 Task: Look for space in Rye, United States from 8th August, 2023 to 15th August, 2023 for 9 adults in price range Rs.10000 to Rs.14000. Place can be shared room with 5 bedrooms having 9 beds and 5 bathrooms. Property type can be house, flat, guest house. Amenities needed are: wifi, TV, free parkinig on premises, gym, breakfast. Booking option can be shelf check-in. Required host language is English.
Action: Mouse moved to (511, 102)
Screenshot: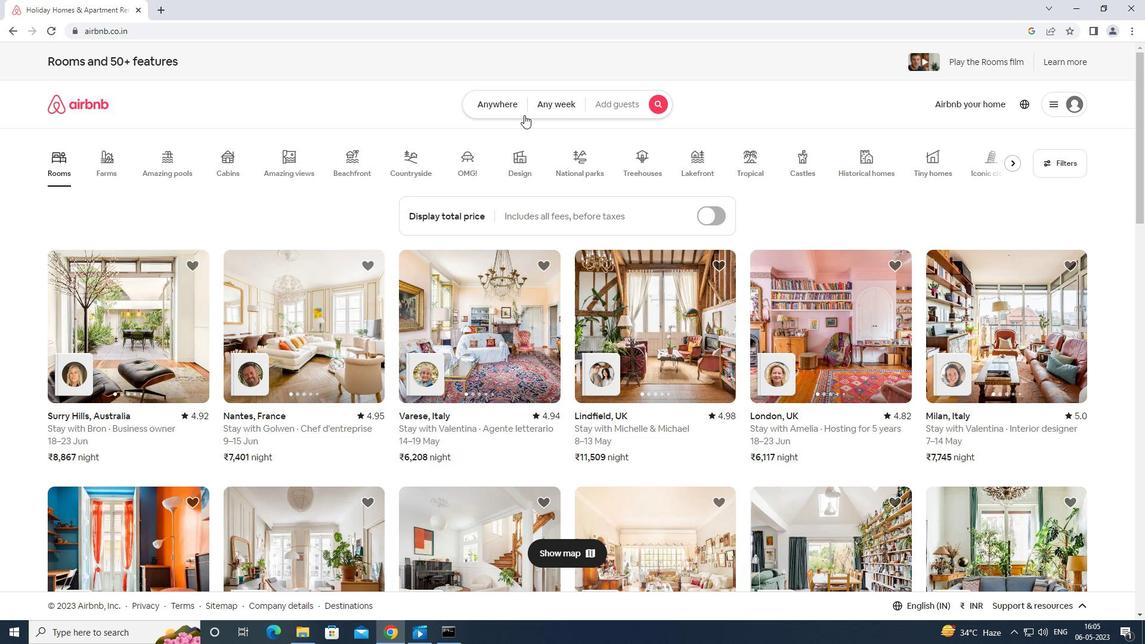 
Action: Mouse pressed left at (511, 102)
Screenshot: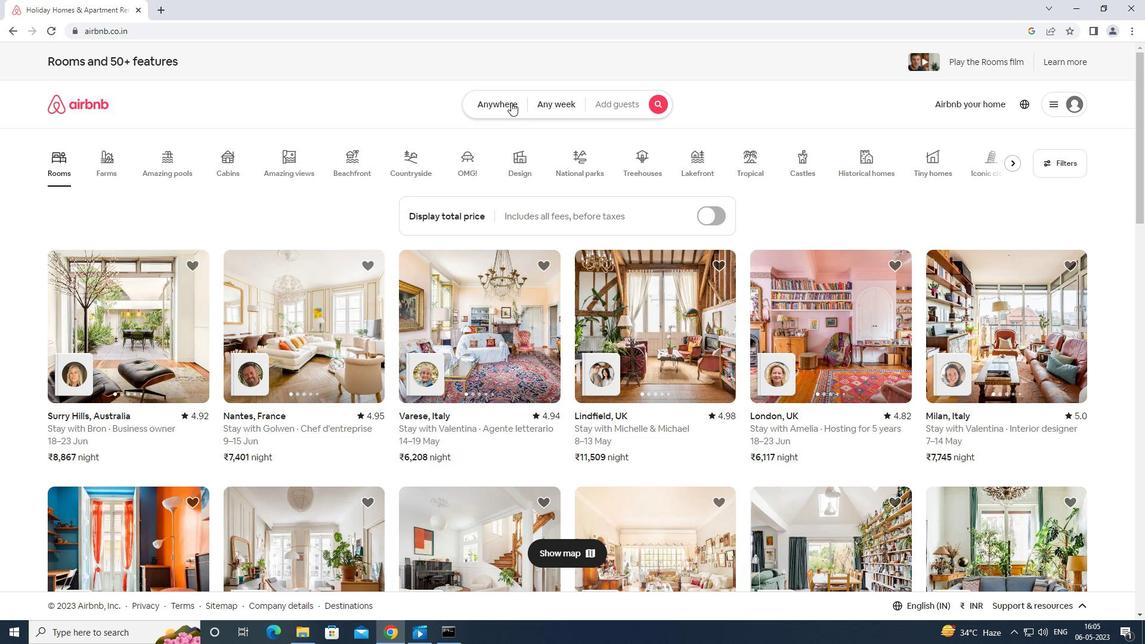 
Action: Mouse moved to (496, 101)
Screenshot: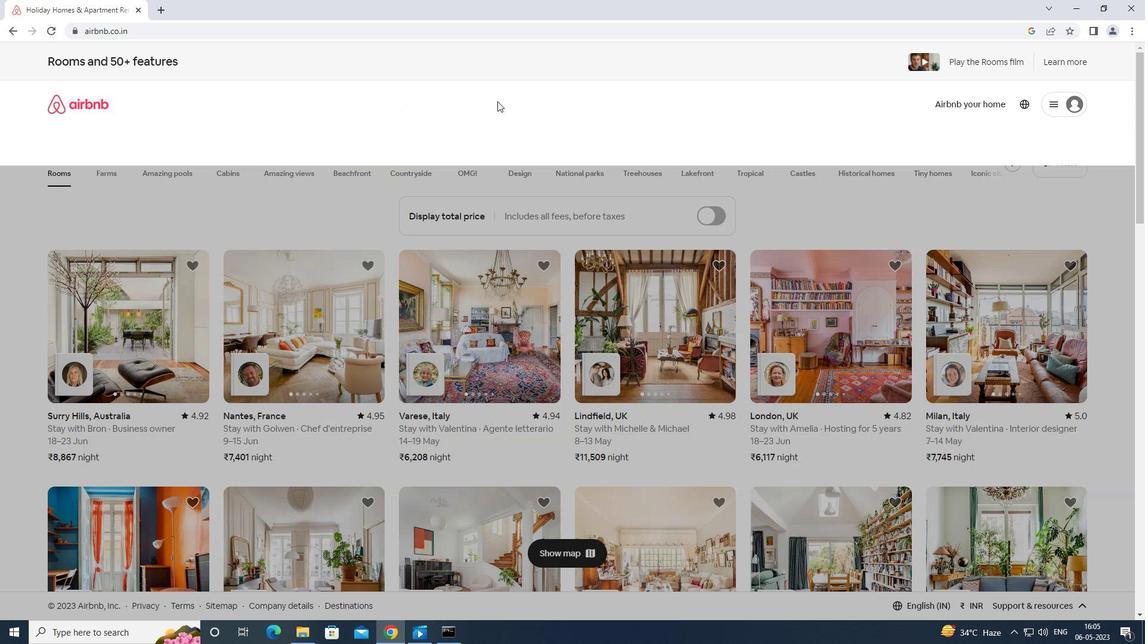 
Action: Key pressed <Key.caps_lock>
Screenshot: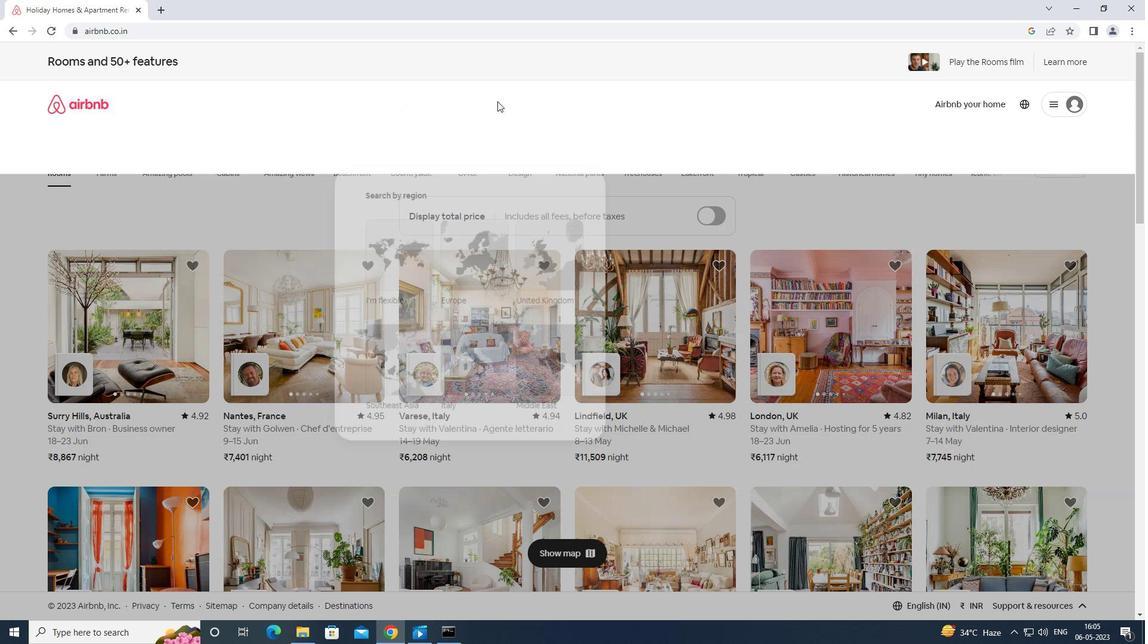 
Action: Mouse moved to (483, 128)
Screenshot: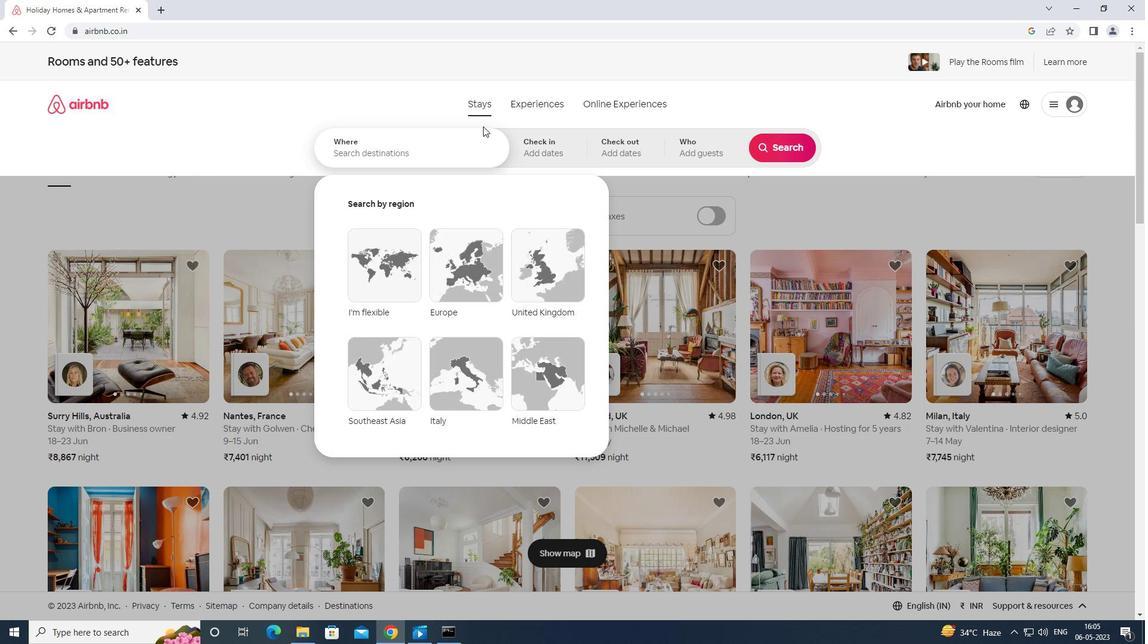 
Action: Key pressed <Key.shift>R
Screenshot: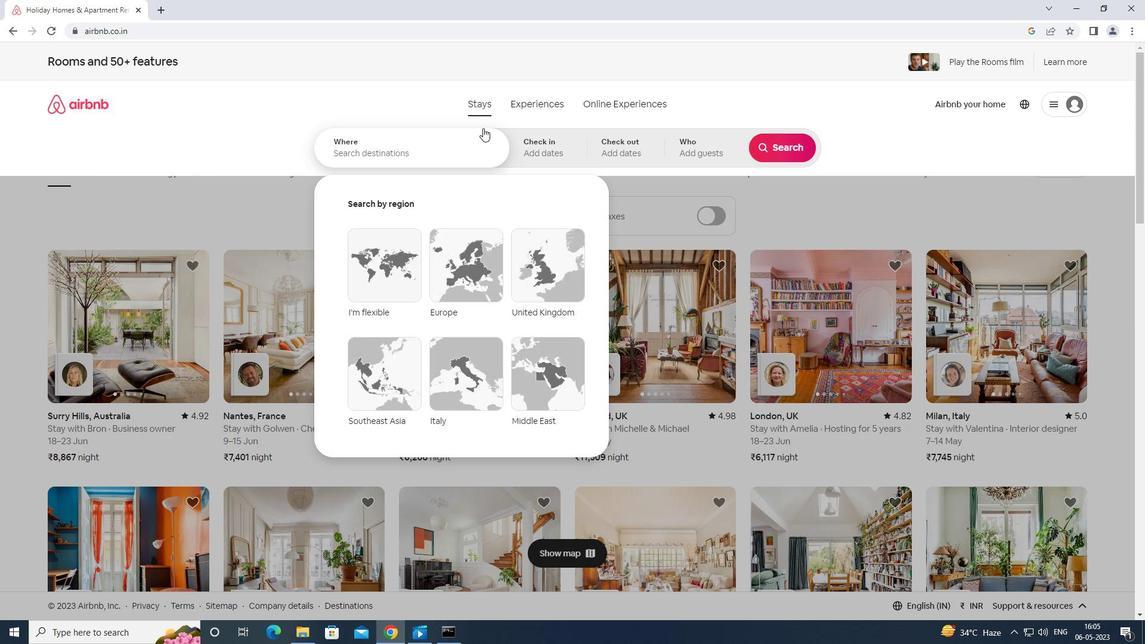 
Action: Mouse moved to (483, 128)
Screenshot: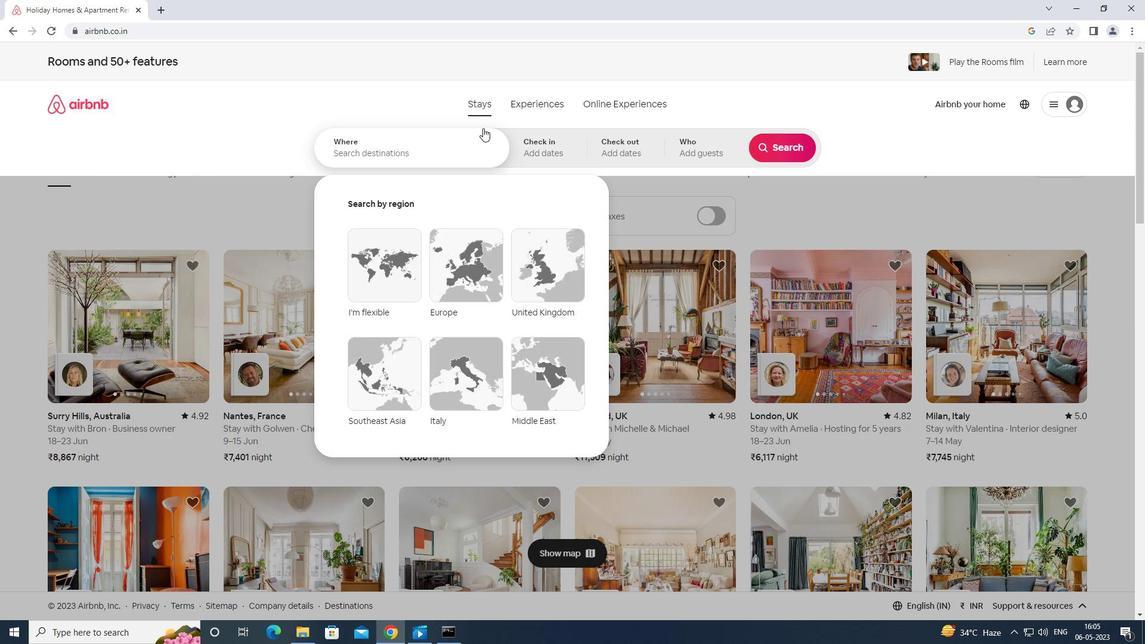 
Action: Key pressed Y
Screenshot: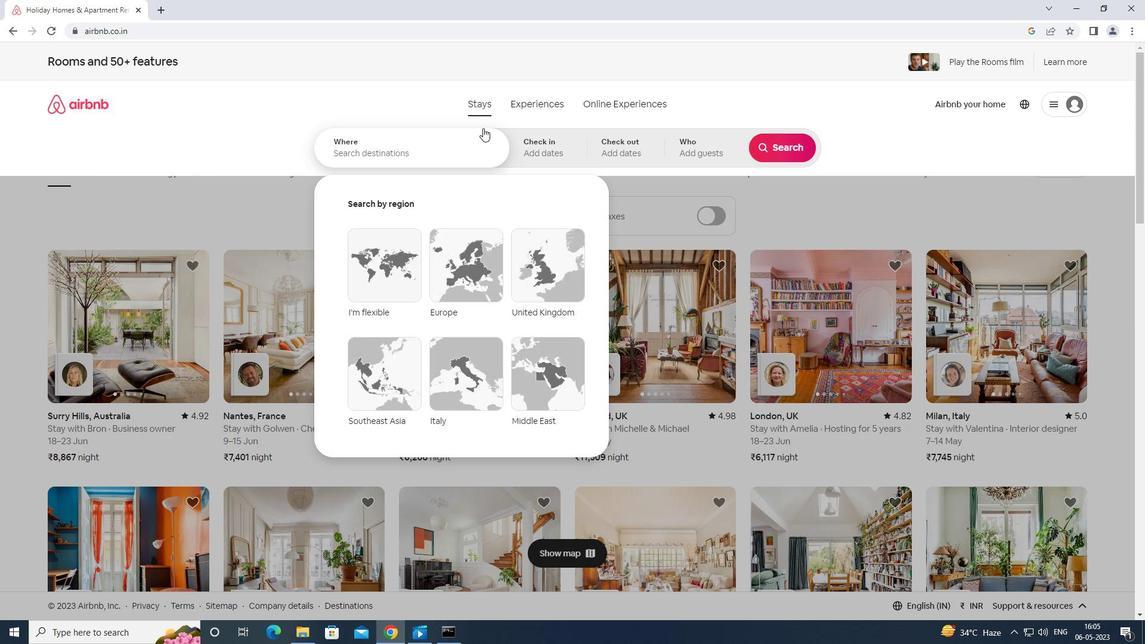 
Action: Mouse moved to (461, 130)
Screenshot: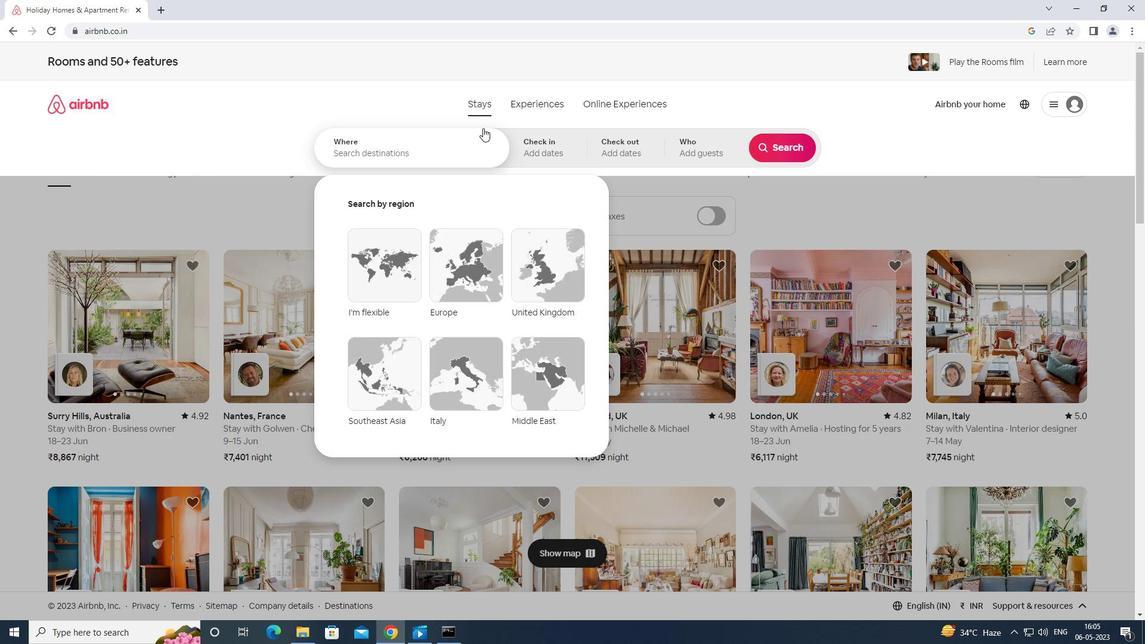 
Action: Mouse pressed left at (461, 130)
Screenshot: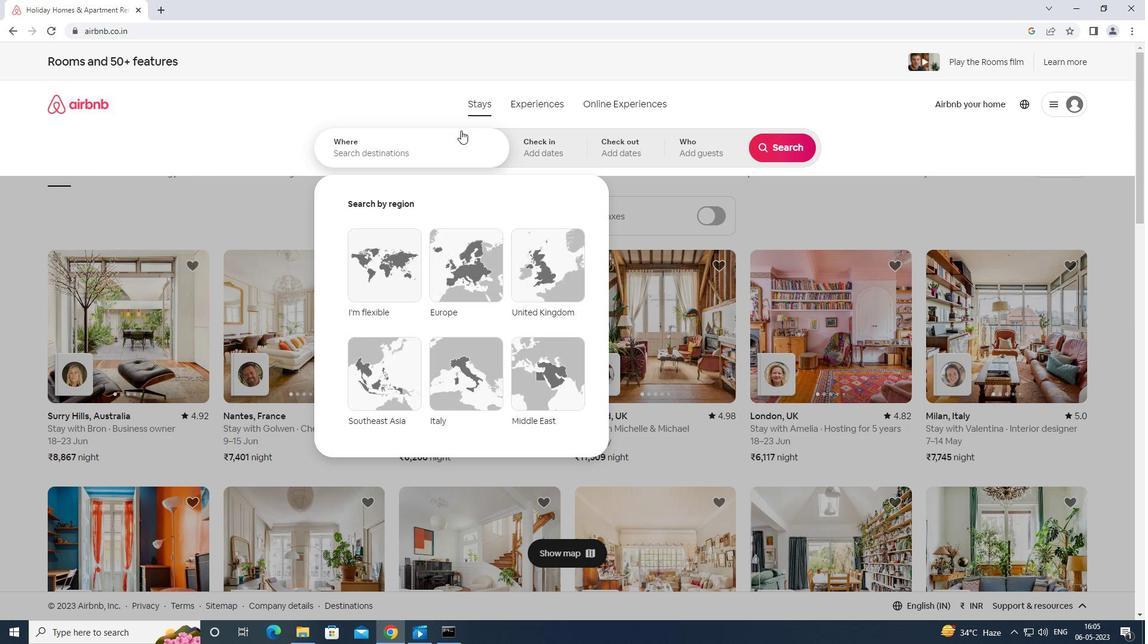 
Action: Mouse moved to (461, 131)
Screenshot: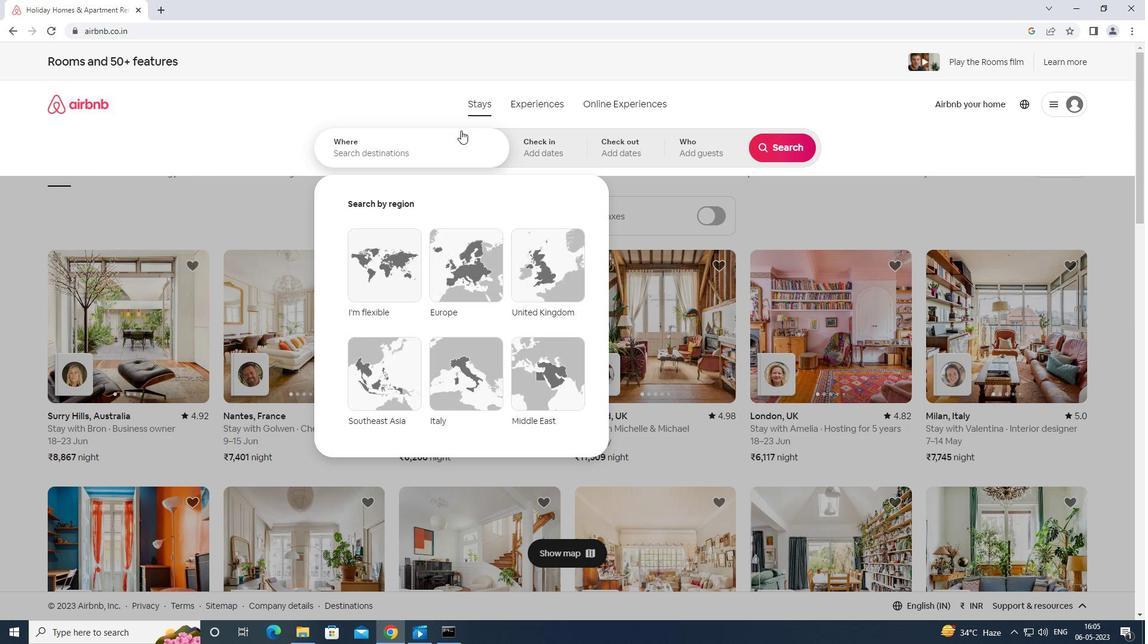
Action: Key pressed RYE<Key.space>UNITED<Key.space>STATES<Key.enter>
Screenshot: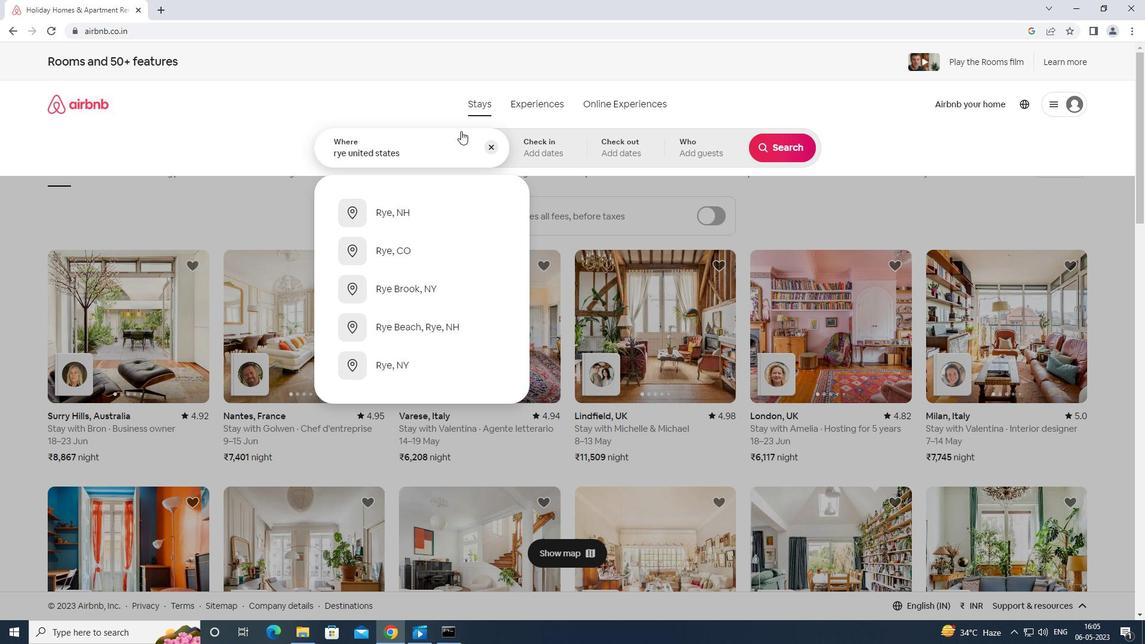 
Action: Mouse moved to (782, 240)
Screenshot: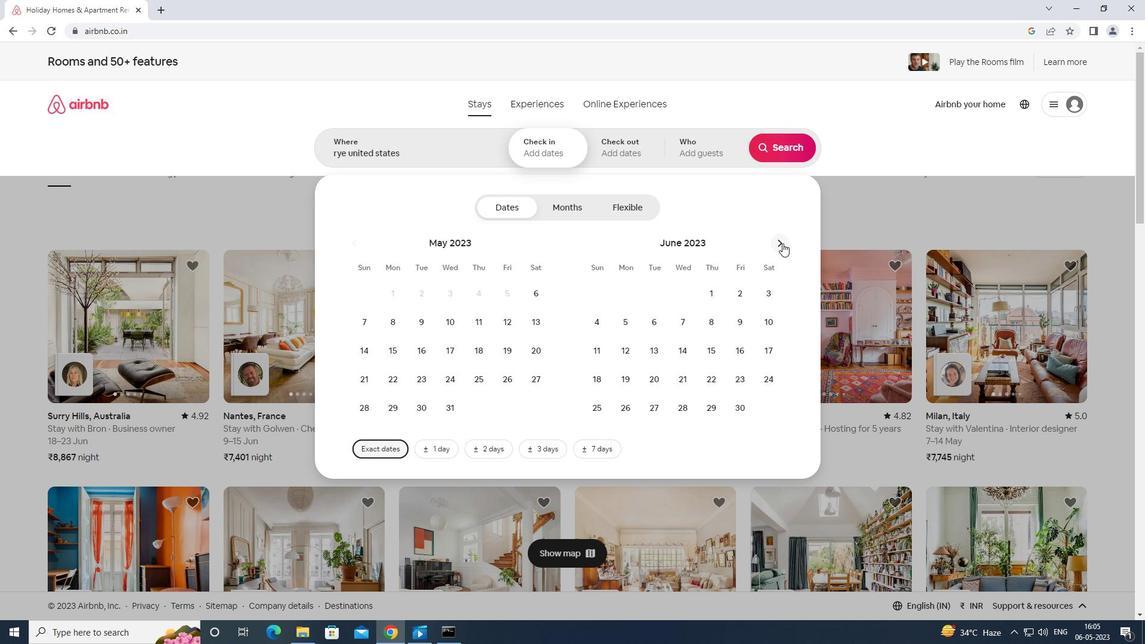
Action: Mouse pressed left at (782, 240)
Screenshot: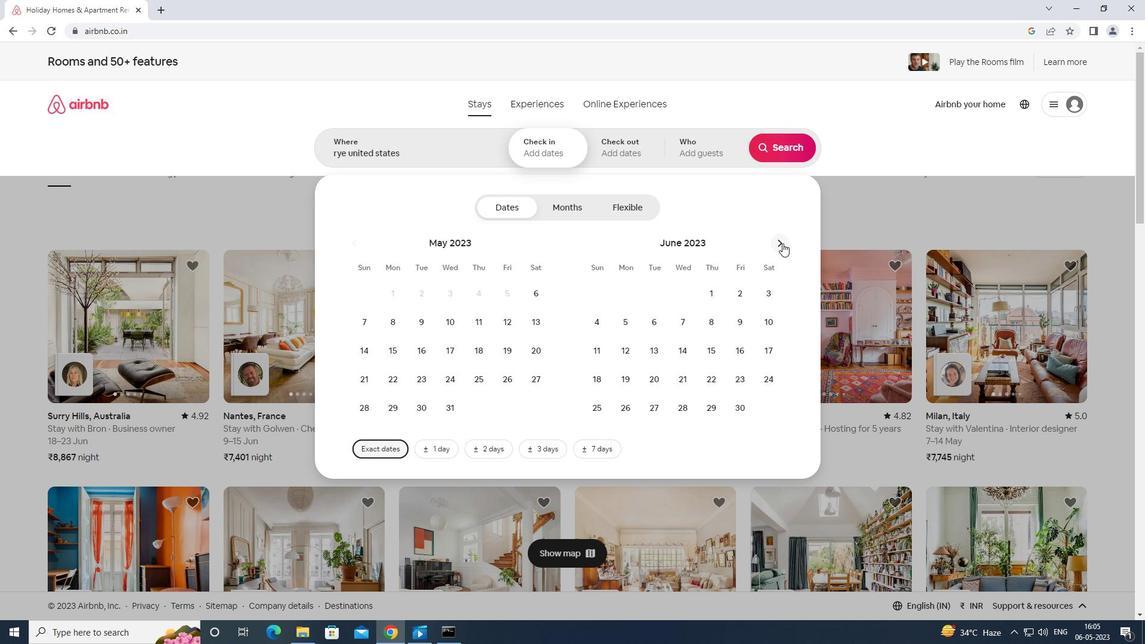 
Action: Mouse moved to (783, 238)
Screenshot: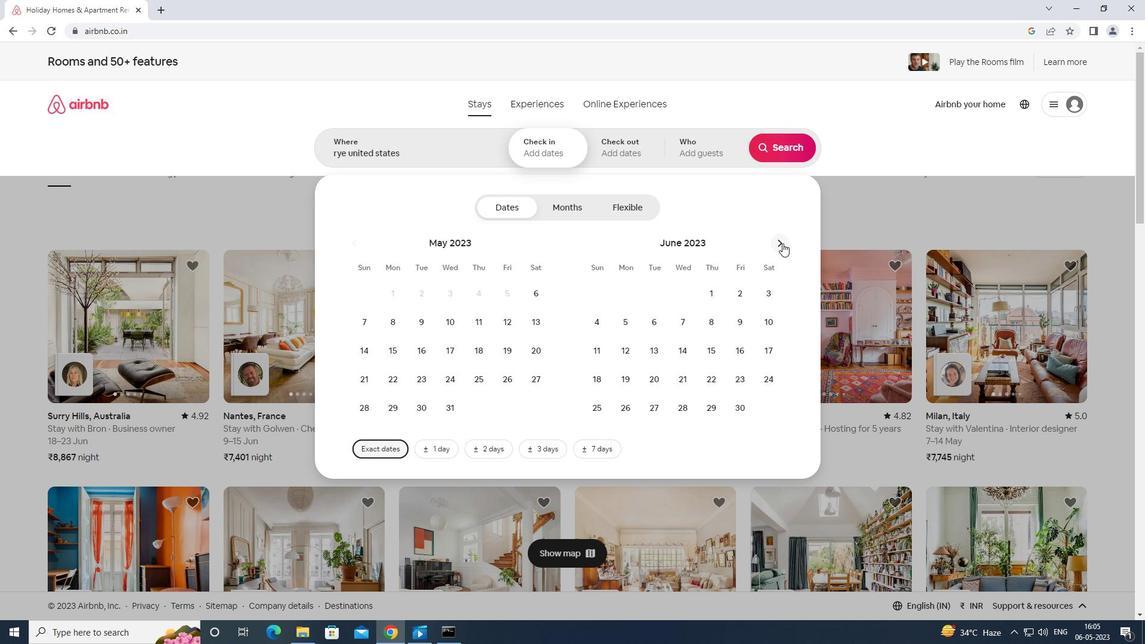 
Action: Mouse pressed left at (783, 238)
Screenshot: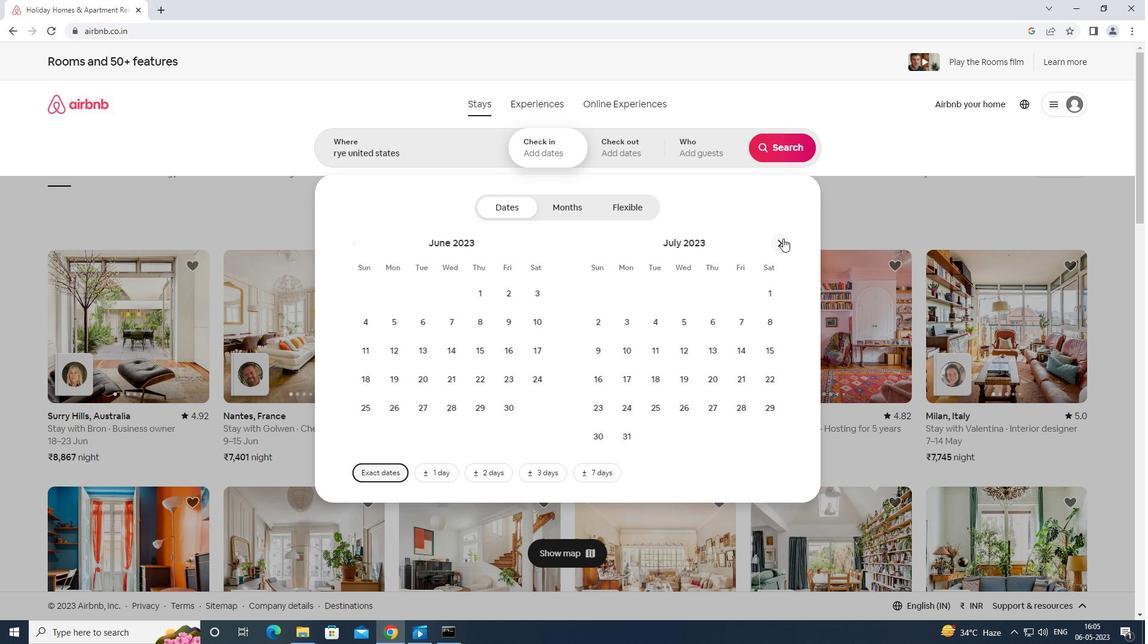 
Action: Mouse moved to (660, 319)
Screenshot: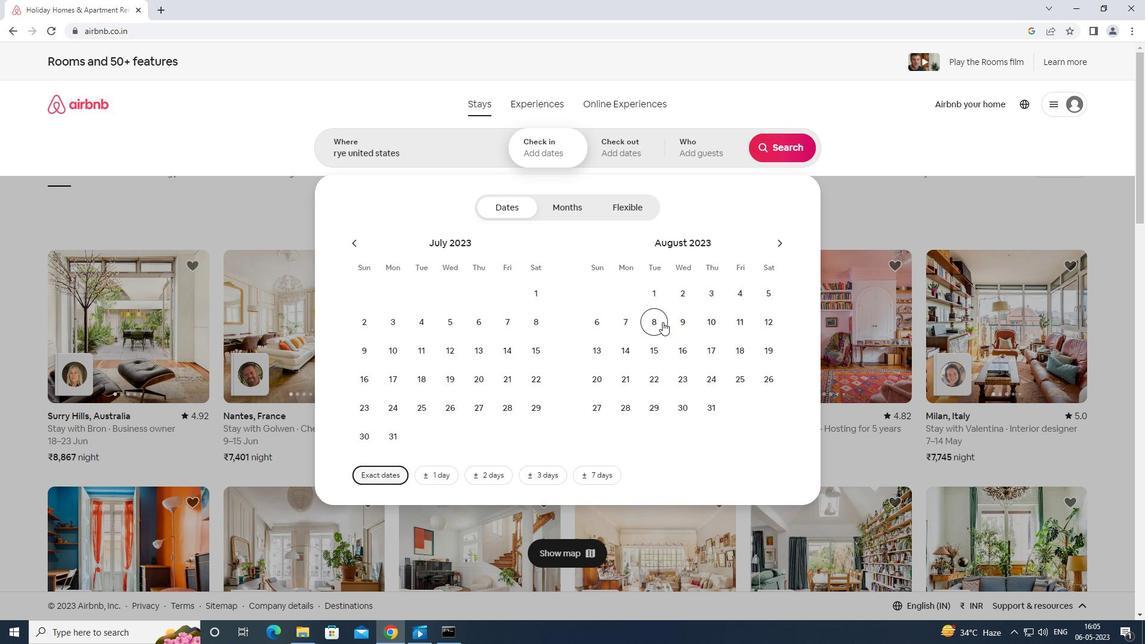 
Action: Mouse pressed left at (660, 319)
Screenshot: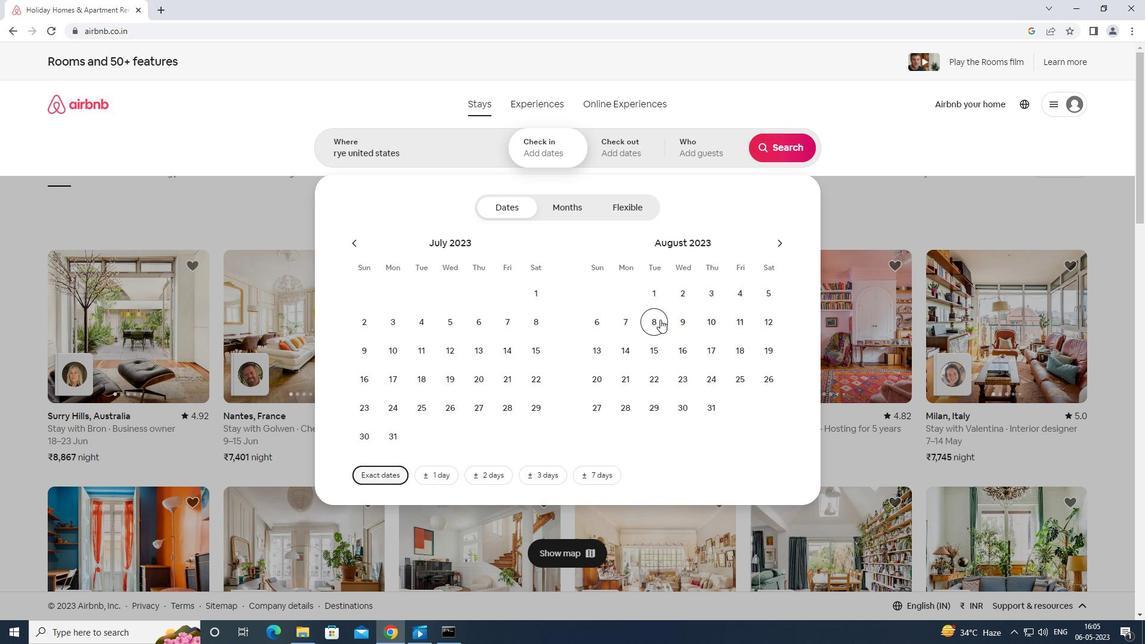 
Action: Mouse moved to (661, 347)
Screenshot: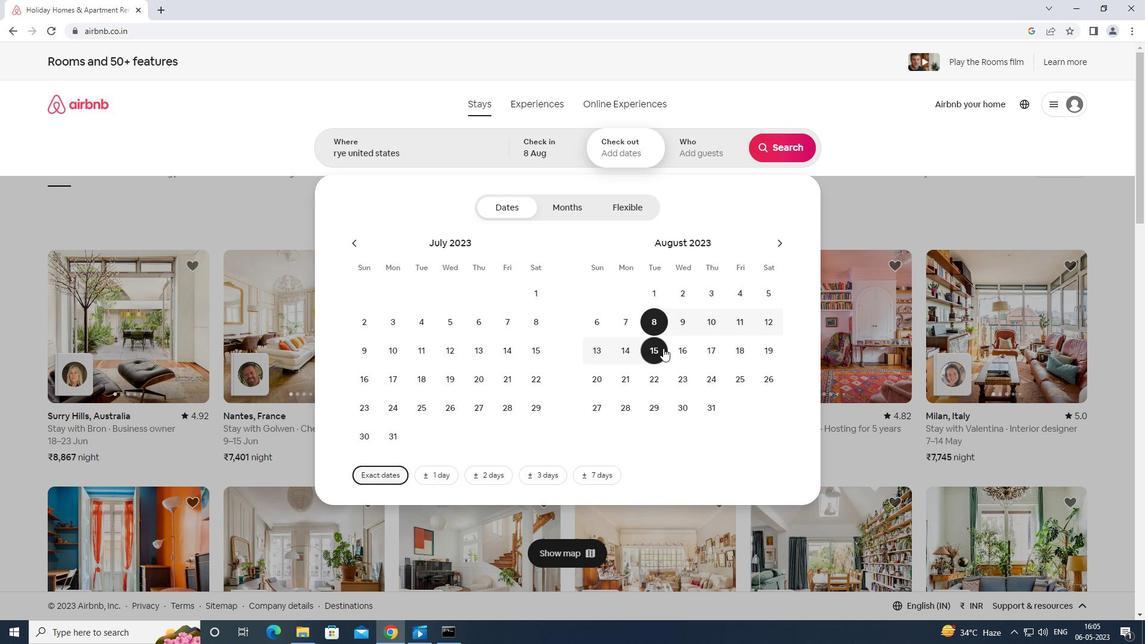 
Action: Mouse pressed left at (661, 347)
Screenshot: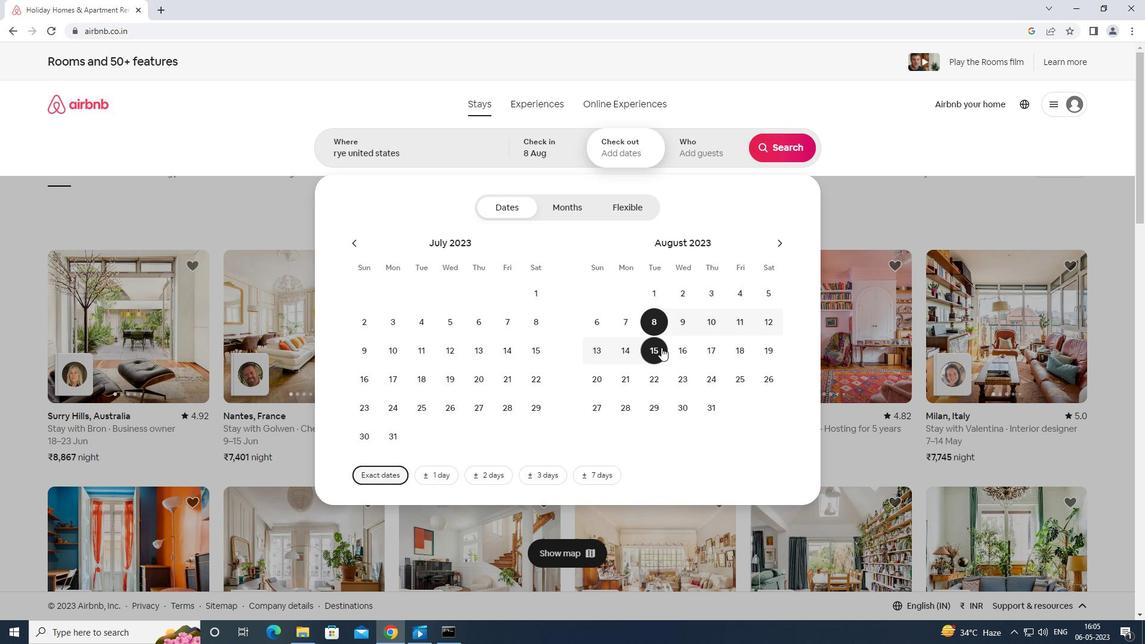 
Action: Mouse moved to (693, 134)
Screenshot: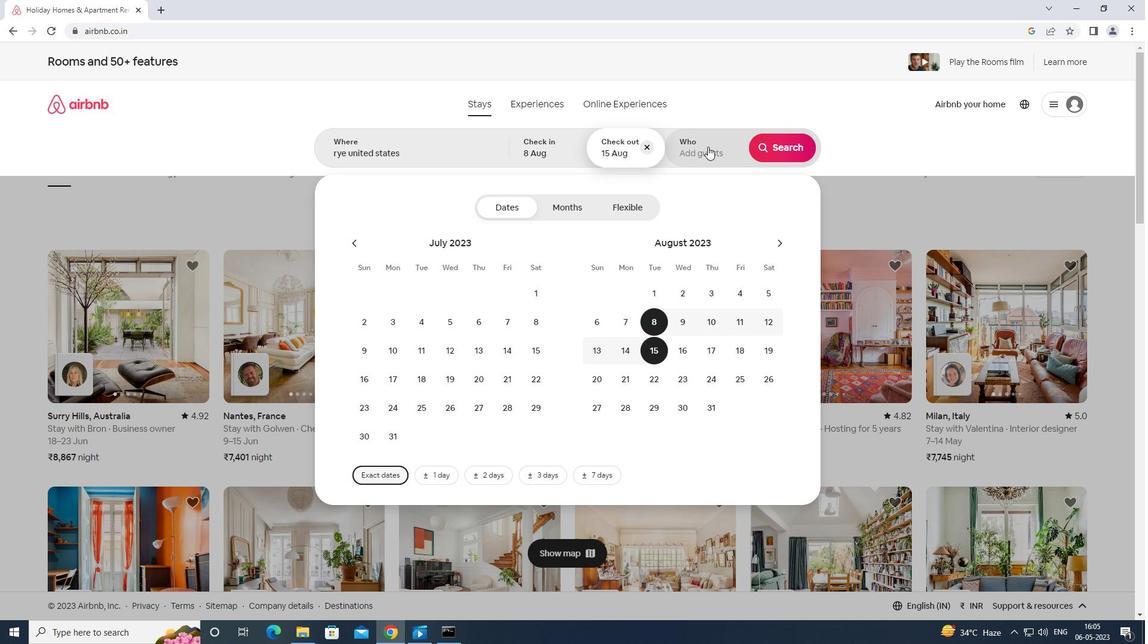 
Action: Mouse pressed left at (693, 134)
Screenshot: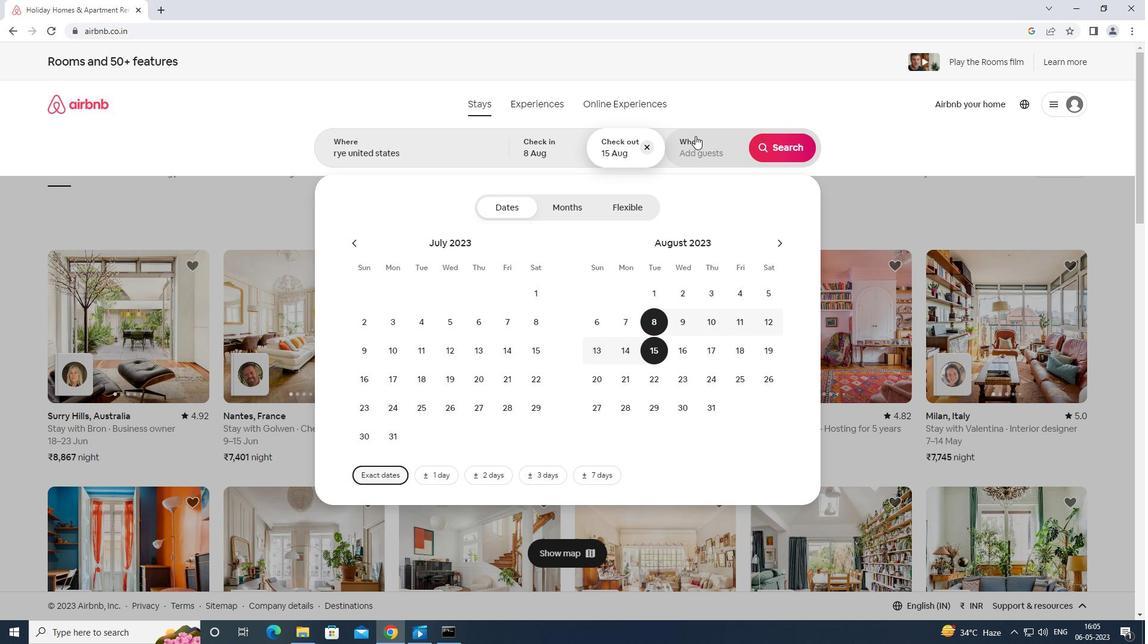 
Action: Mouse moved to (688, 140)
Screenshot: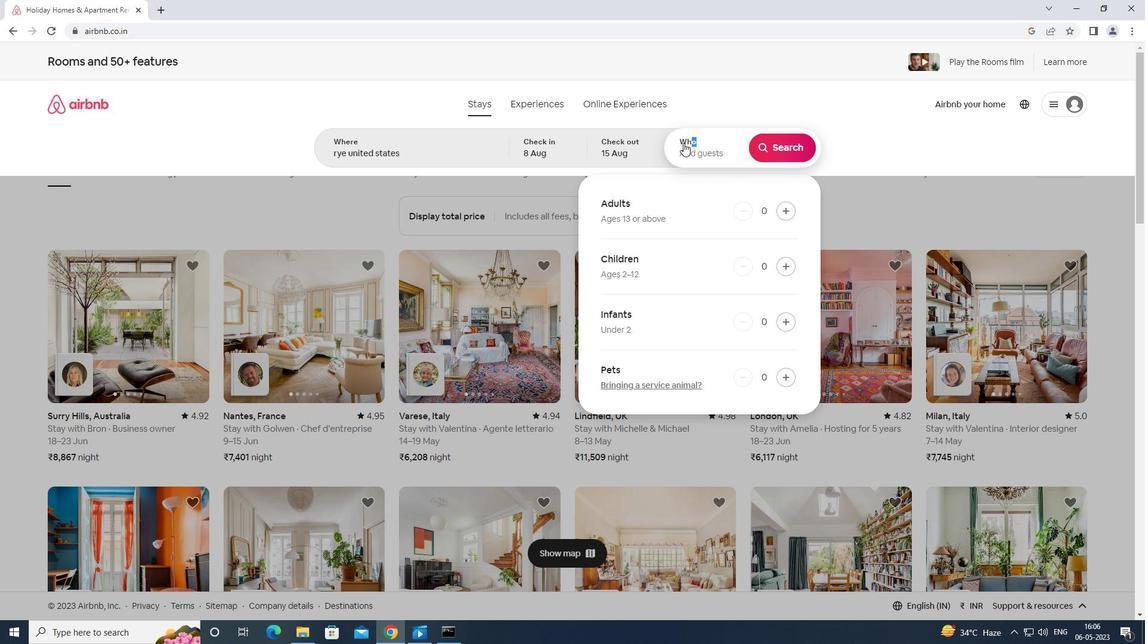 
Action: Mouse pressed left at (688, 140)
Screenshot: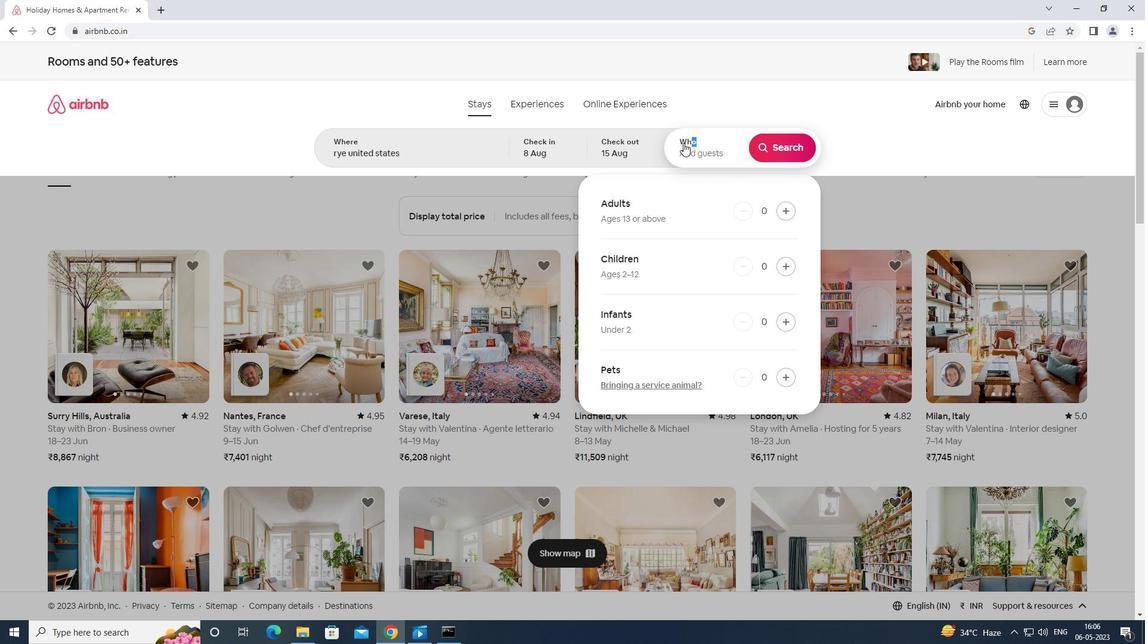 
Action: Mouse moved to (691, 140)
Screenshot: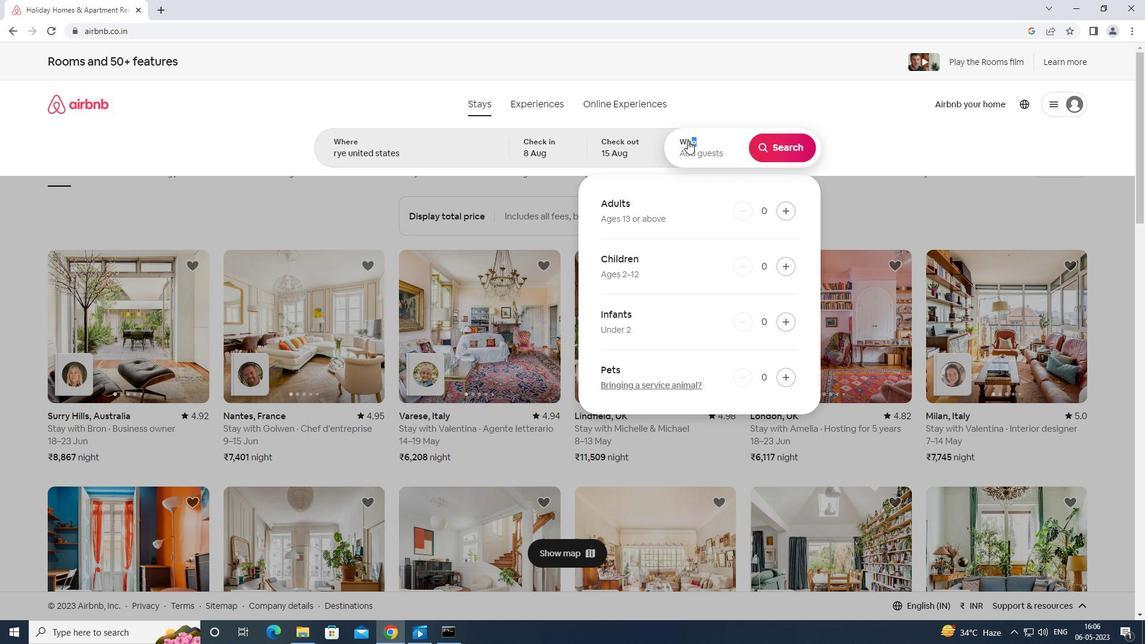 
Action: Mouse pressed left at (691, 140)
Screenshot: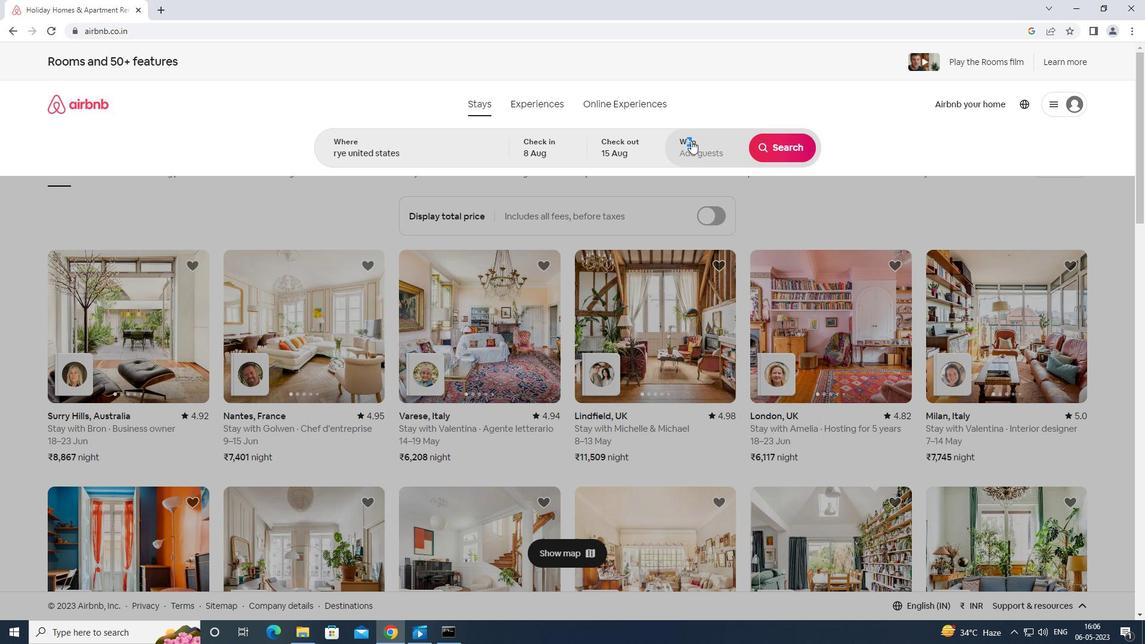 
Action: Mouse moved to (786, 203)
Screenshot: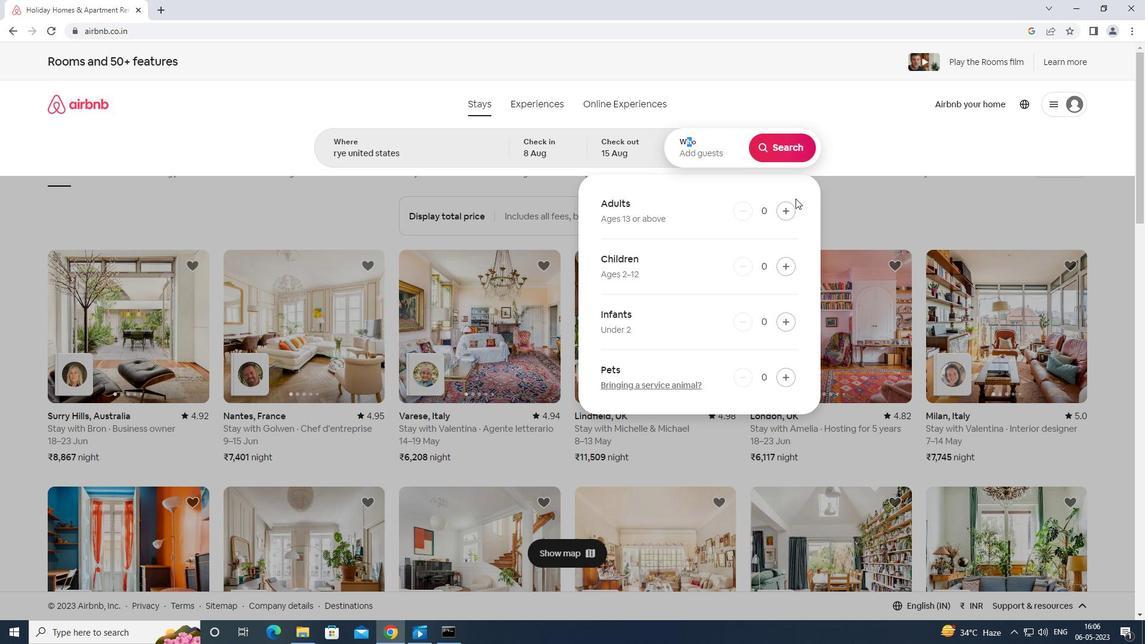 
Action: Mouse pressed left at (786, 203)
Screenshot: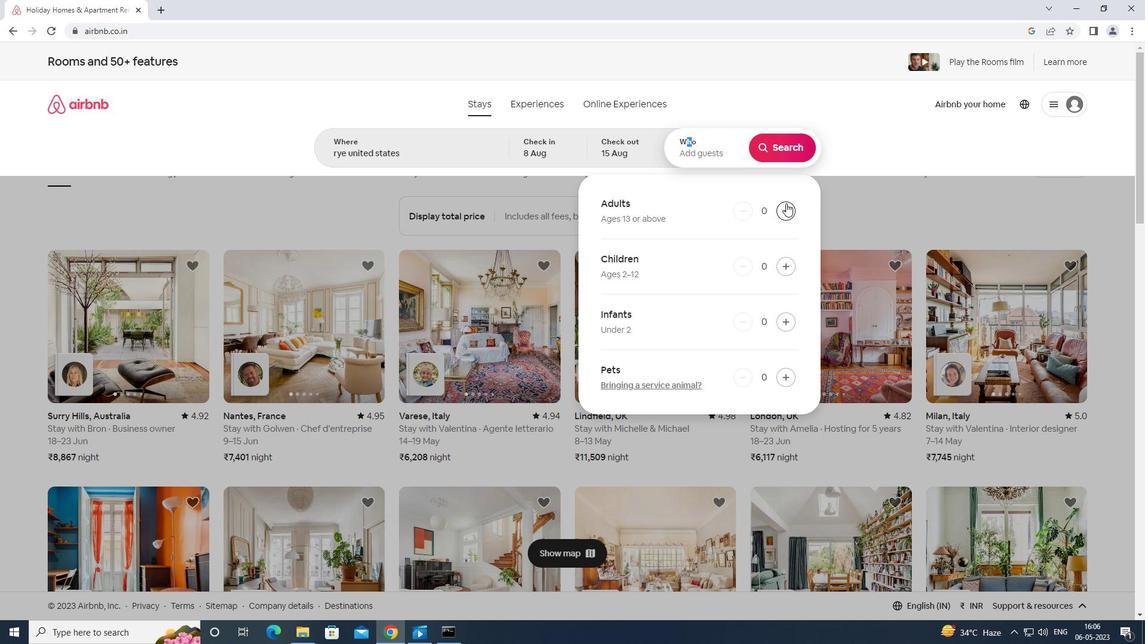 
Action: Mouse moved to (785, 205)
Screenshot: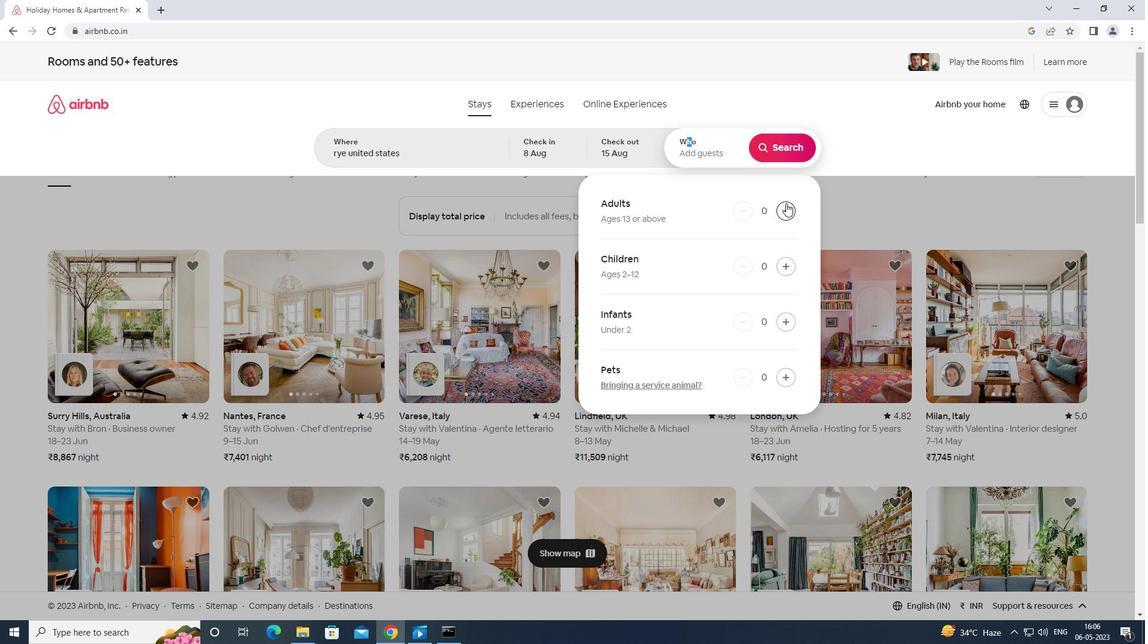 
Action: Mouse pressed left at (785, 205)
Screenshot: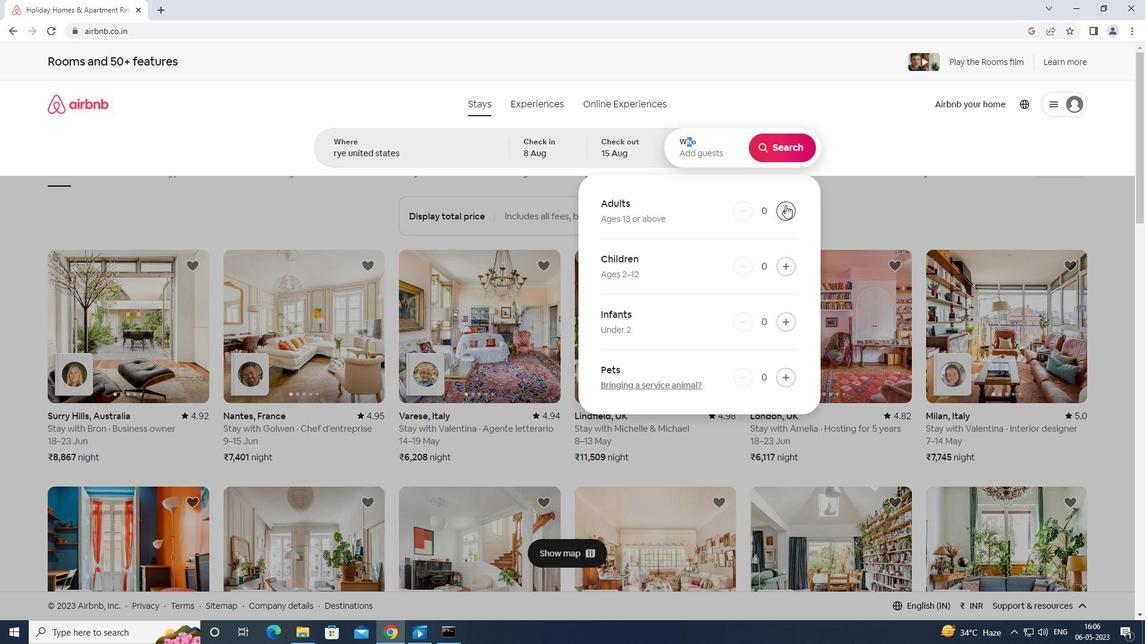 
Action: Mouse pressed left at (785, 205)
Screenshot: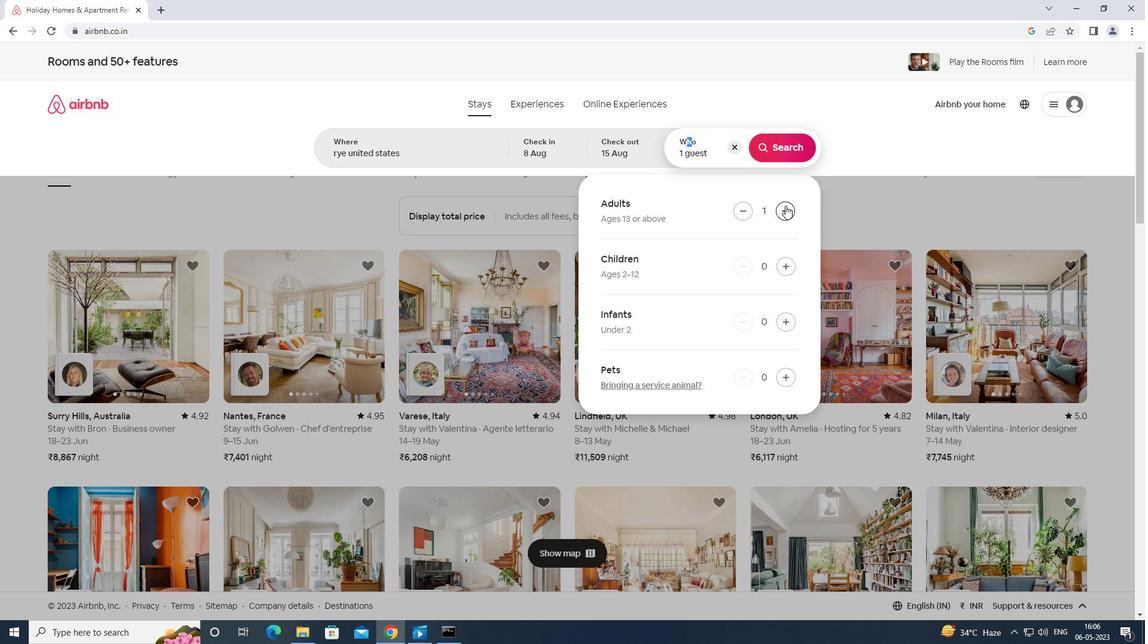
Action: Mouse pressed left at (785, 205)
Screenshot: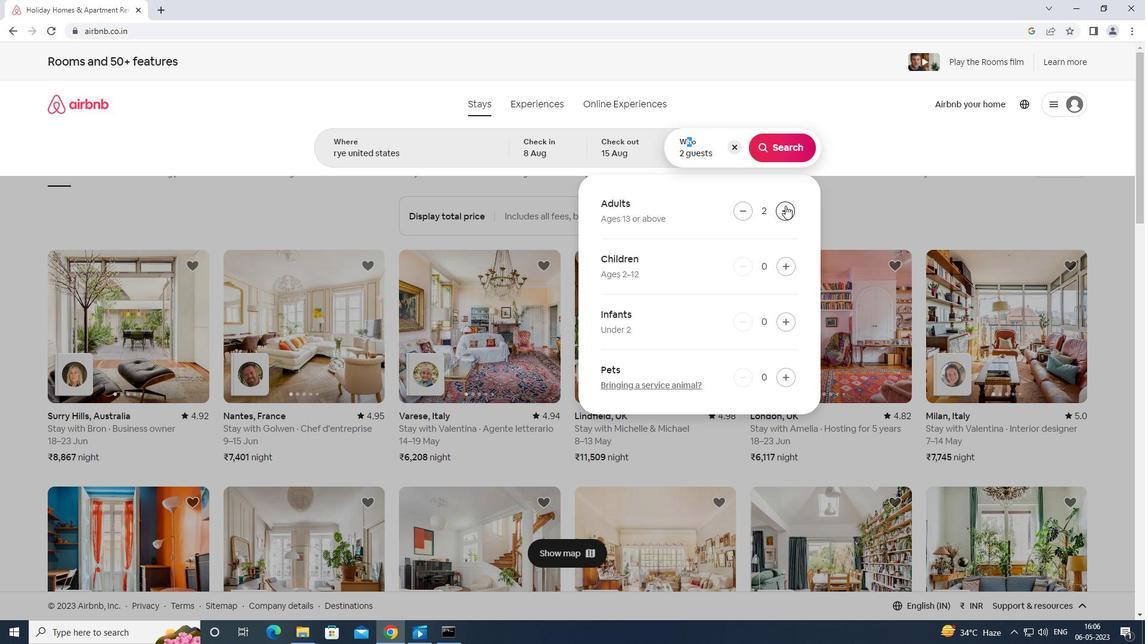 
Action: Mouse pressed left at (785, 205)
Screenshot: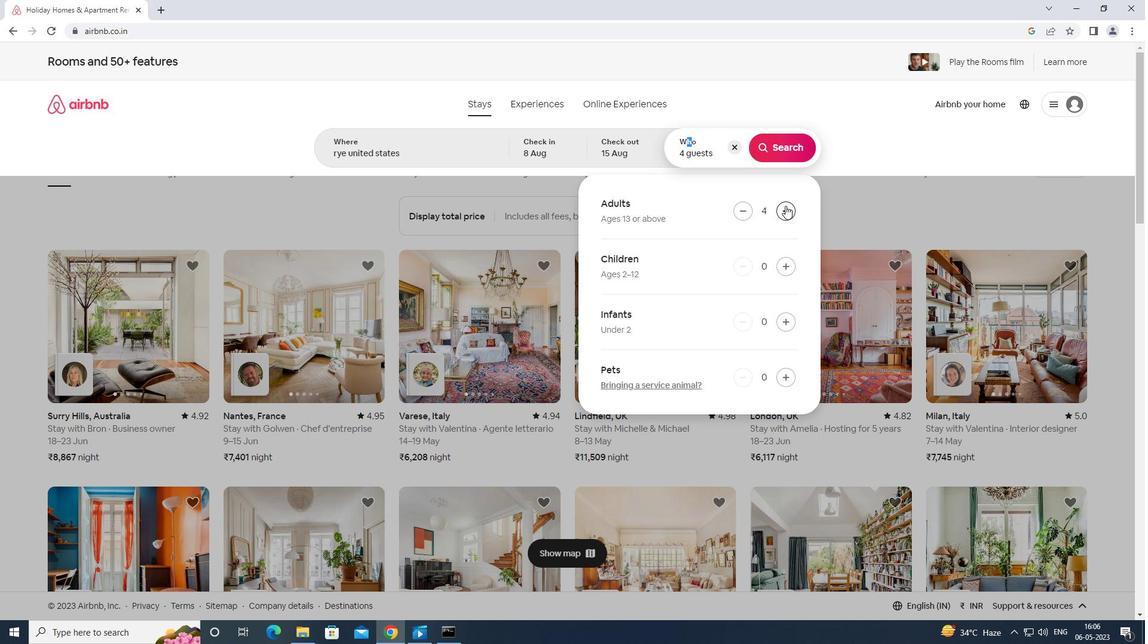 
Action: Mouse pressed left at (785, 205)
Screenshot: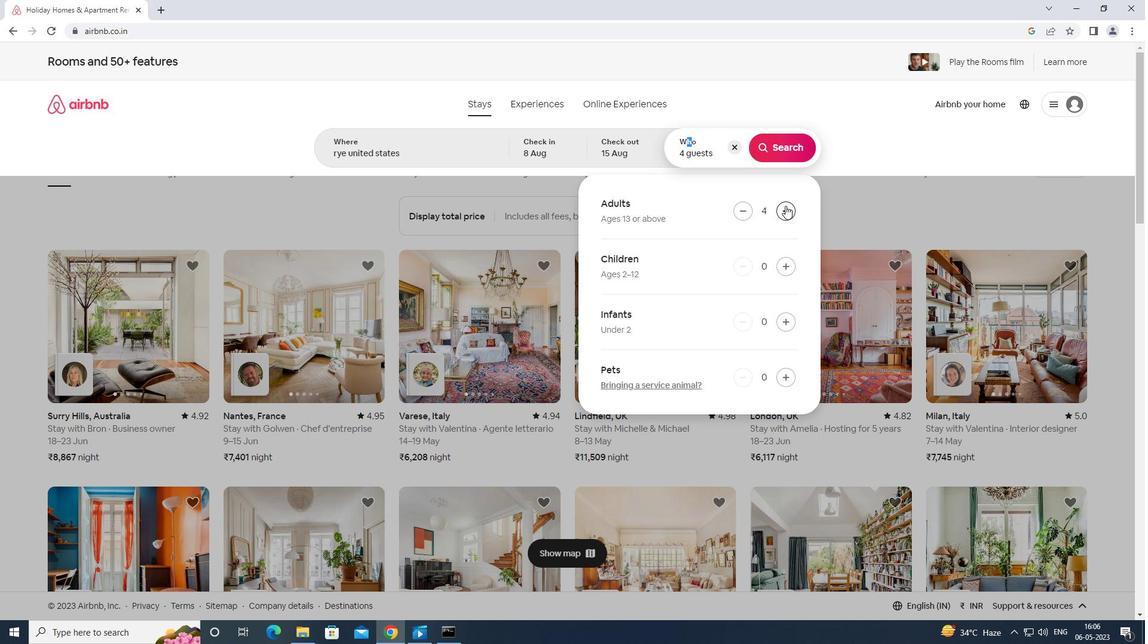 
Action: Mouse pressed left at (785, 205)
Screenshot: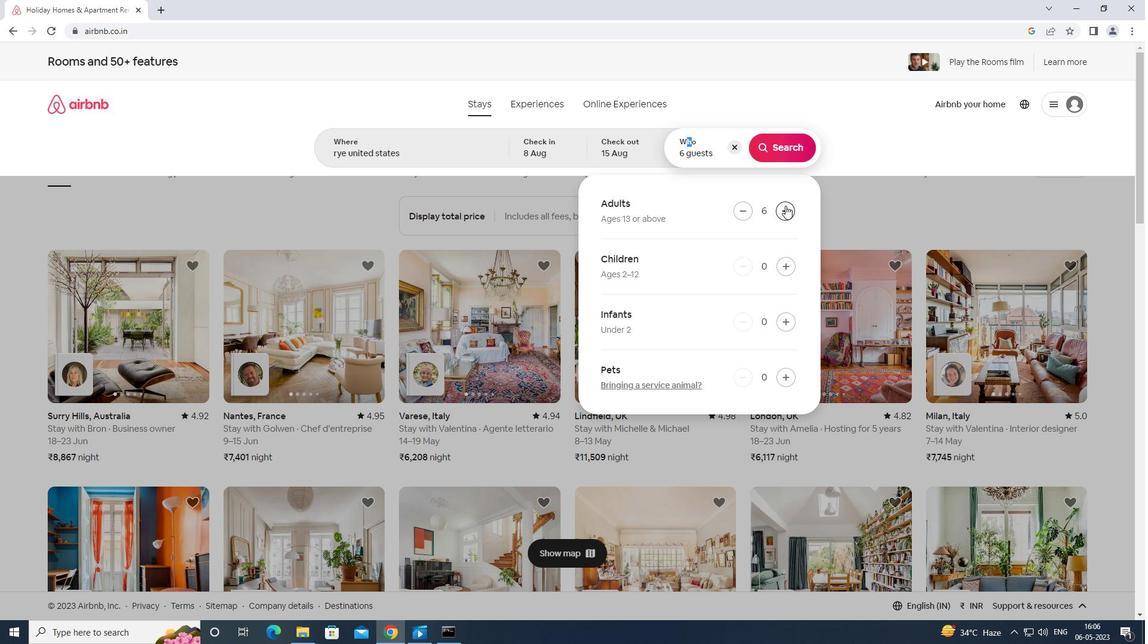 
Action: Mouse pressed left at (785, 205)
Screenshot: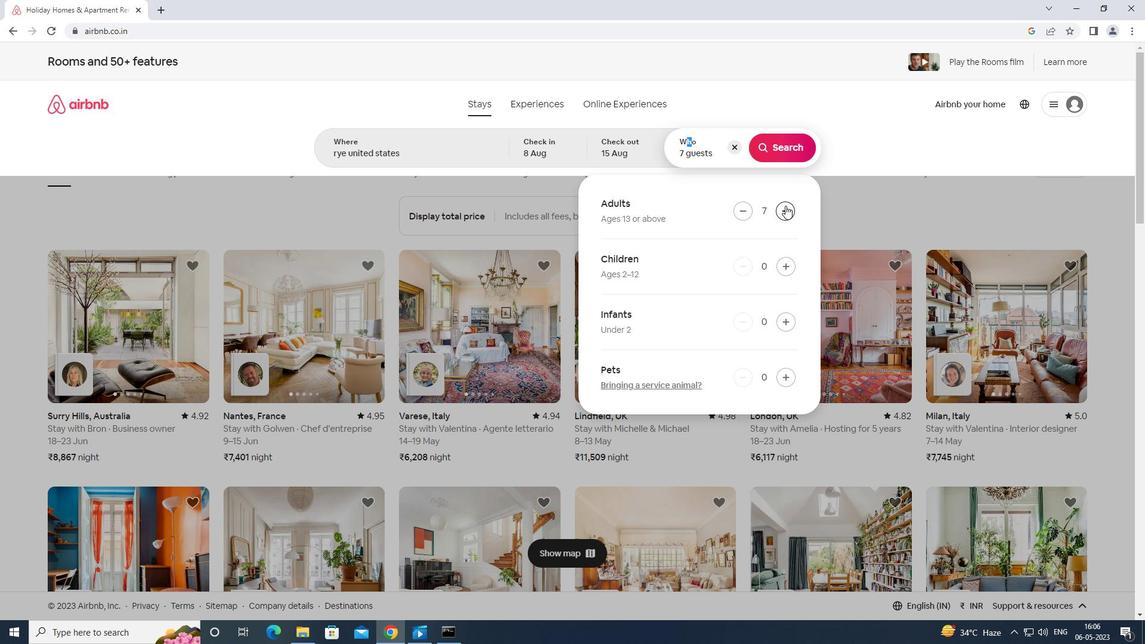 
Action: Mouse pressed left at (785, 205)
Screenshot: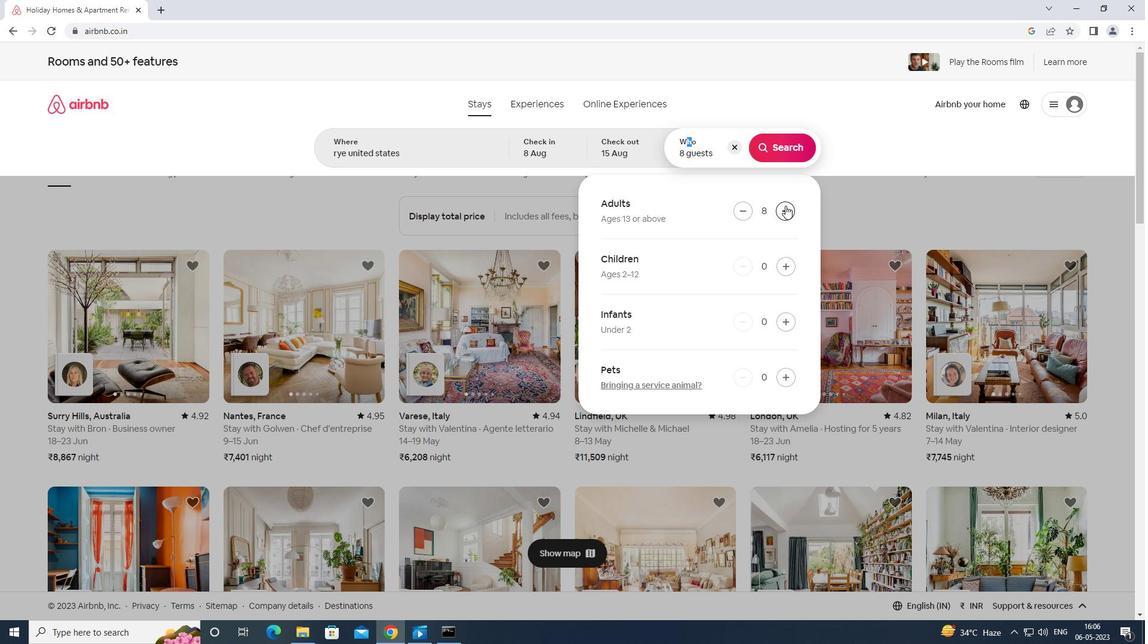 
Action: Mouse moved to (787, 143)
Screenshot: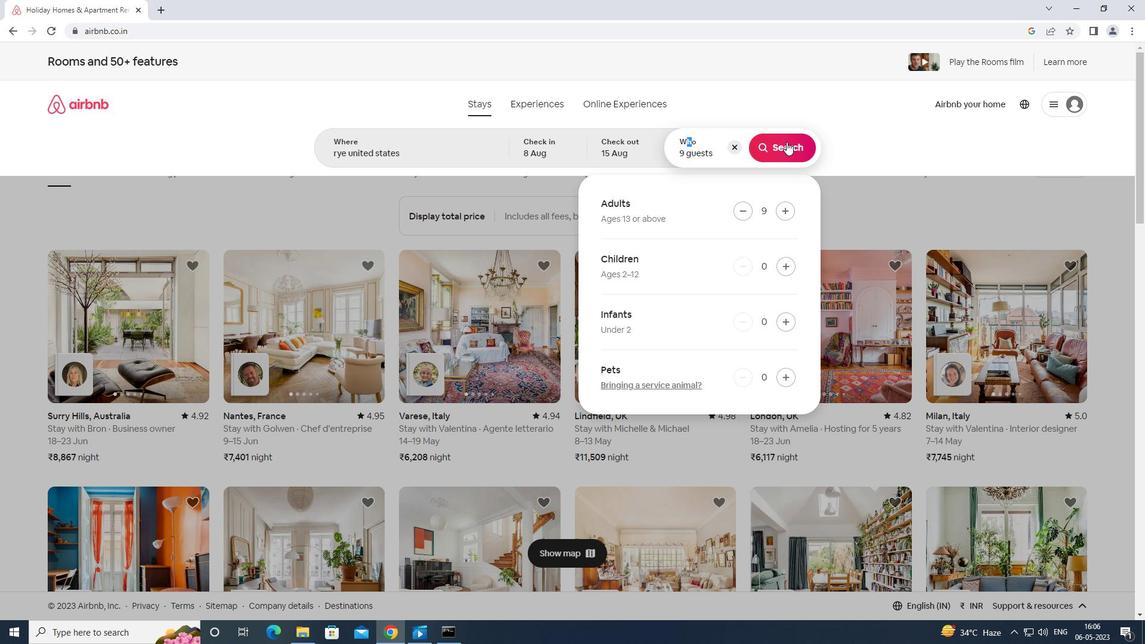 
Action: Mouse pressed left at (787, 143)
Screenshot: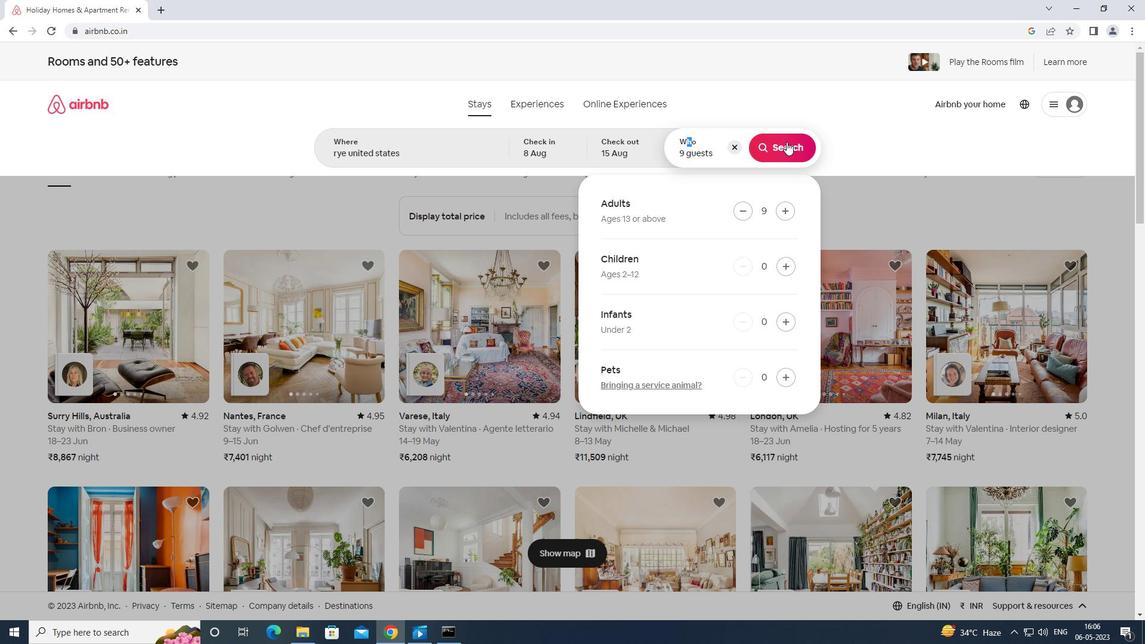 
Action: Mouse moved to (1098, 106)
Screenshot: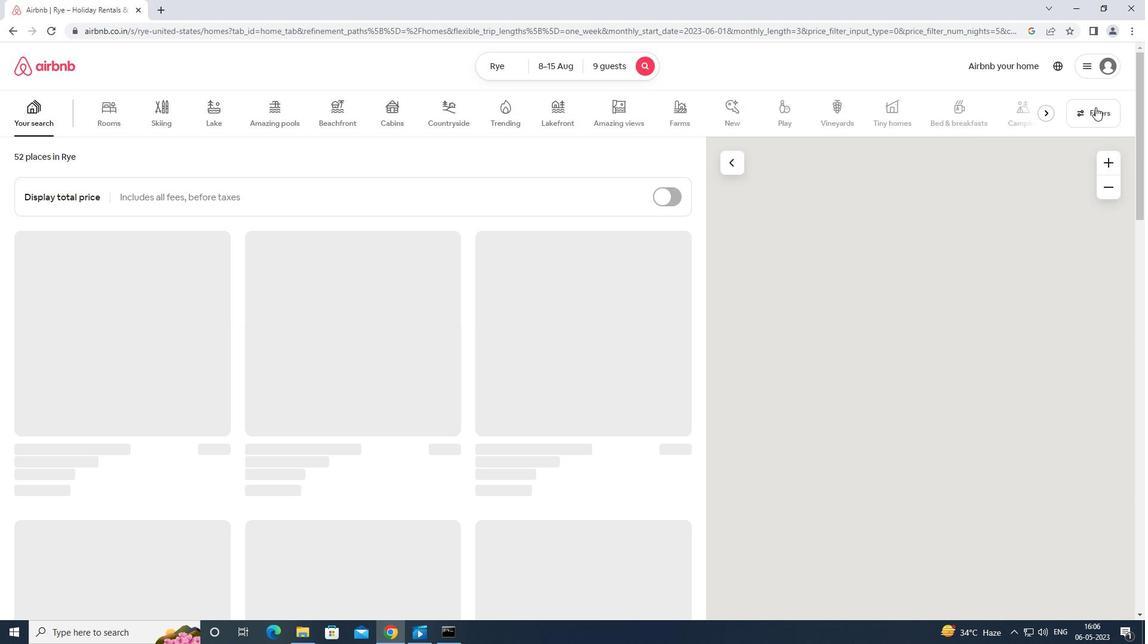 
Action: Mouse pressed left at (1098, 106)
Screenshot: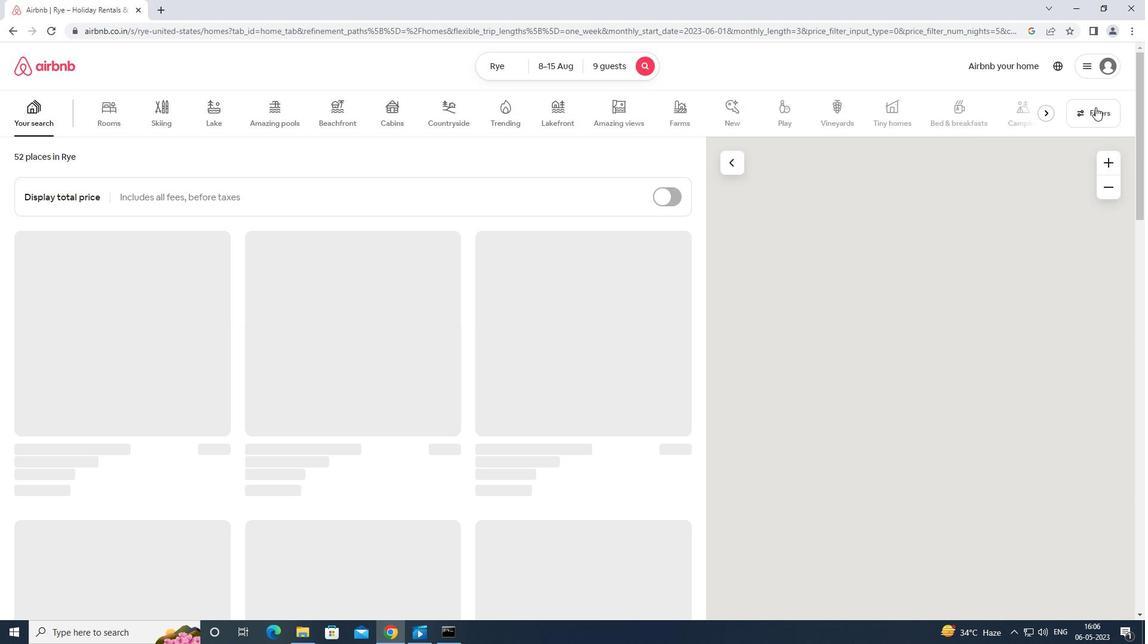 
Action: Mouse moved to (440, 395)
Screenshot: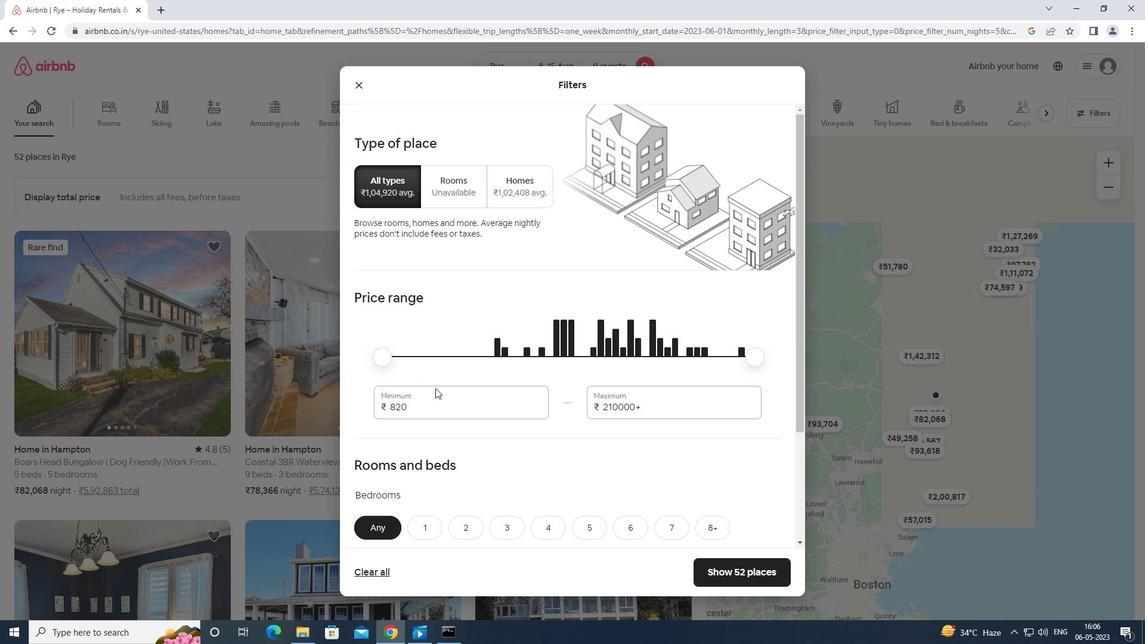 
Action: Mouse pressed left at (440, 395)
Screenshot: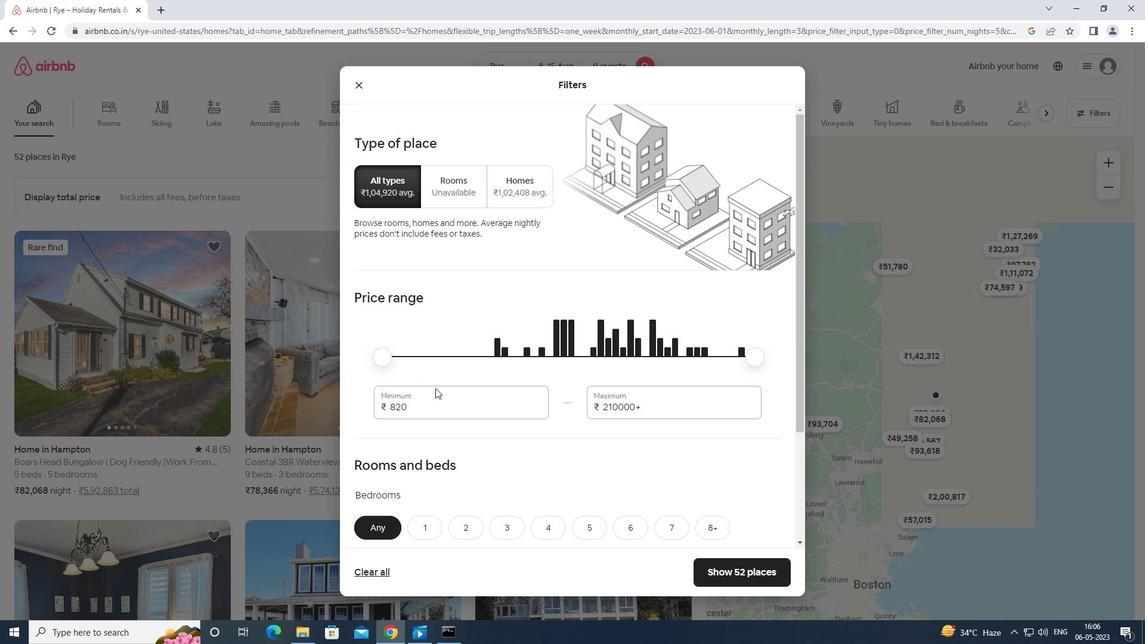 
Action: Mouse moved to (498, 489)
Screenshot: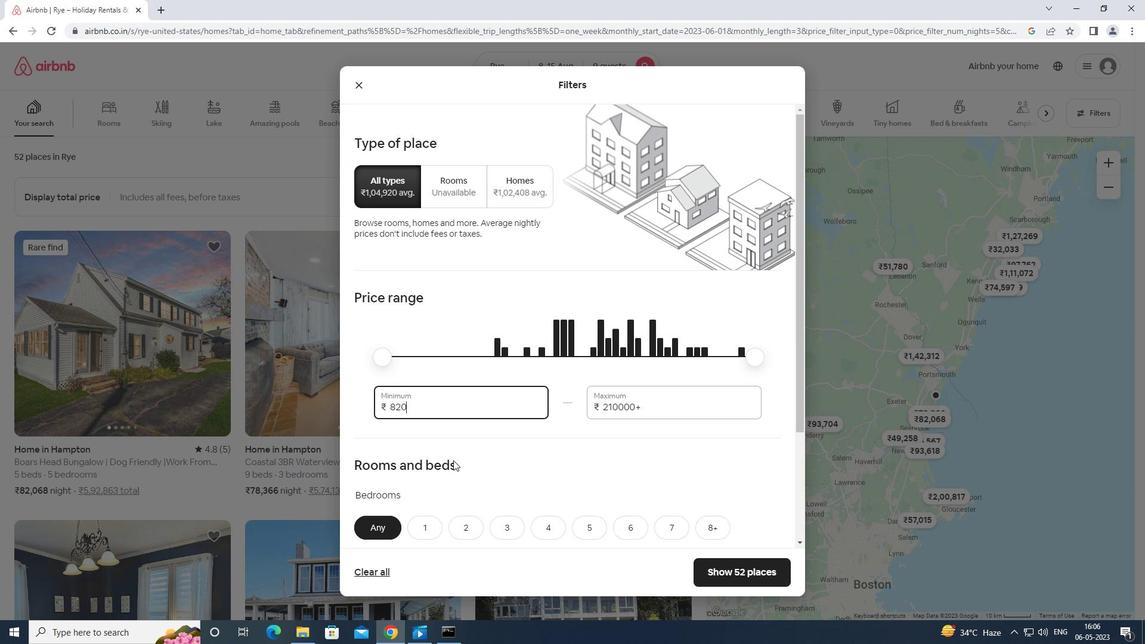 
Action: Key pressed <Key.backspace>
Screenshot: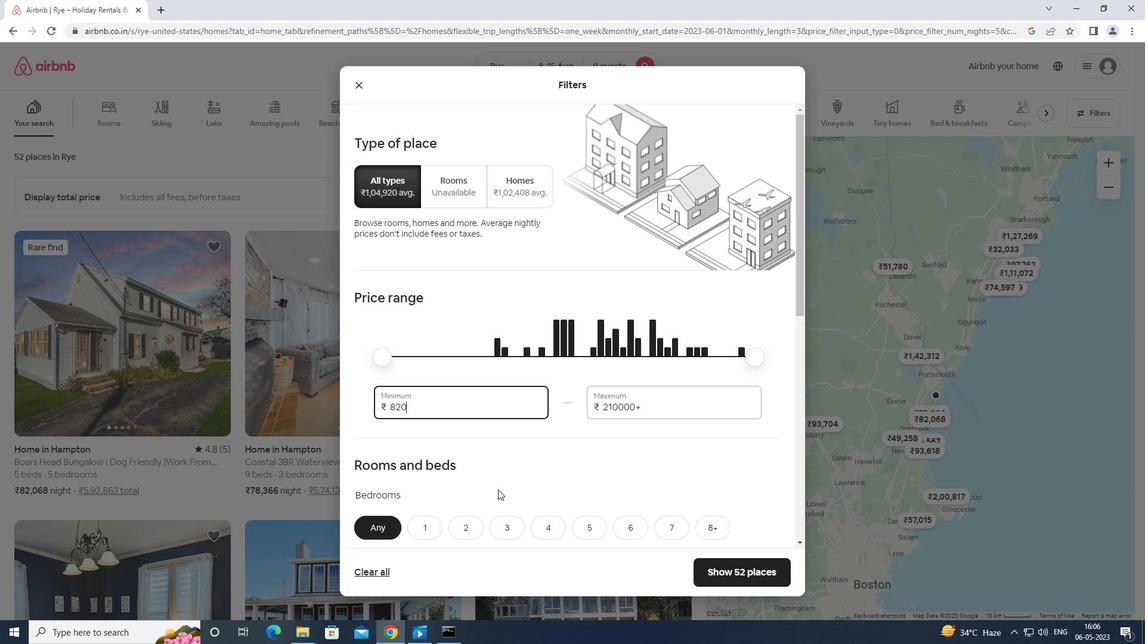 
Action: Mouse moved to (499, 489)
Screenshot: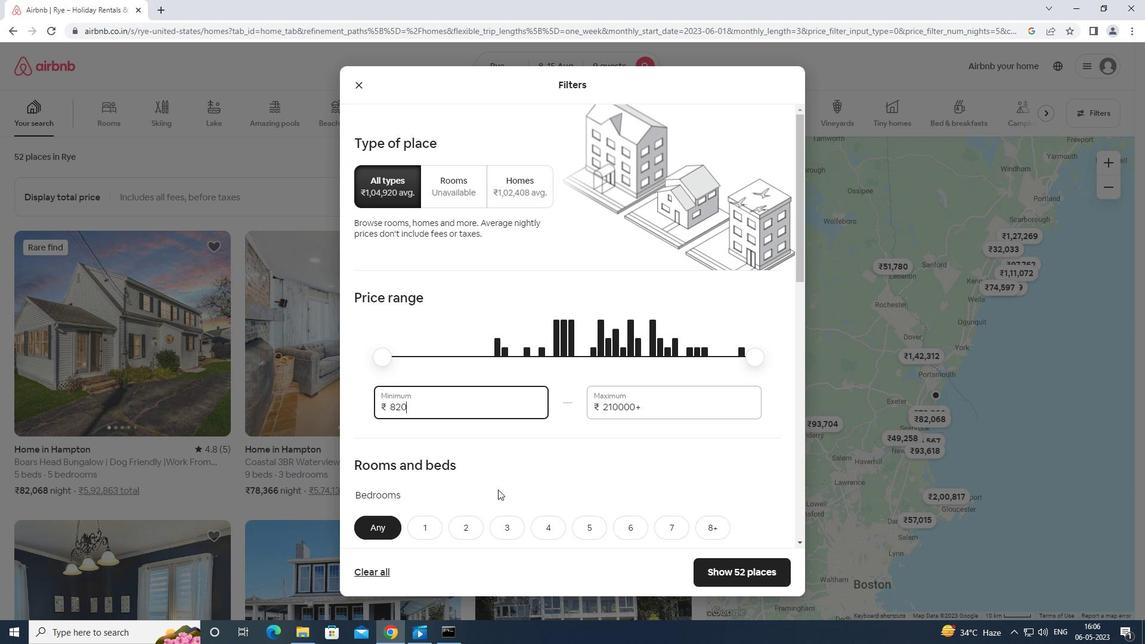 
Action: Key pressed <Key.backspace><Key.backspace><Key.backspace><Key.backspace><Key.backspace>1
Screenshot: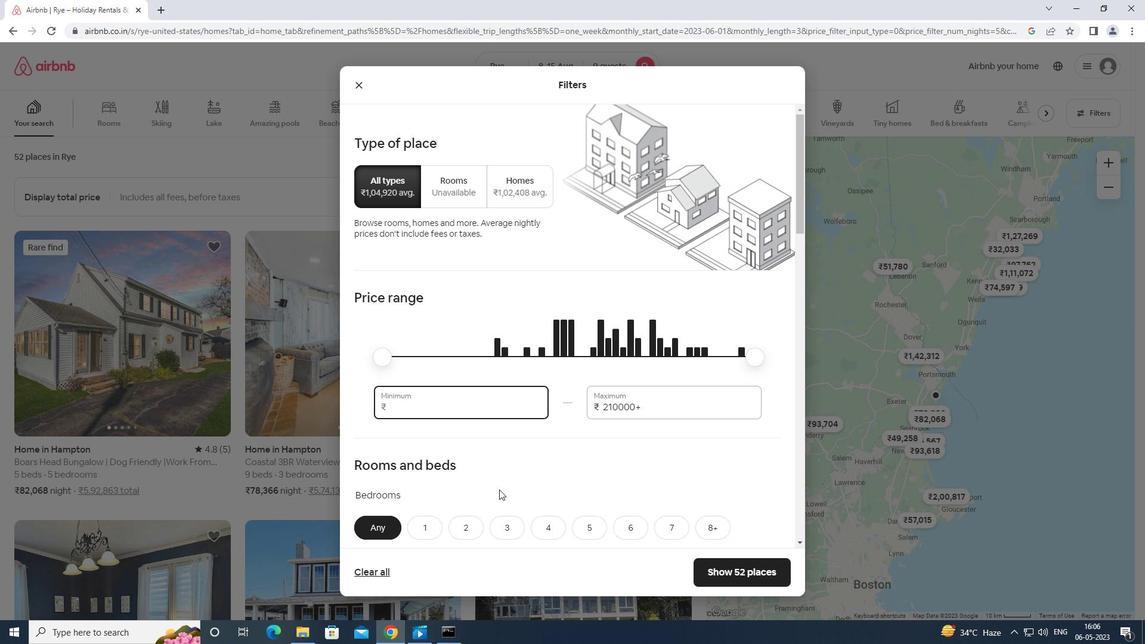 
Action: Mouse moved to (499, 489)
Screenshot: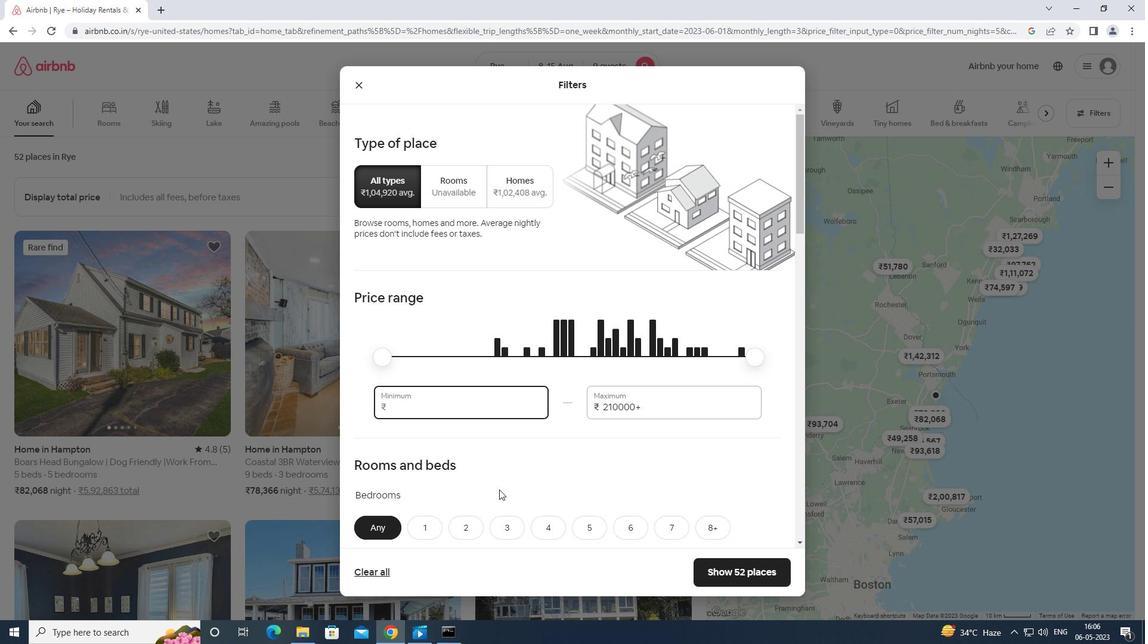 
Action: Key pressed 0
Screenshot: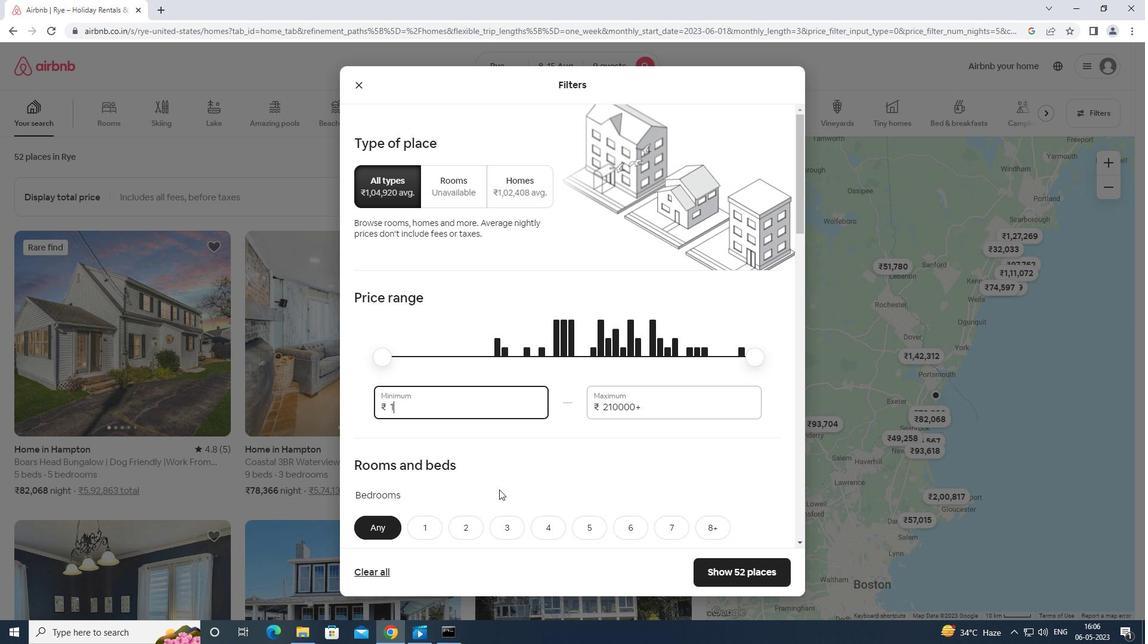 
Action: Mouse moved to (500, 490)
Screenshot: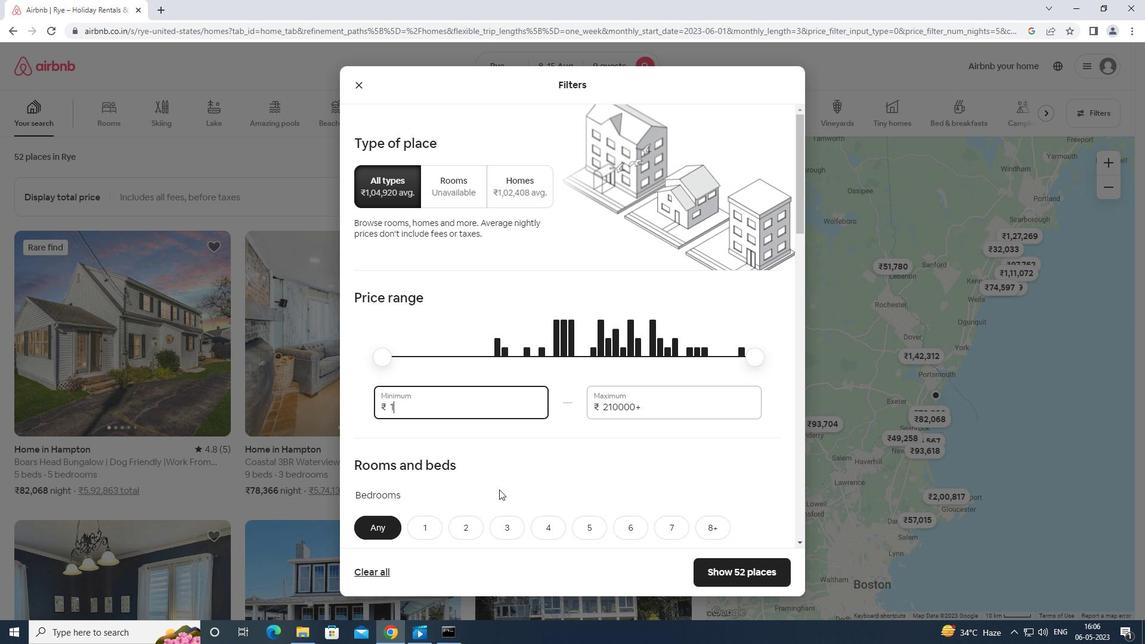 
Action: Key pressed 0
Screenshot: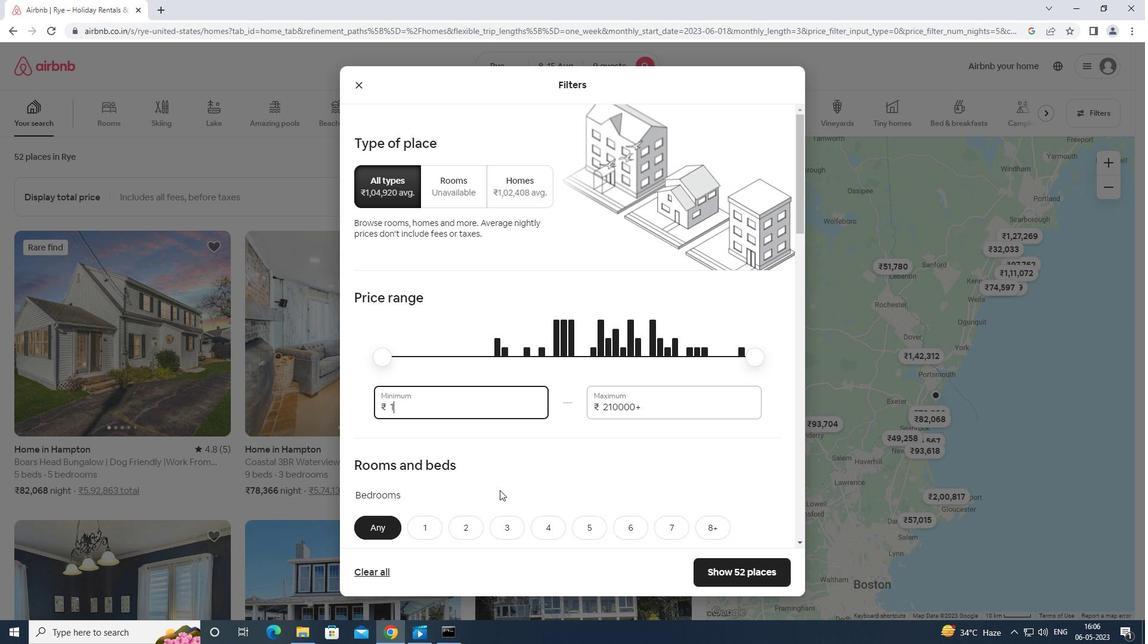 
Action: Mouse moved to (500, 490)
Screenshot: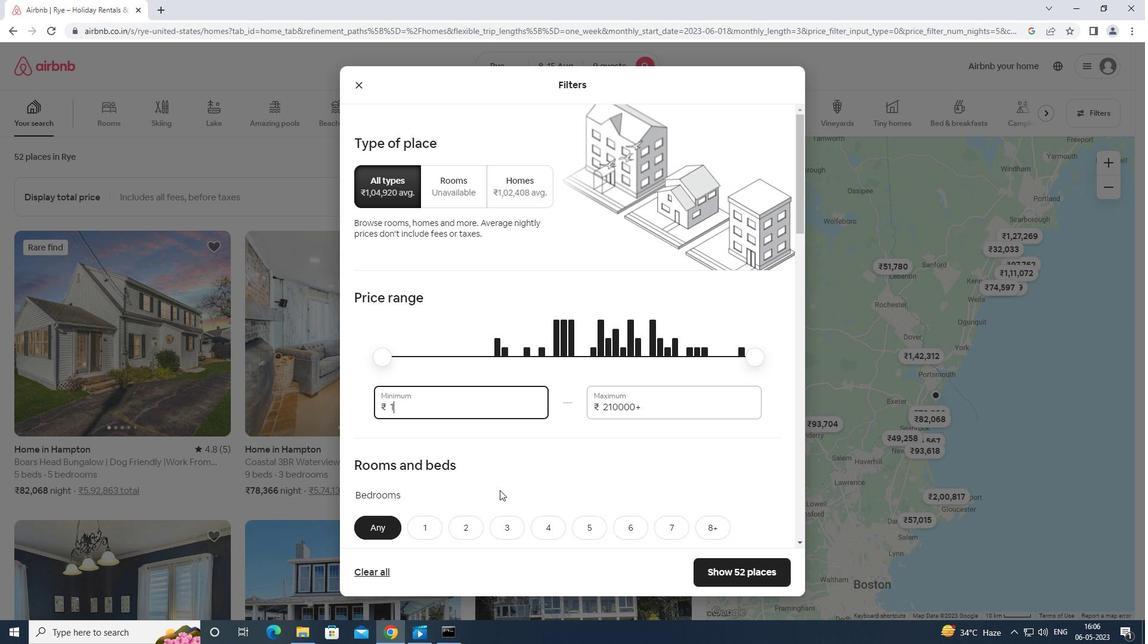 
Action: Key pressed 0
Screenshot: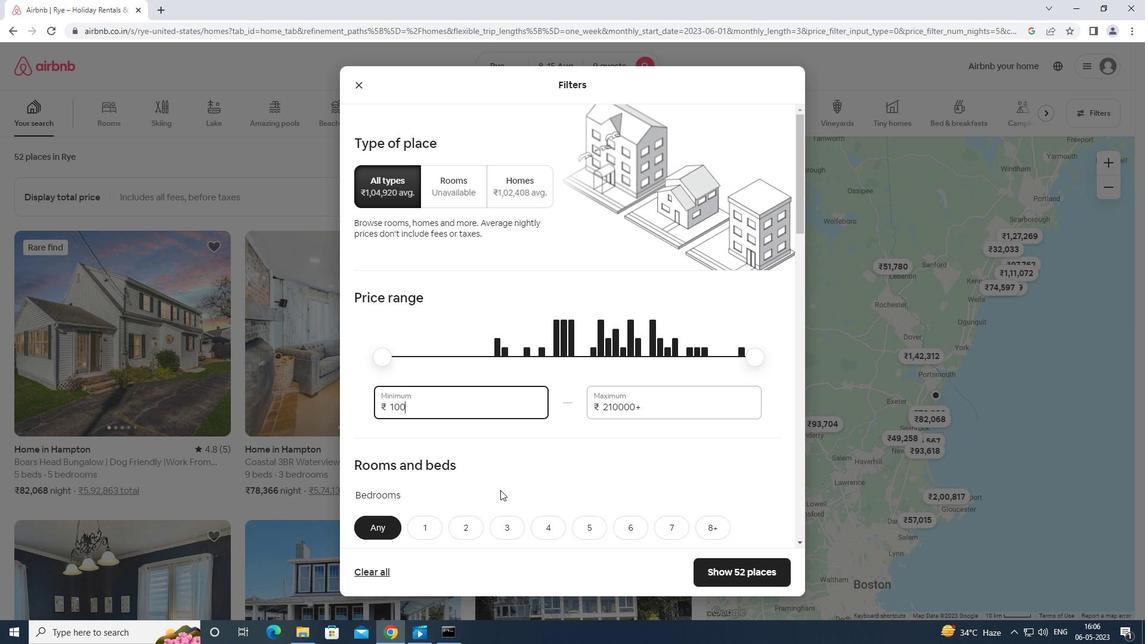 
Action: Mouse moved to (501, 490)
Screenshot: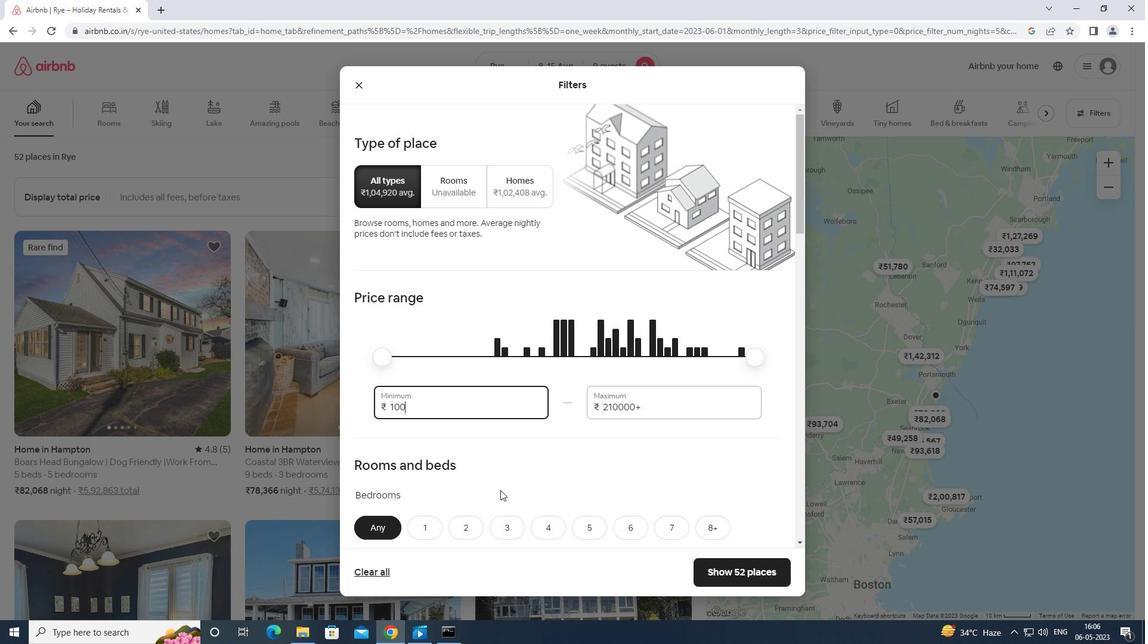 
Action: Key pressed 0
Screenshot: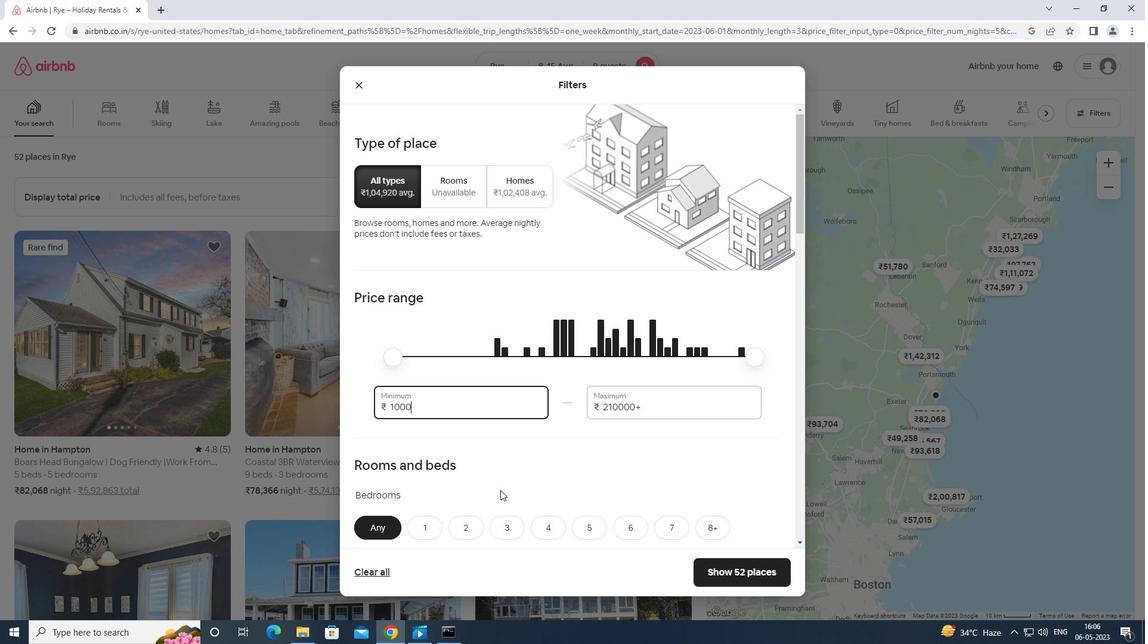 
Action: Mouse moved to (708, 393)
Screenshot: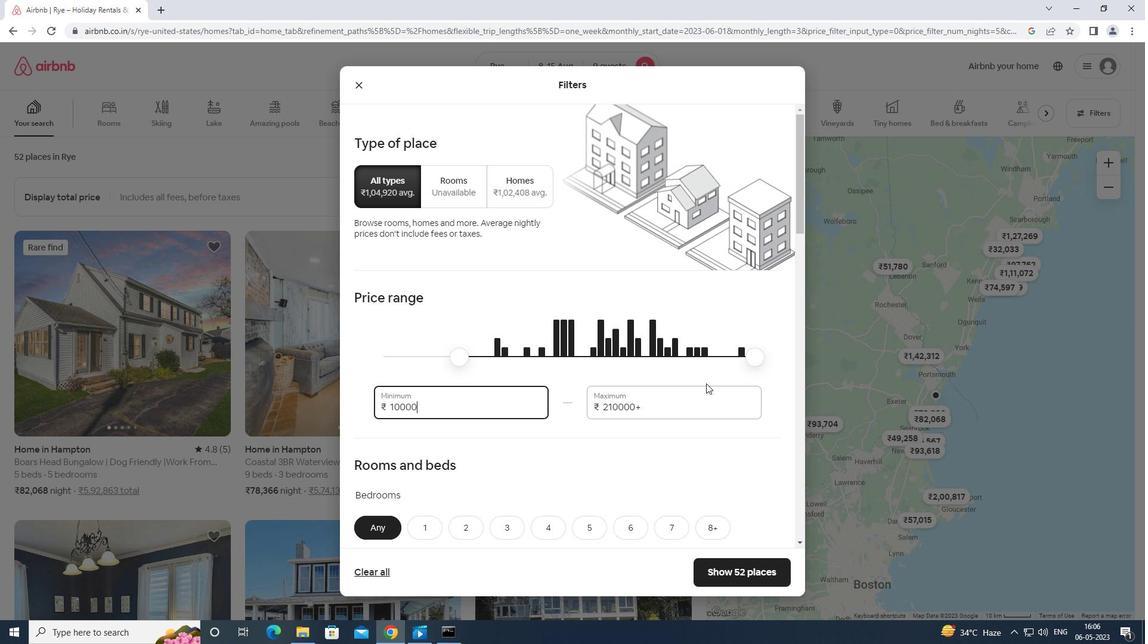 
Action: Mouse pressed left at (708, 393)
Screenshot: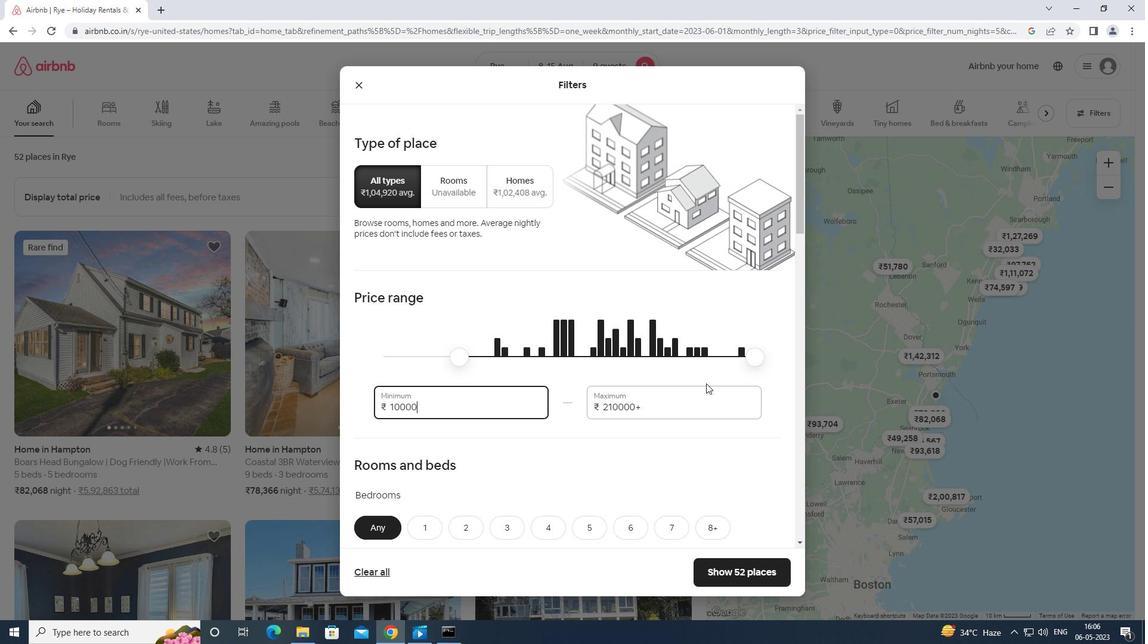
Action: Mouse moved to (708, 396)
Screenshot: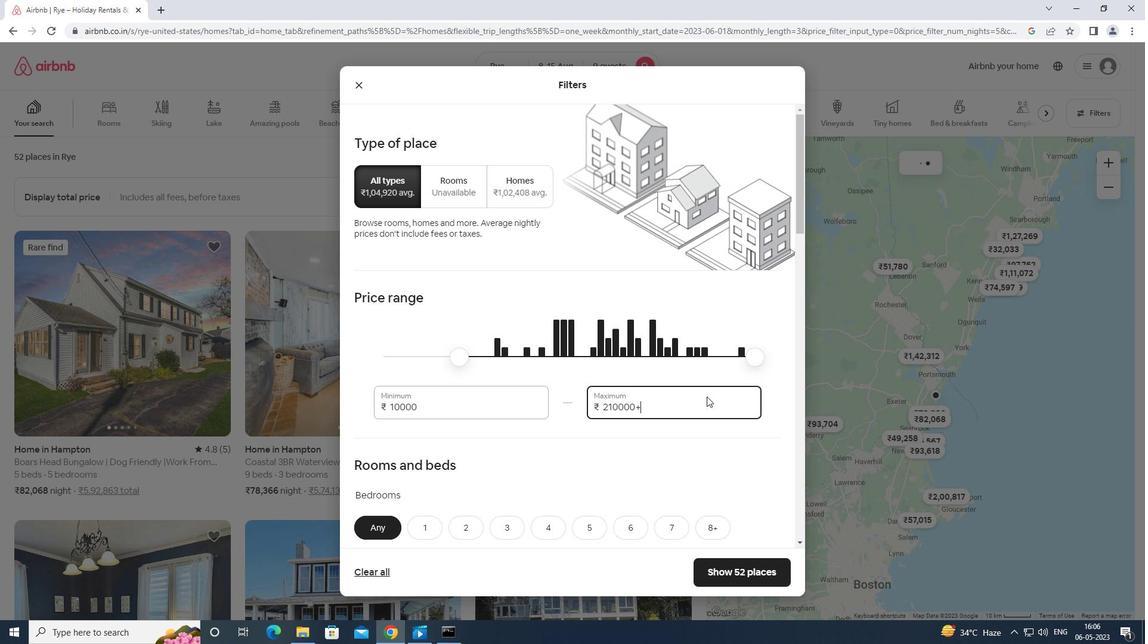 
Action: Key pressed <Key.backspace>
Screenshot: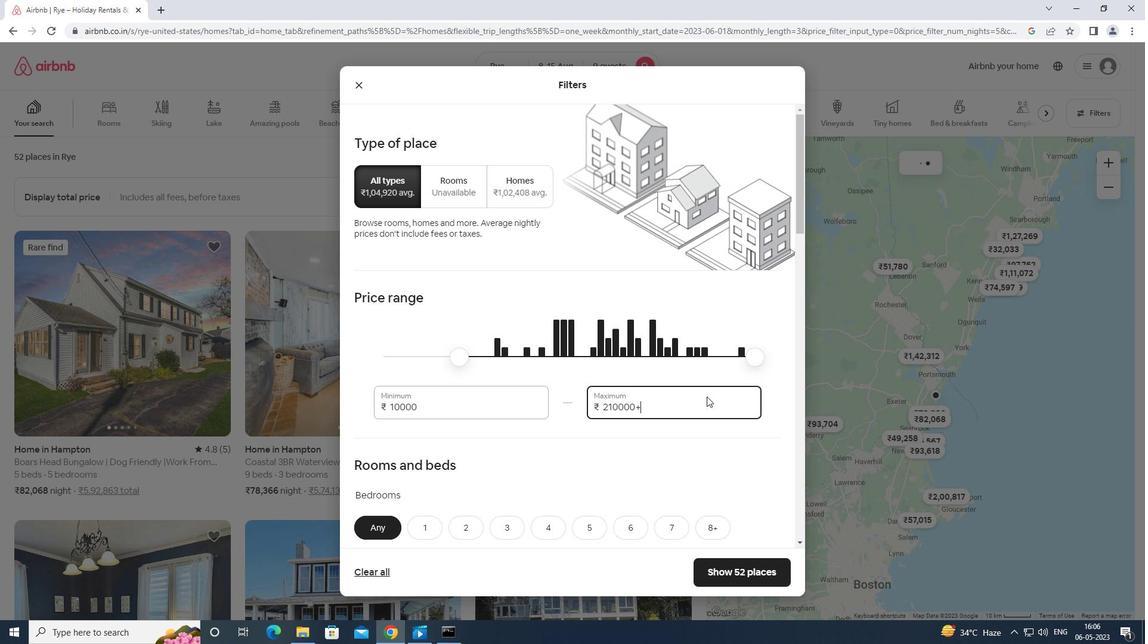 
Action: Mouse moved to (708, 396)
Screenshot: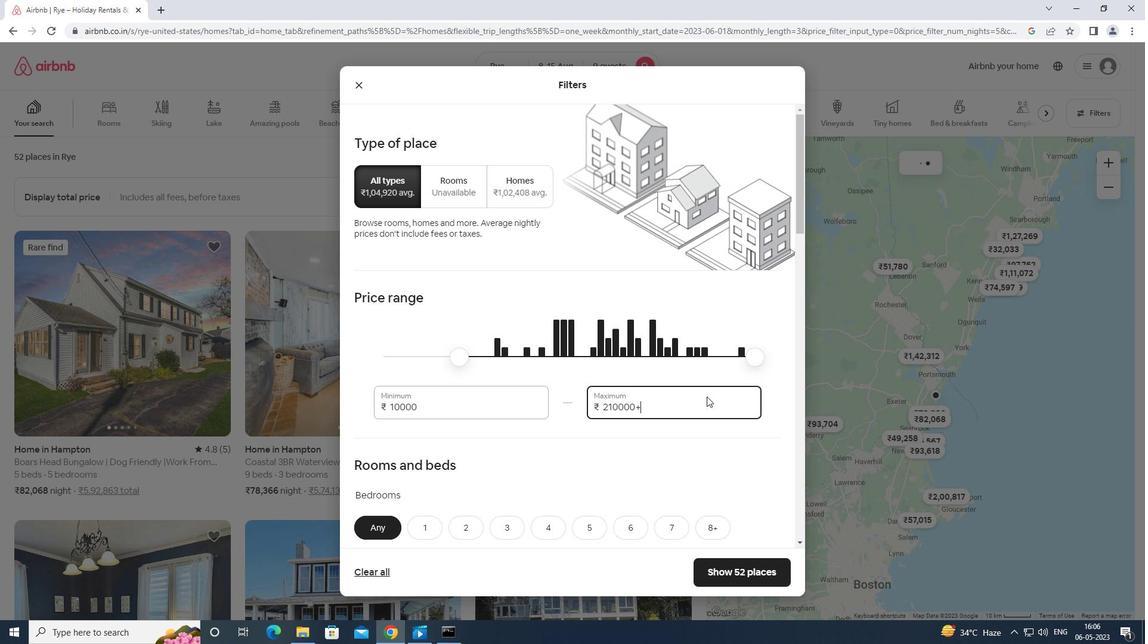 
Action: Key pressed <Key.backspace><Key.backspace><Key.backspace><Key.backspace><Key.backspace><Key.backspace><Key.backspace><Key.backspace><Key.backspace><Key.backspace><Key.backspace><Key.backspace><Key.backspace>14000
Screenshot: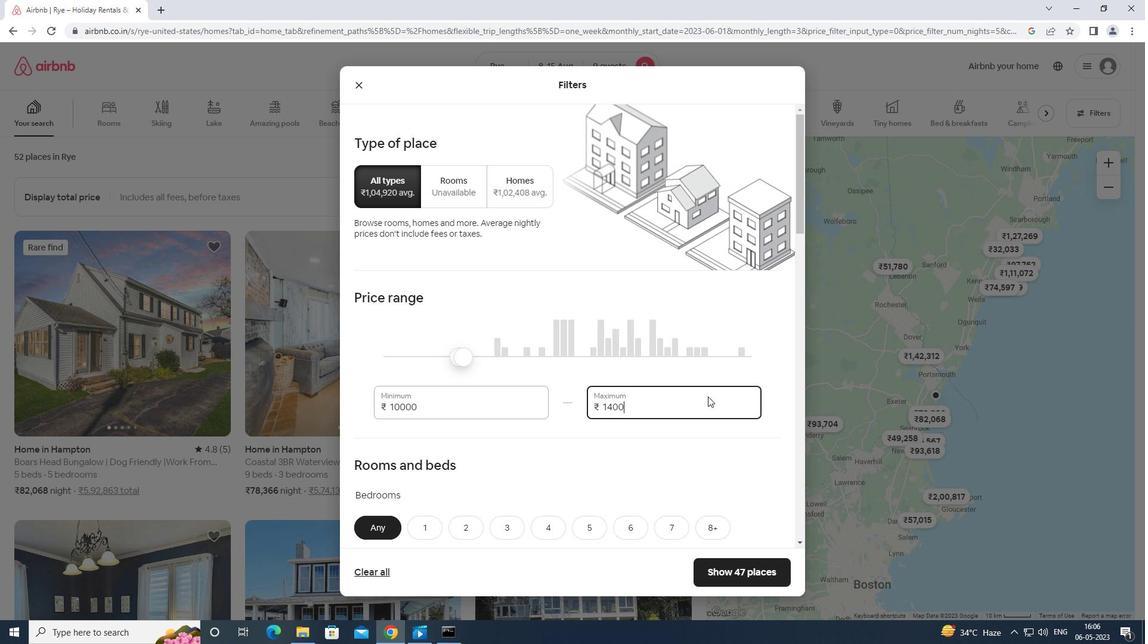 
Action: Mouse moved to (655, 386)
Screenshot: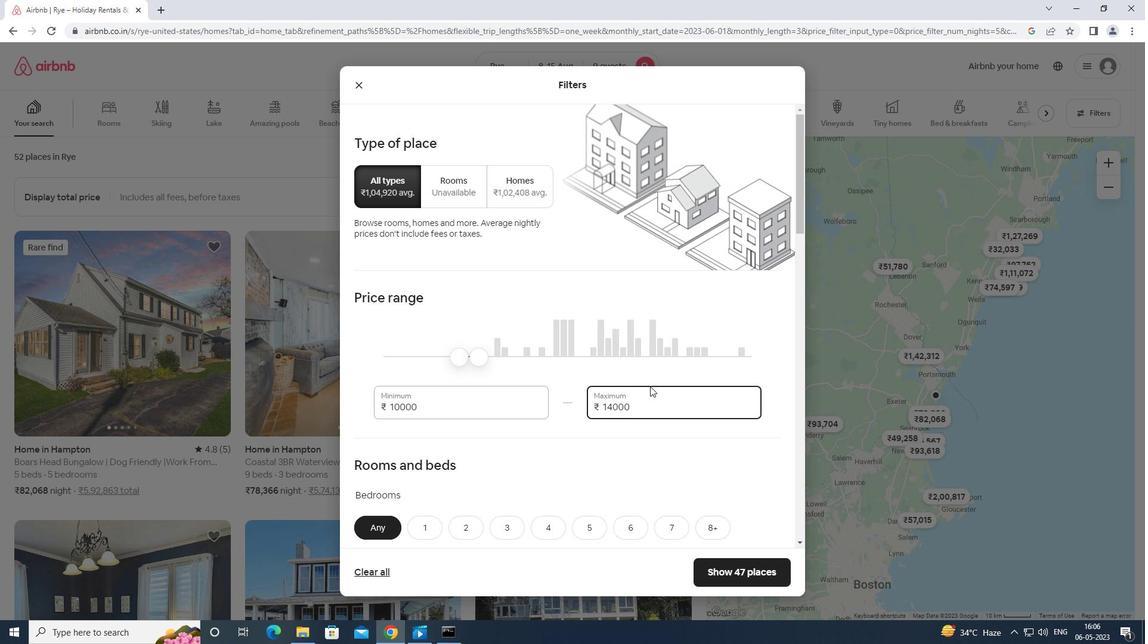 
Action: Mouse scrolled (655, 386) with delta (0, 0)
Screenshot: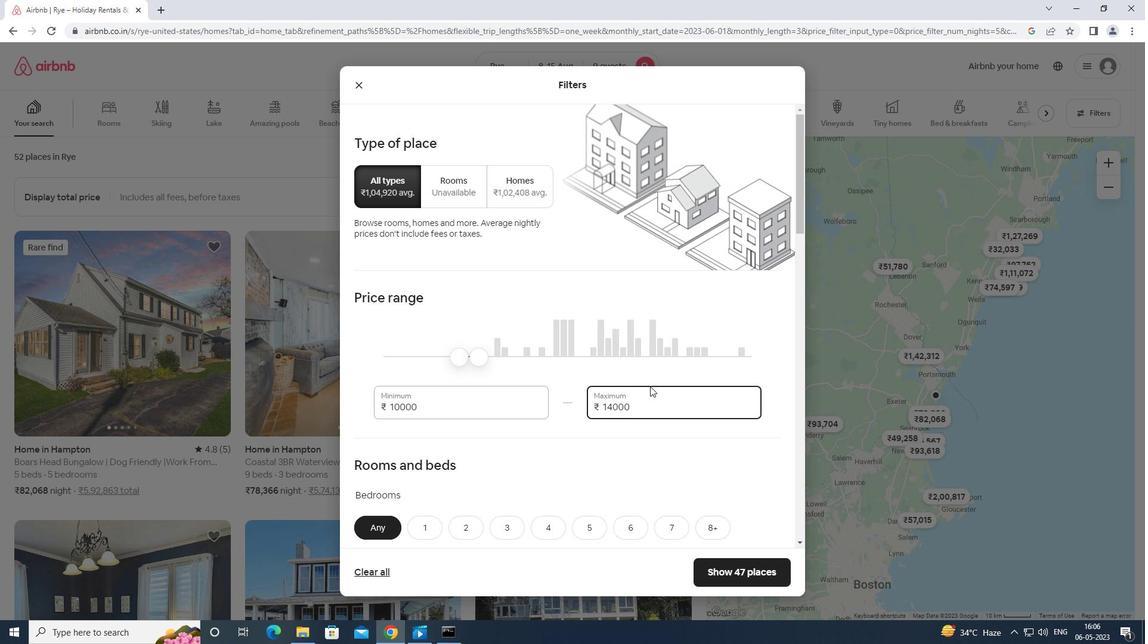 
Action: Mouse moved to (656, 386)
Screenshot: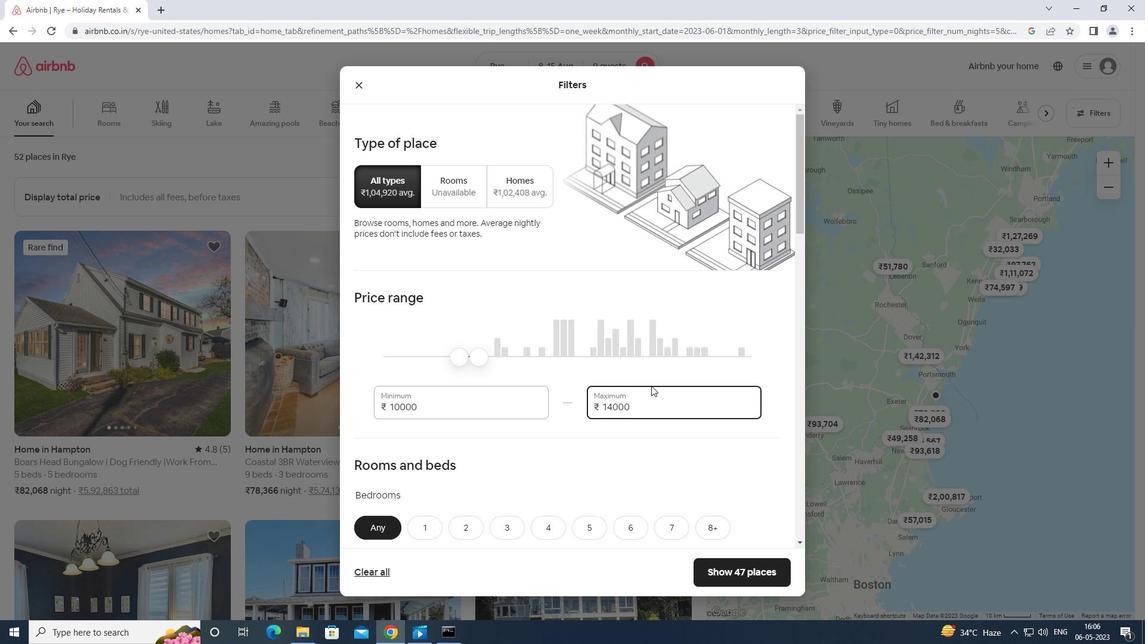 
Action: Mouse scrolled (656, 386) with delta (0, 0)
Screenshot: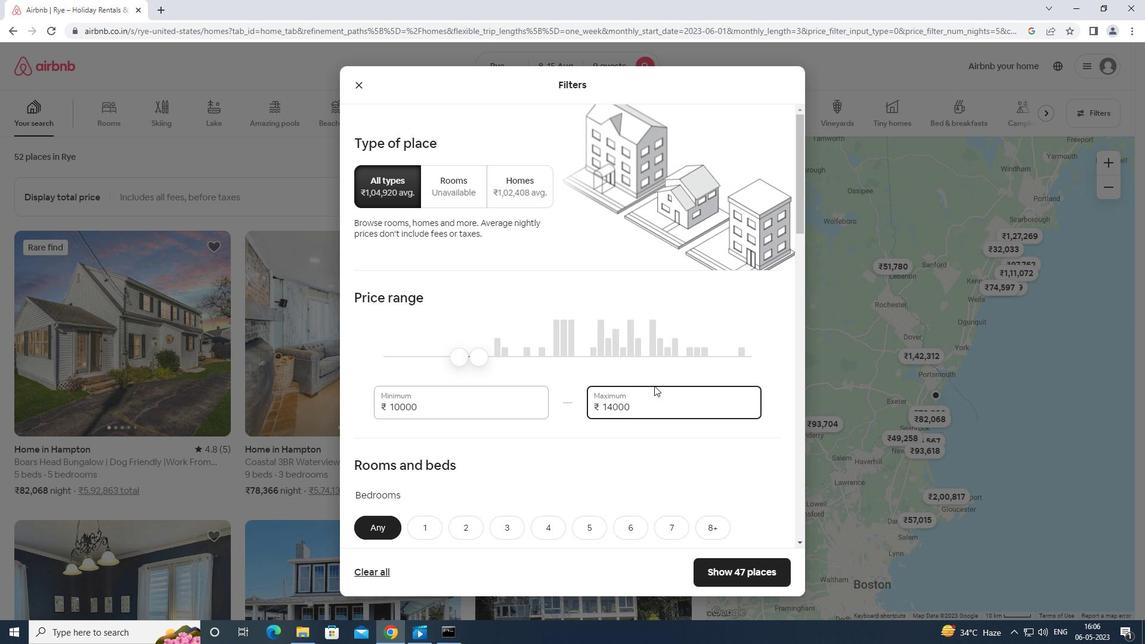 
Action: Mouse moved to (658, 389)
Screenshot: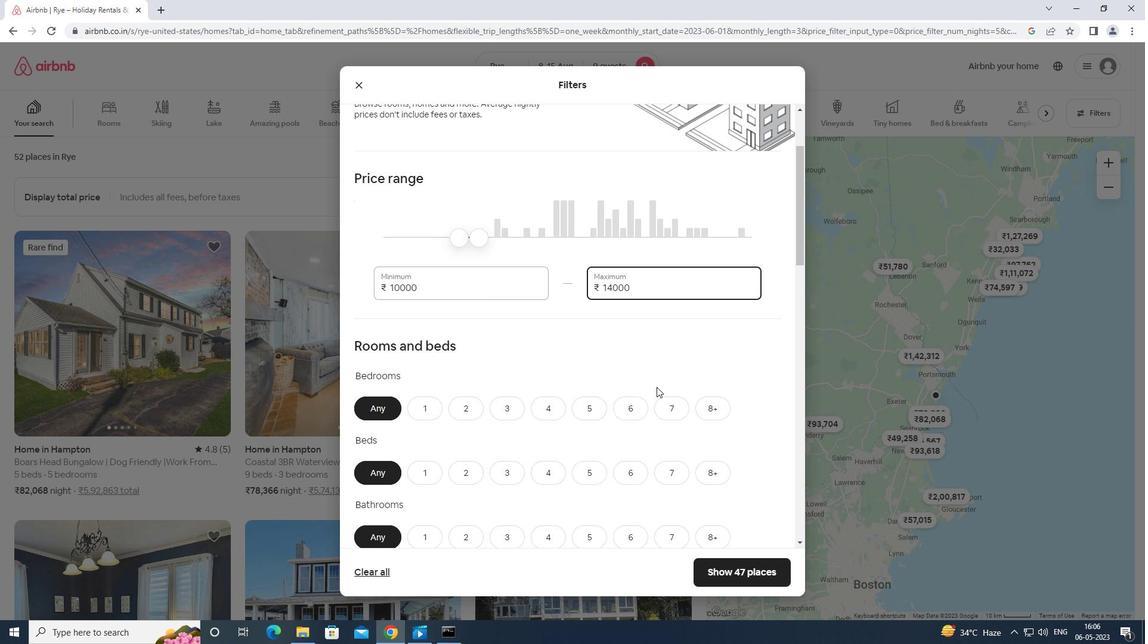 
Action: Mouse scrolled (658, 388) with delta (0, 0)
Screenshot: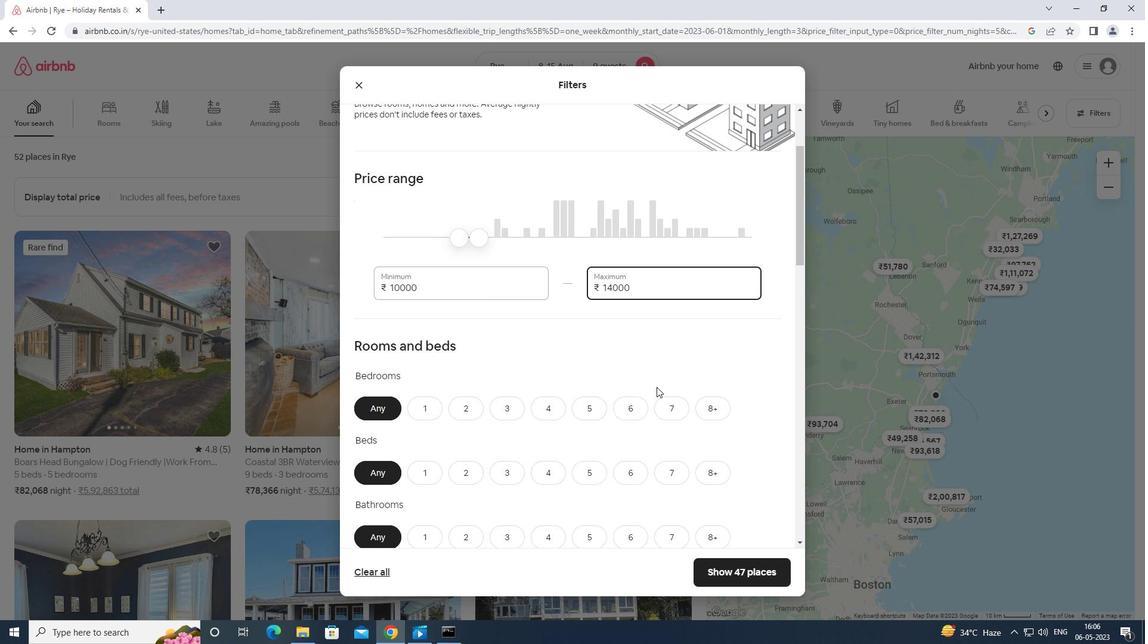 
Action: Mouse moved to (658, 390)
Screenshot: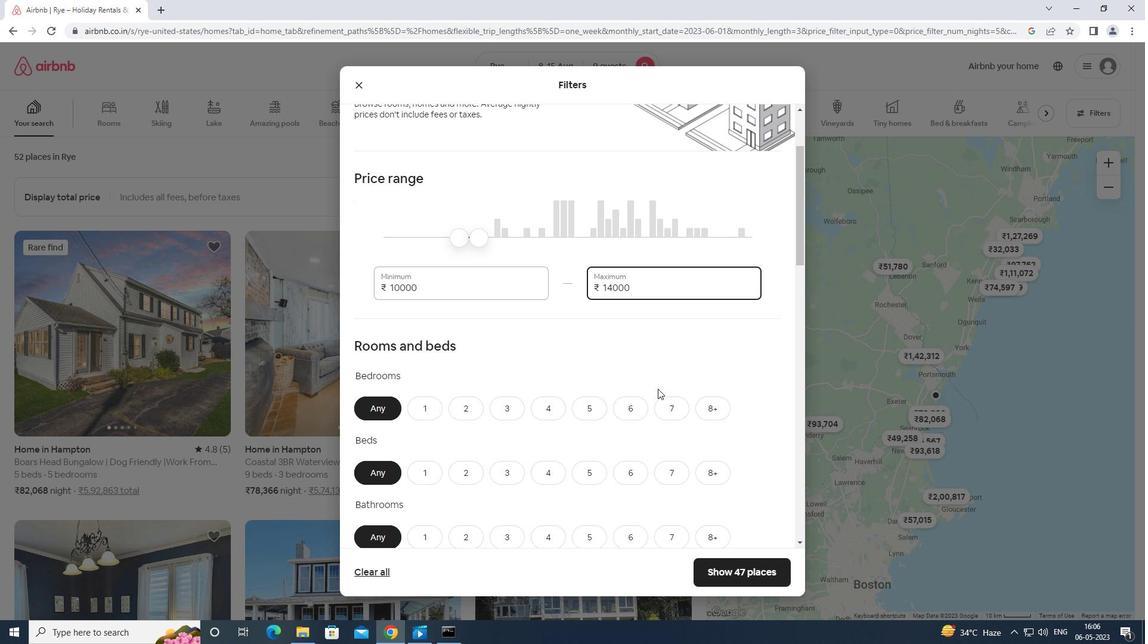 
Action: Mouse scrolled (658, 389) with delta (0, 0)
Screenshot: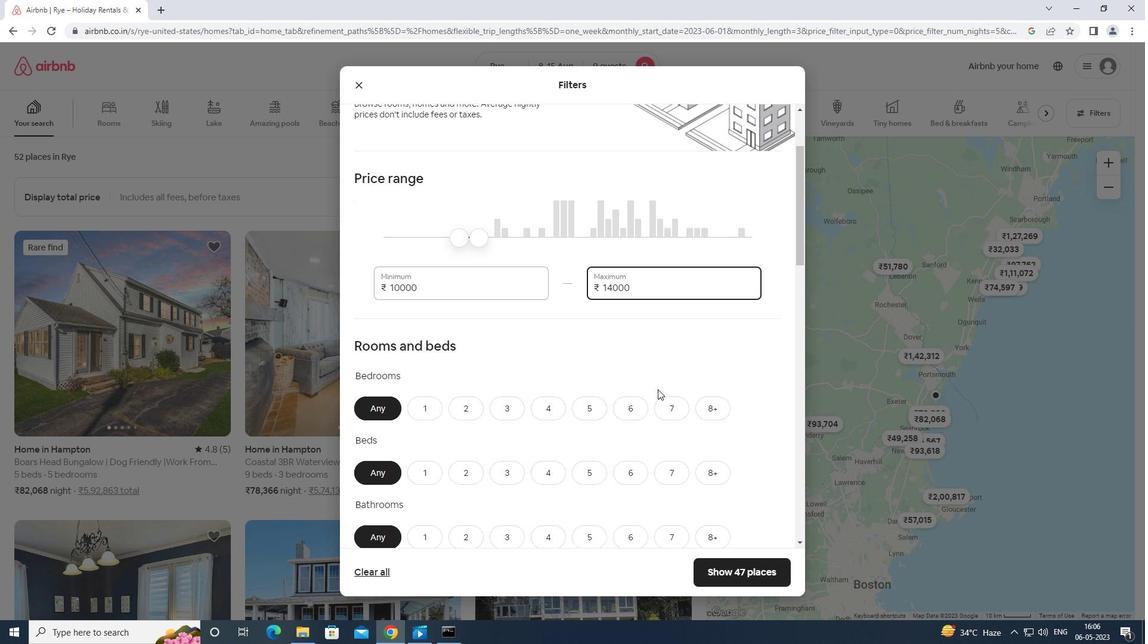 
Action: Mouse moved to (587, 288)
Screenshot: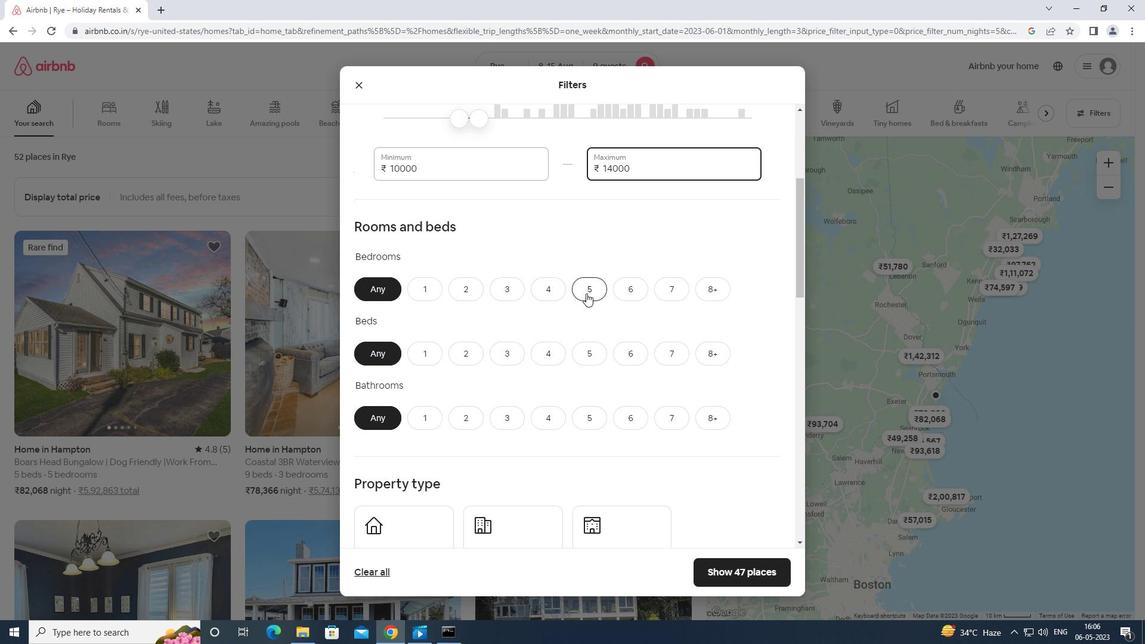 
Action: Mouse pressed left at (587, 288)
Screenshot: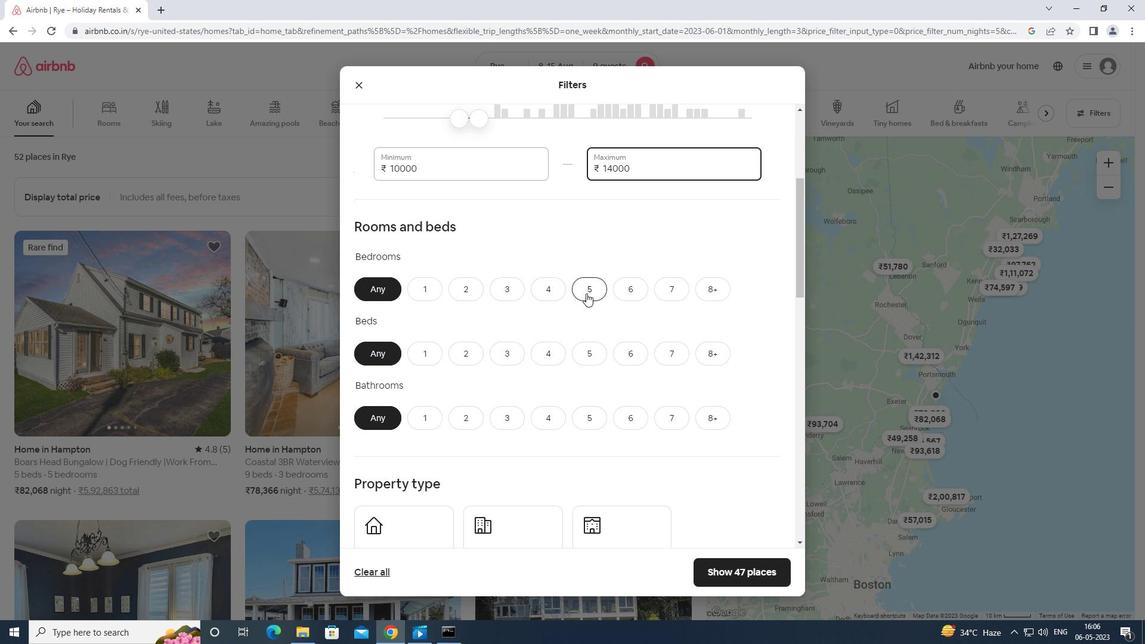 
Action: Mouse moved to (707, 350)
Screenshot: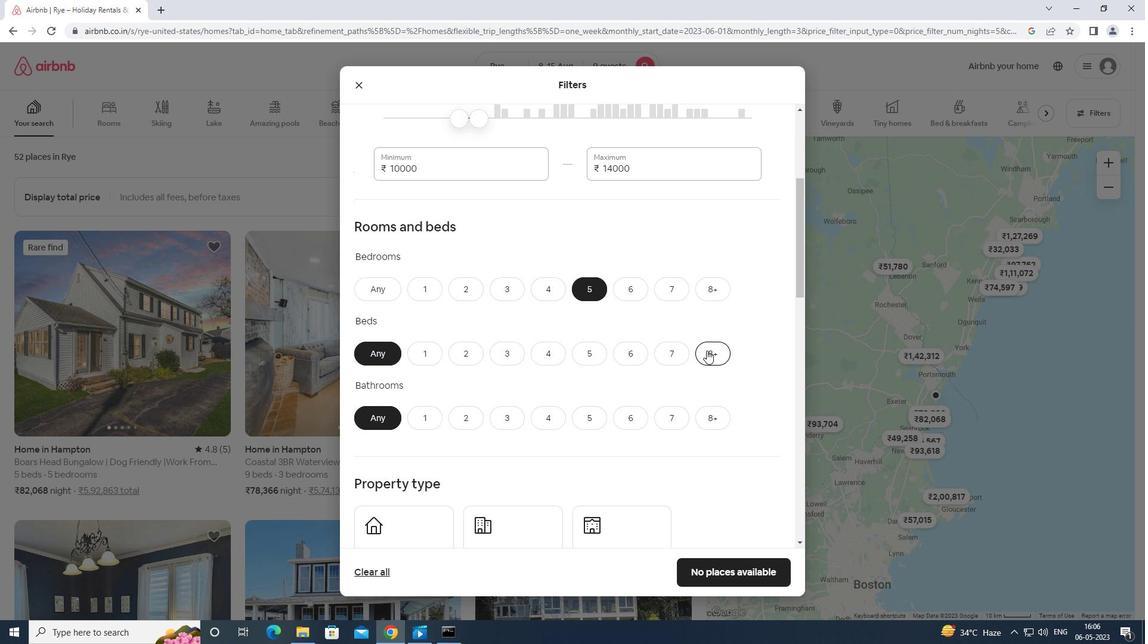 
Action: Mouse pressed left at (707, 350)
Screenshot: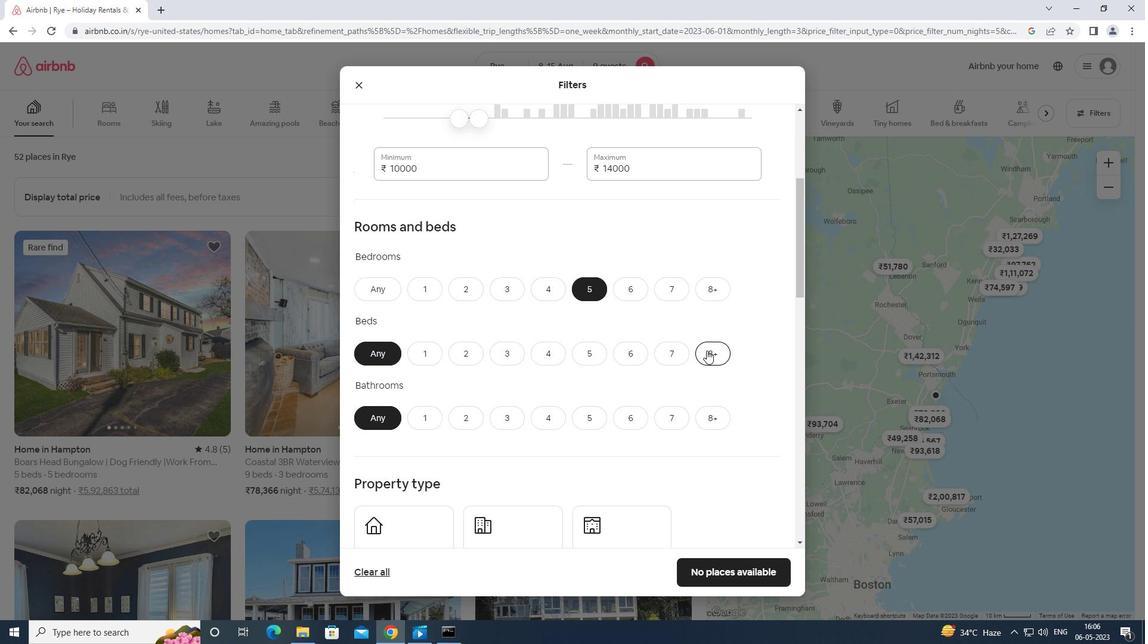 
Action: Mouse moved to (709, 348)
Screenshot: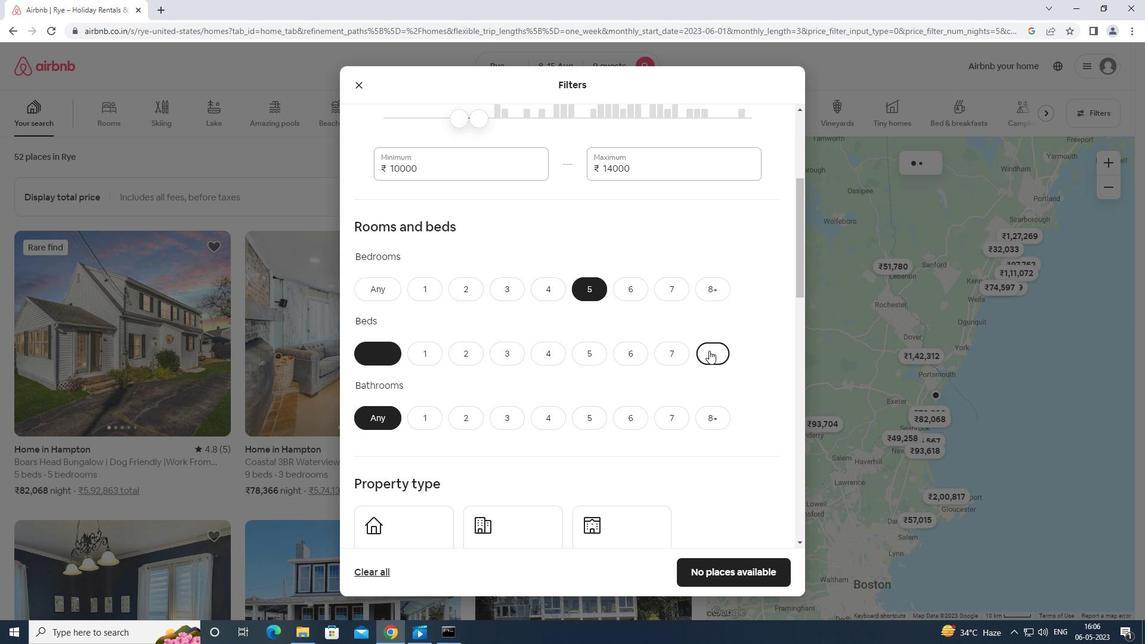 
Action: Mouse pressed left at (709, 348)
Screenshot: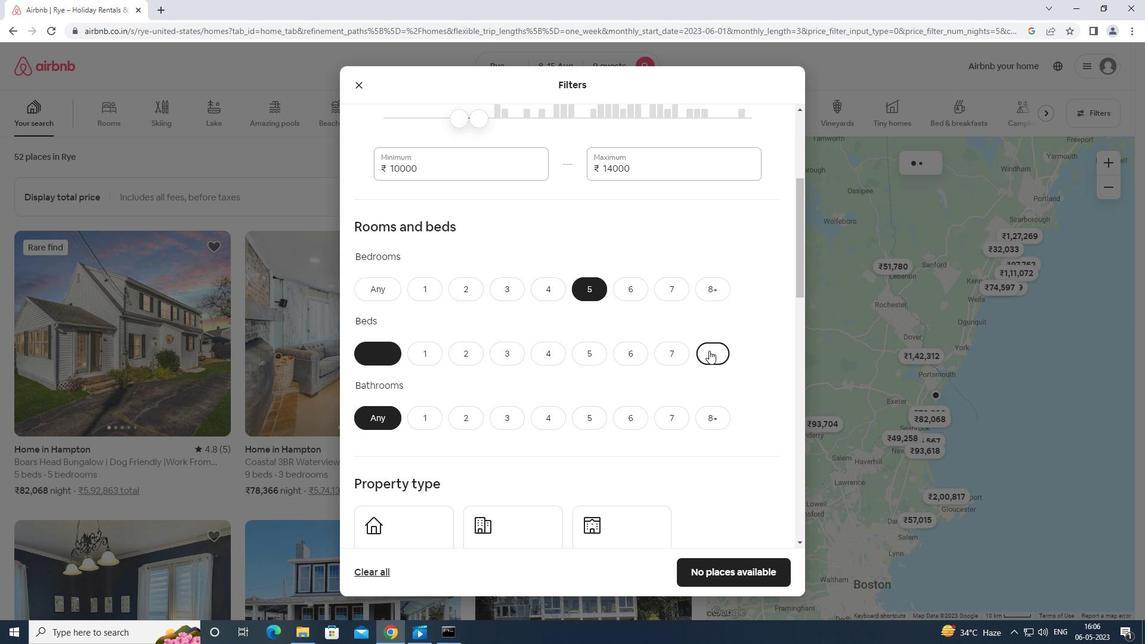 
Action: Mouse moved to (590, 415)
Screenshot: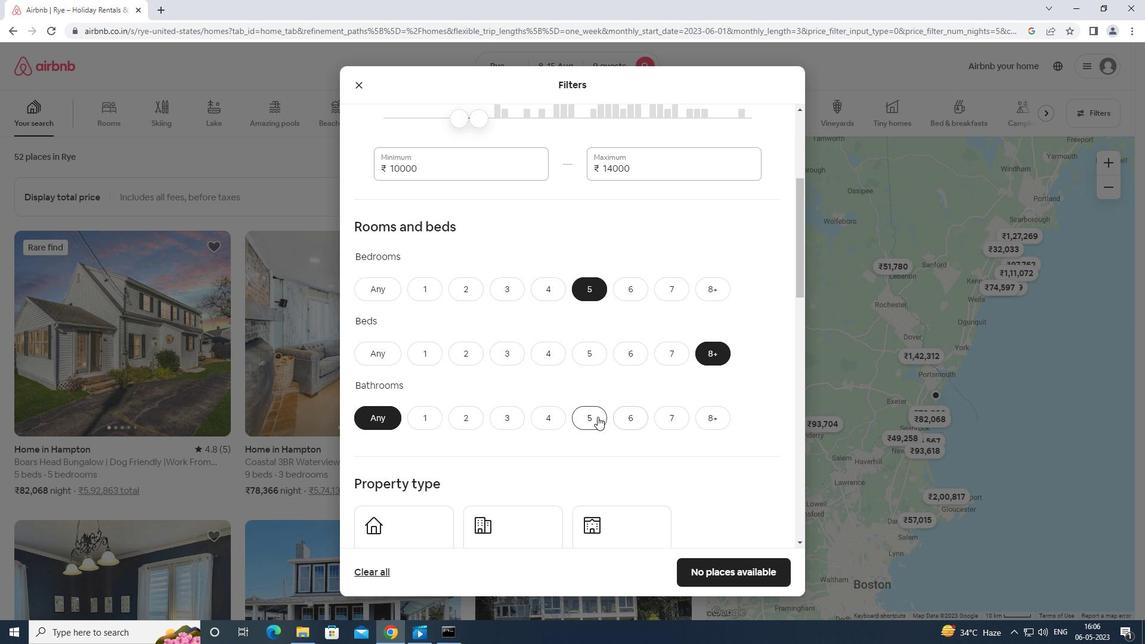 
Action: Mouse pressed left at (590, 415)
Screenshot: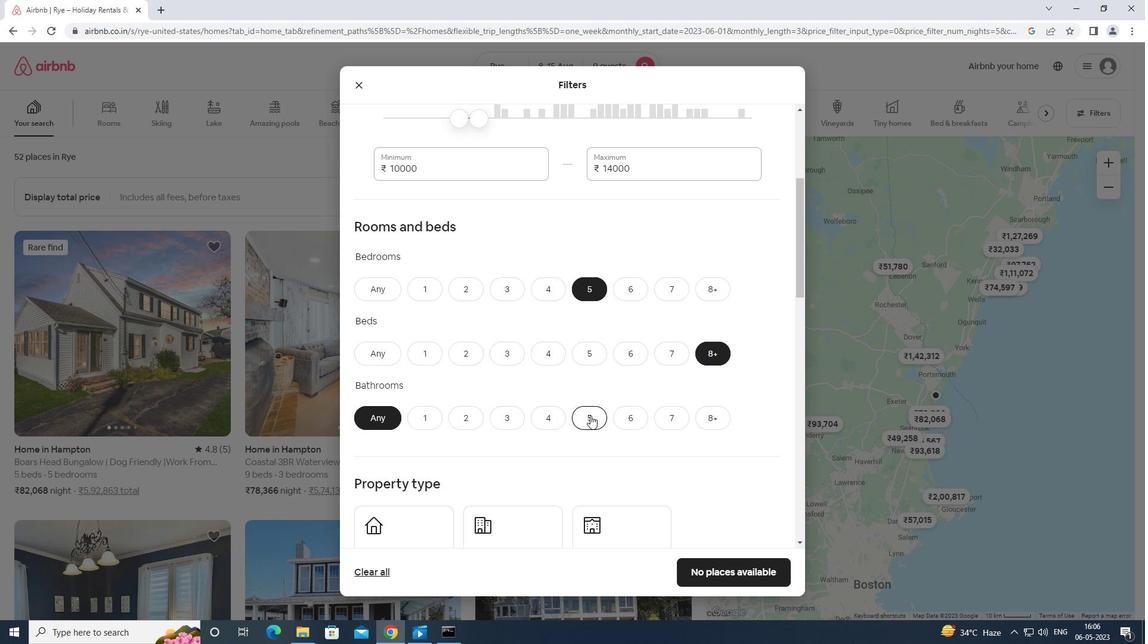
Action: Mouse moved to (597, 413)
Screenshot: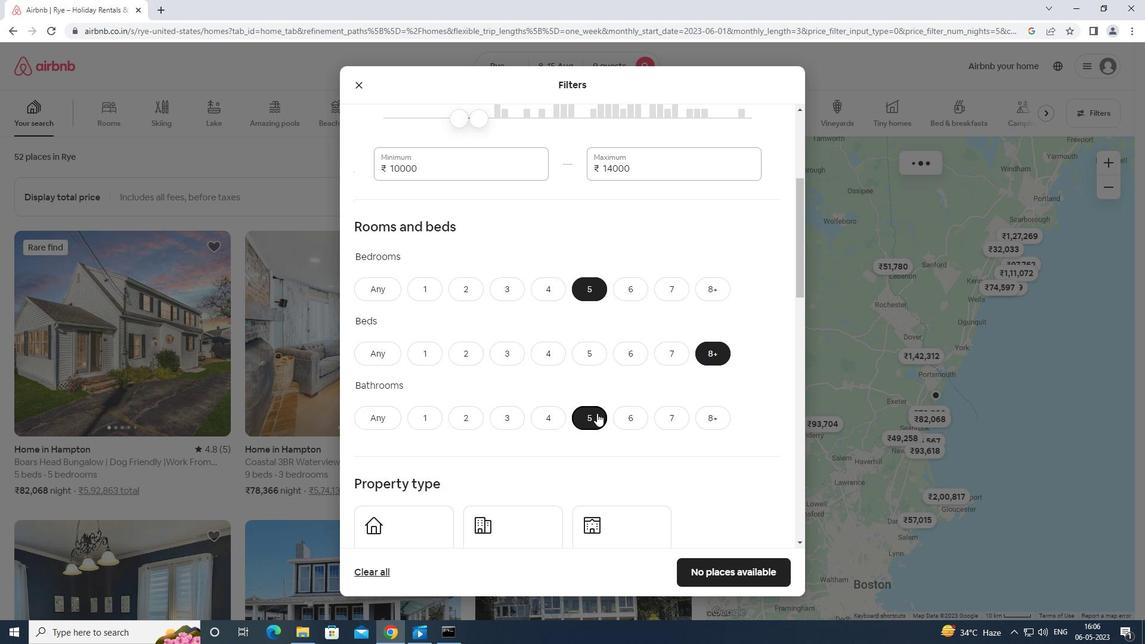 
Action: Mouse scrolled (597, 412) with delta (0, 0)
Screenshot: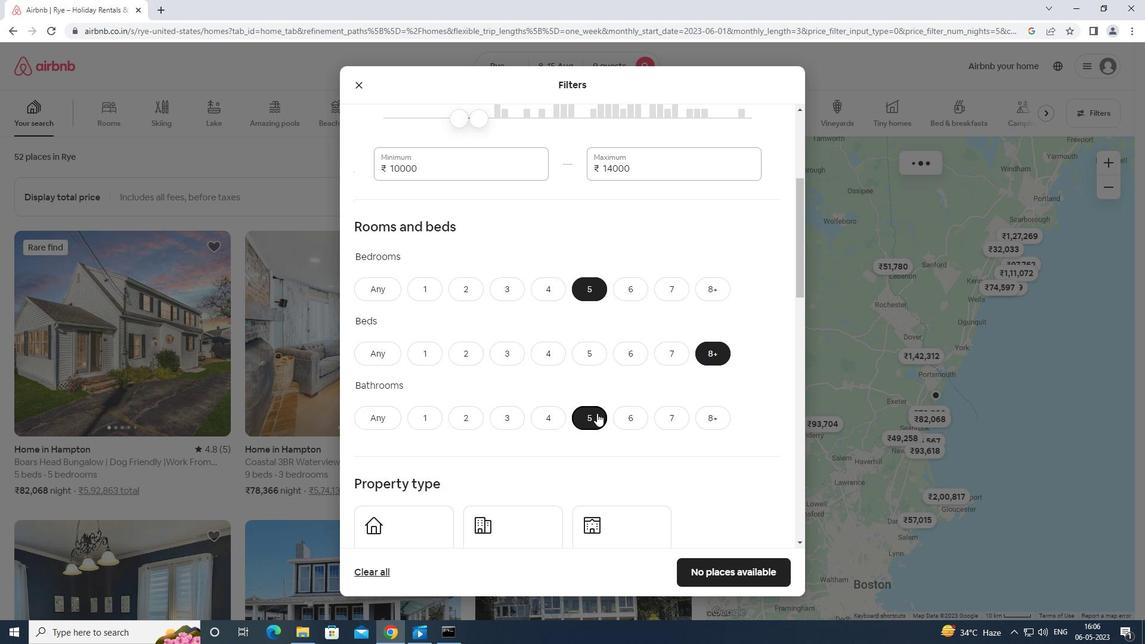 
Action: Mouse scrolled (597, 412) with delta (0, 0)
Screenshot: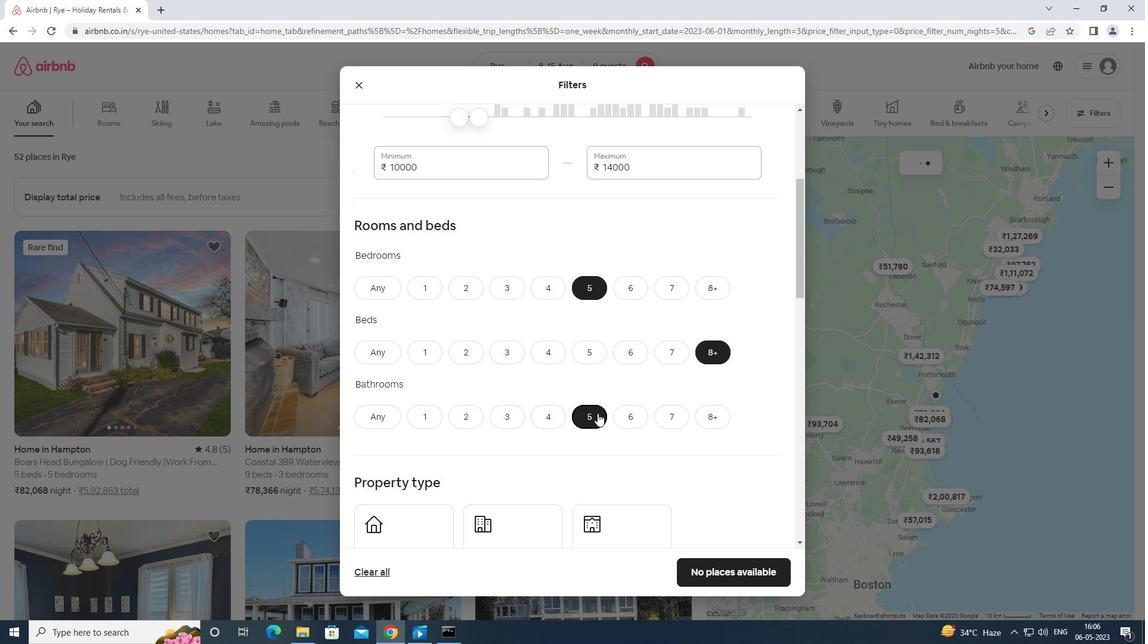 
Action: Mouse moved to (599, 413)
Screenshot: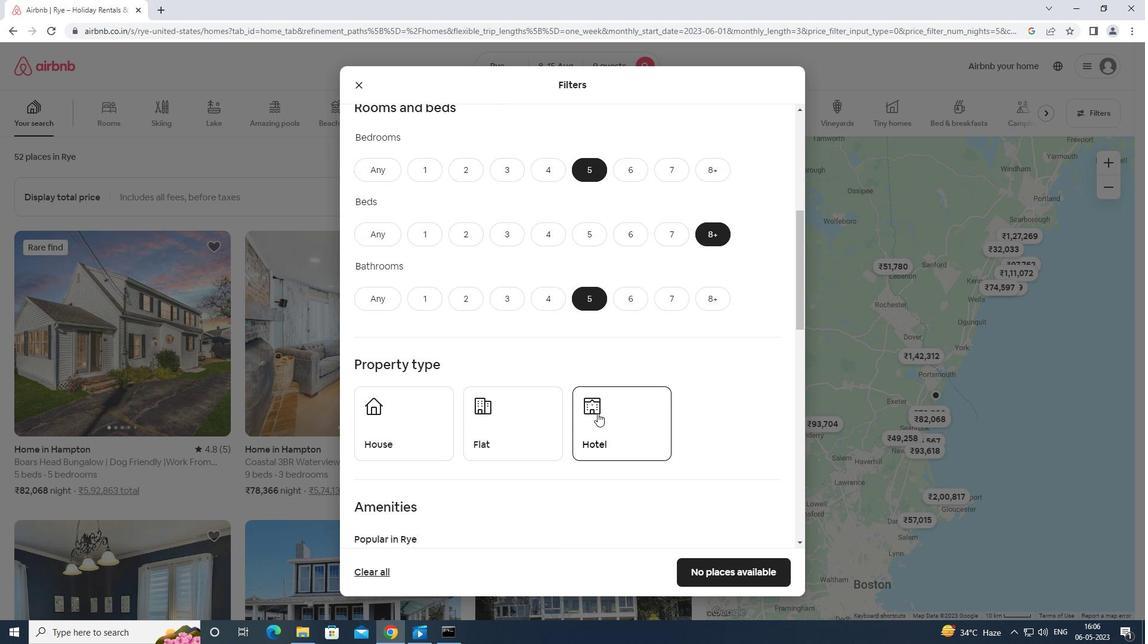 
Action: Mouse scrolled (599, 412) with delta (0, 0)
Screenshot: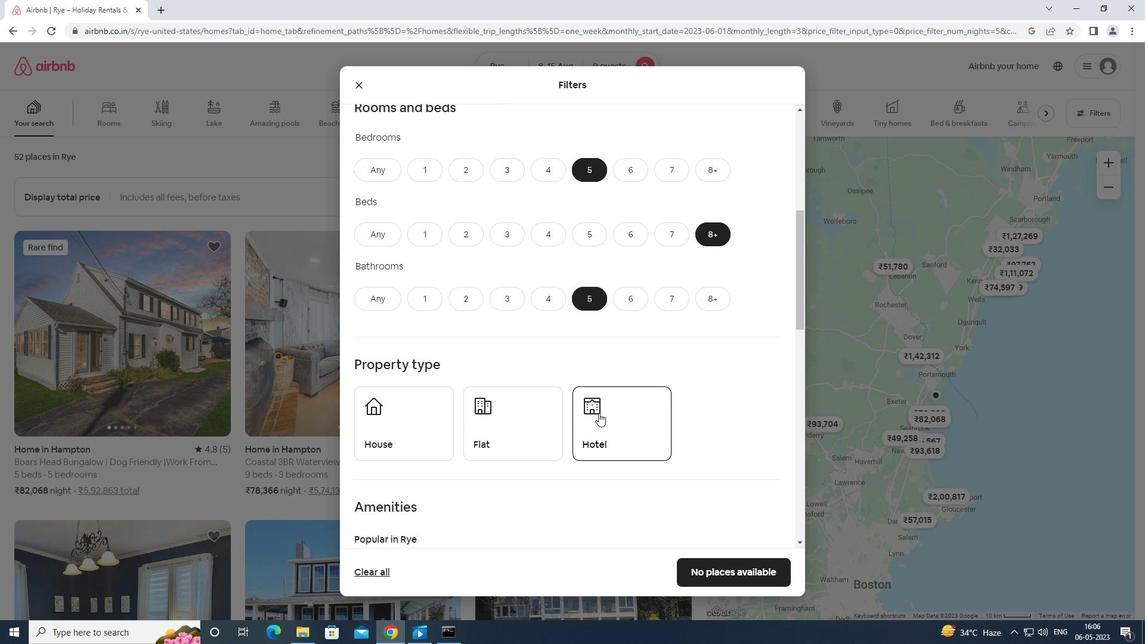 
Action: Mouse moved to (411, 367)
Screenshot: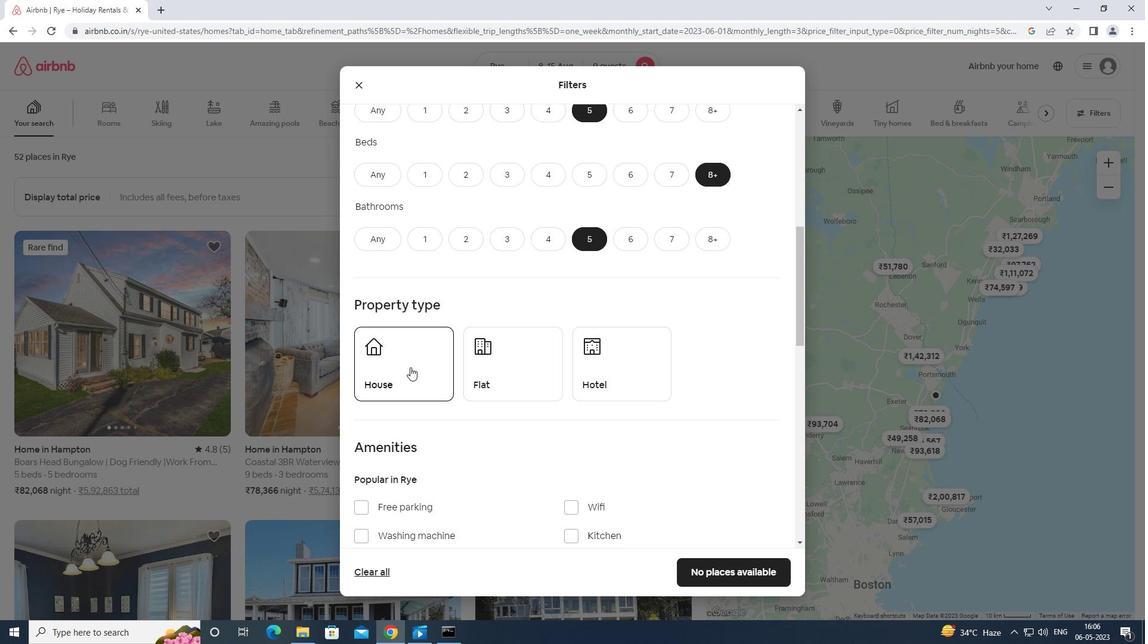 
Action: Mouse pressed left at (411, 367)
Screenshot: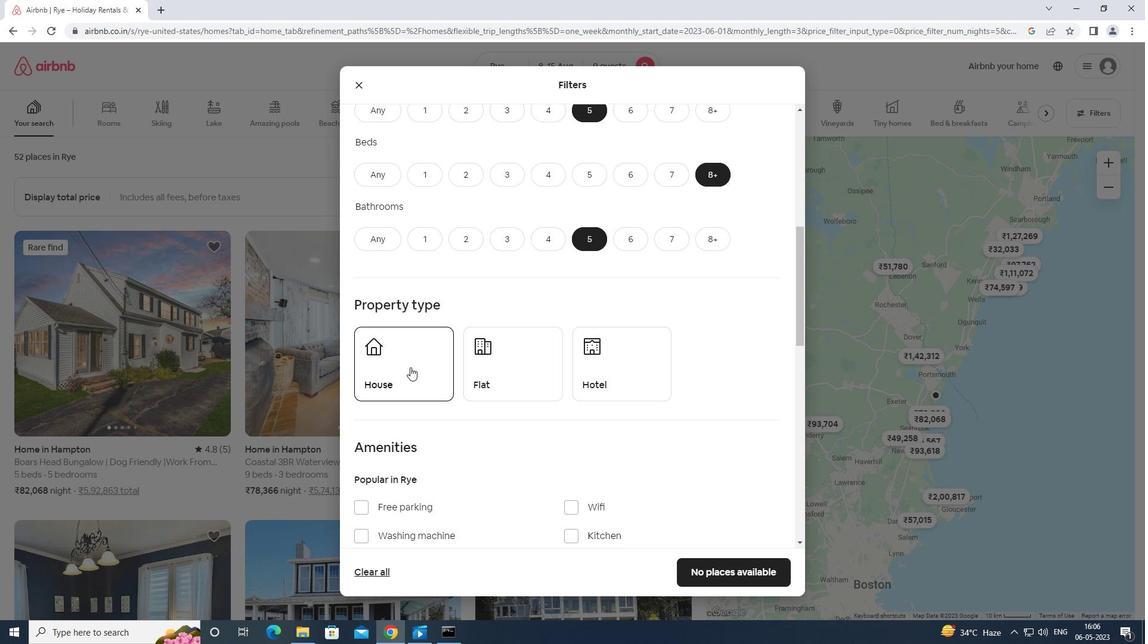 
Action: Mouse moved to (489, 370)
Screenshot: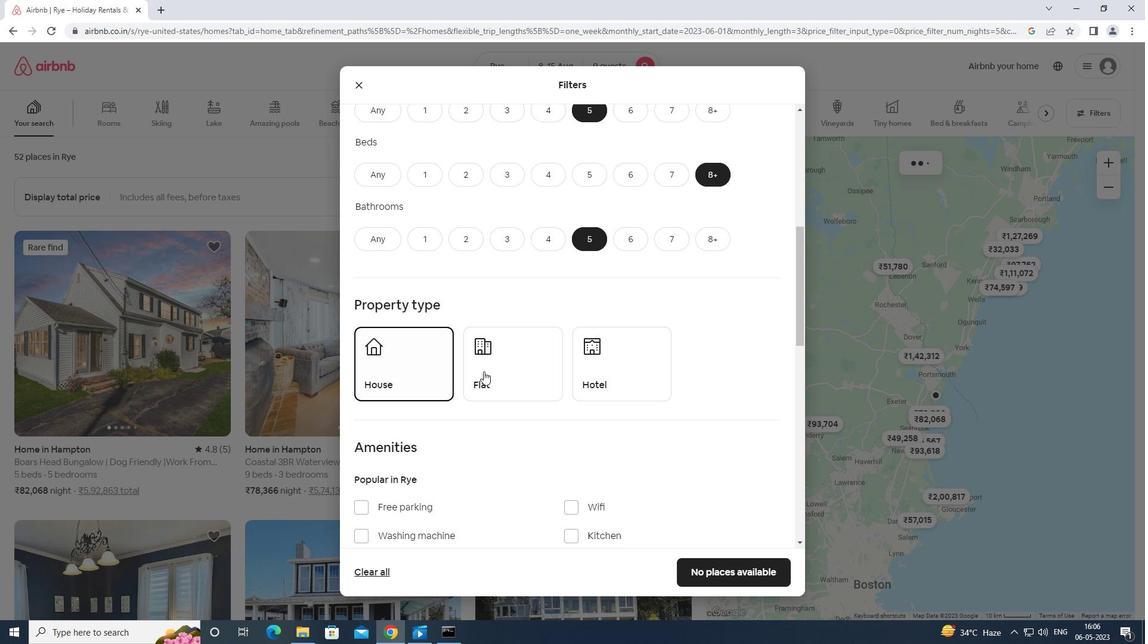 
Action: Mouse pressed left at (489, 370)
Screenshot: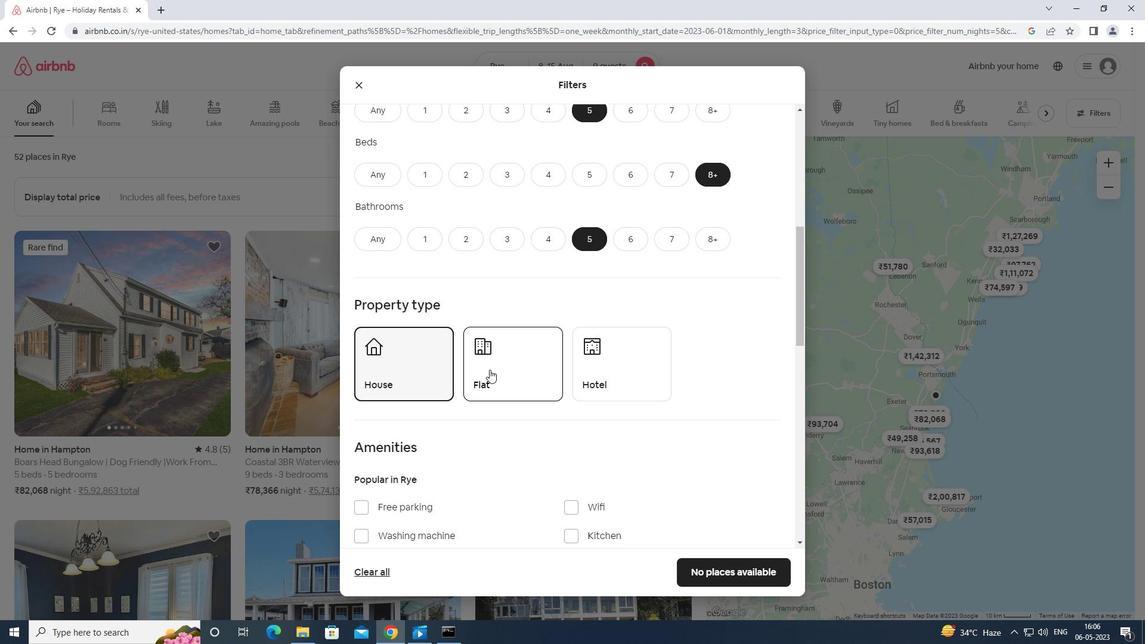 
Action: Mouse moved to (492, 370)
Screenshot: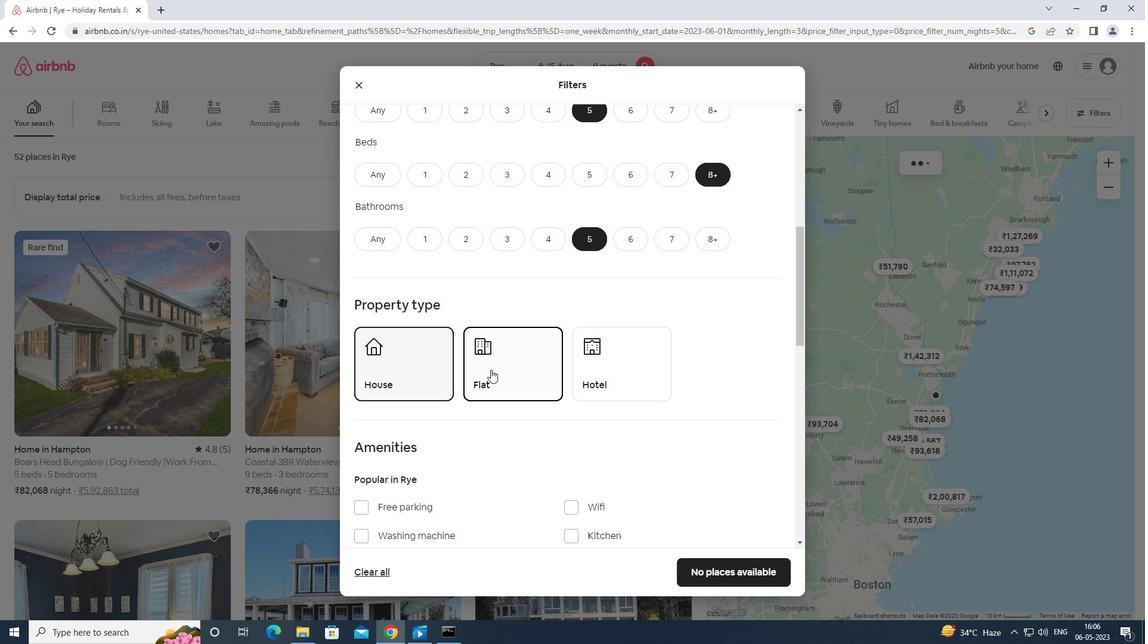 
Action: Mouse scrolled (492, 369) with delta (0, 0)
Screenshot: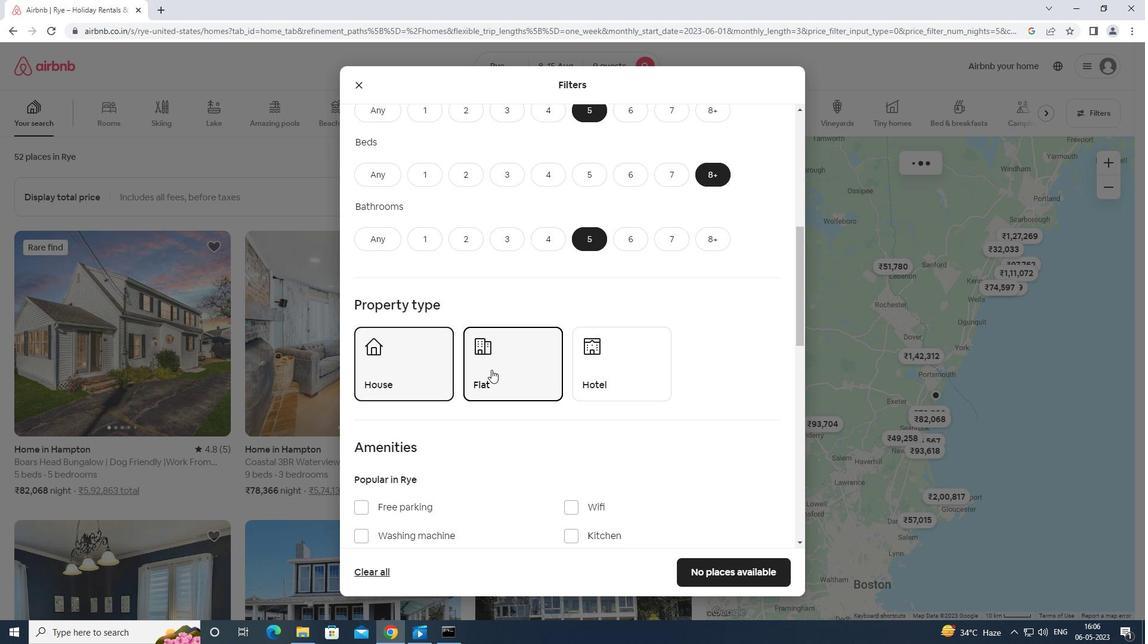 
Action: Mouse moved to (492, 370)
Screenshot: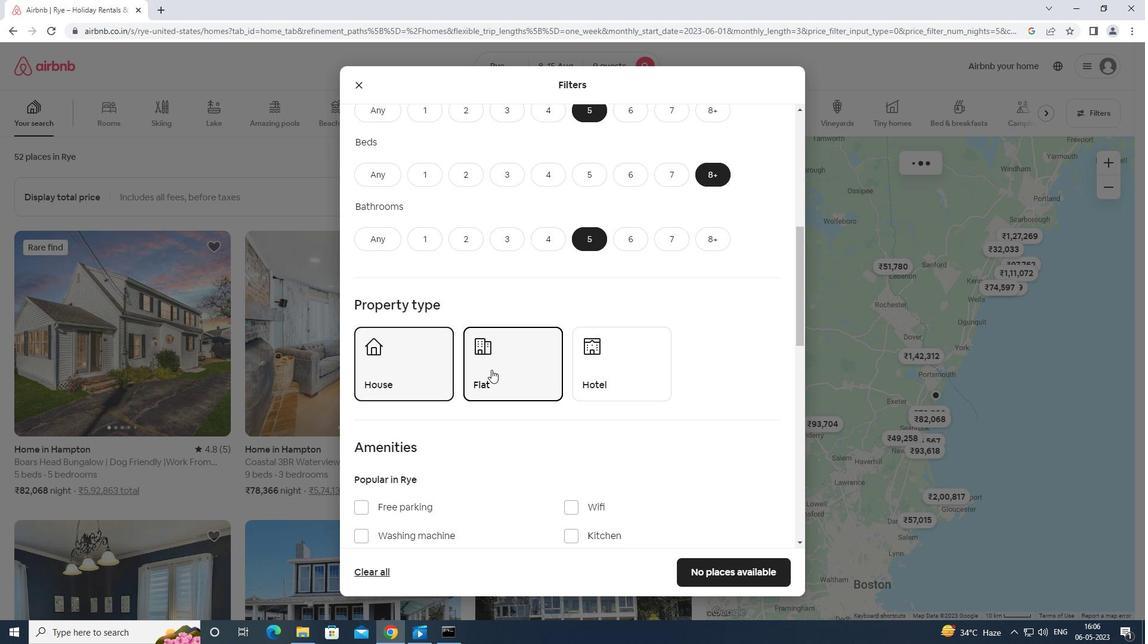 
Action: Mouse scrolled (492, 369) with delta (0, 0)
Screenshot: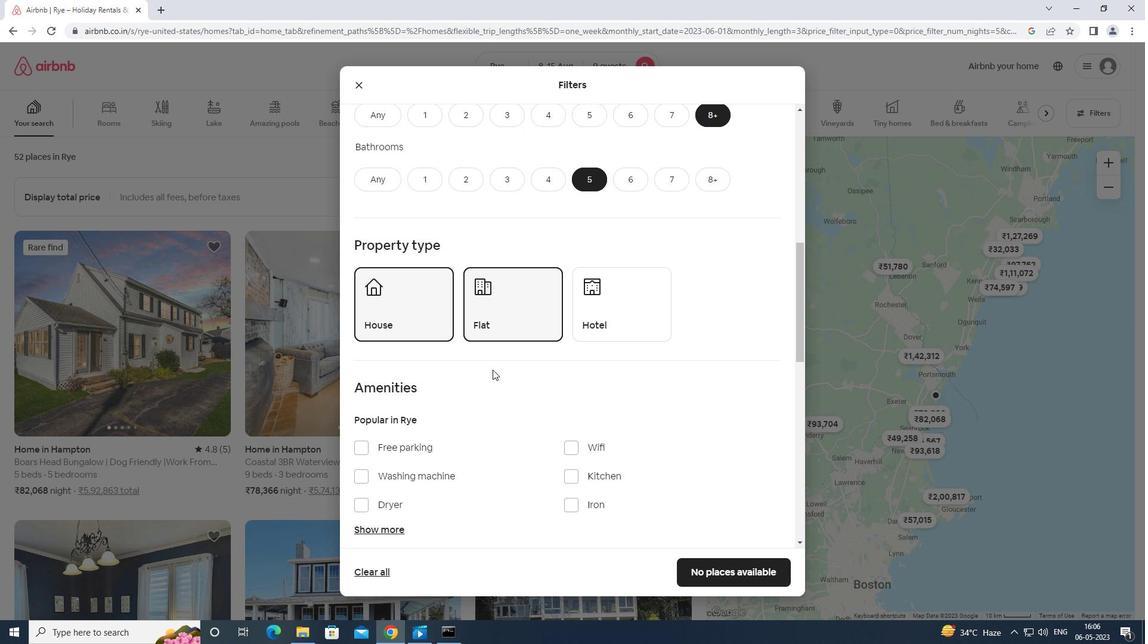 
Action: Mouse scrolled (492, 369) with delta (0, 0)
Screenshot: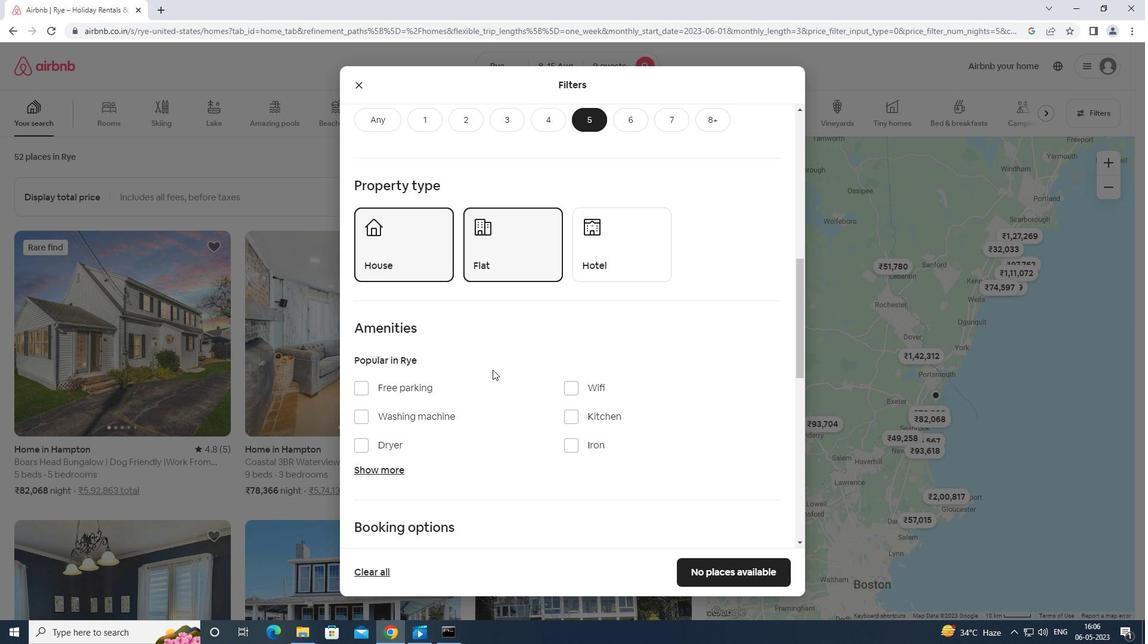 
Action: Mouse moved to (362, 327)
Screenshot: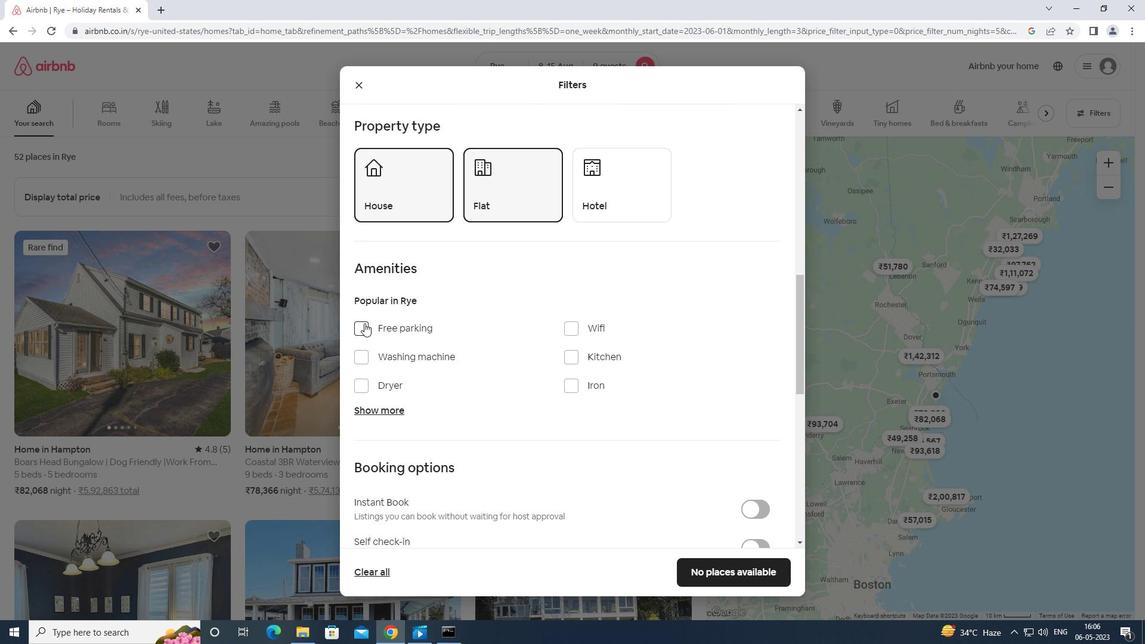
Action: Mouse pressed left at (362, 327)
Screenshot: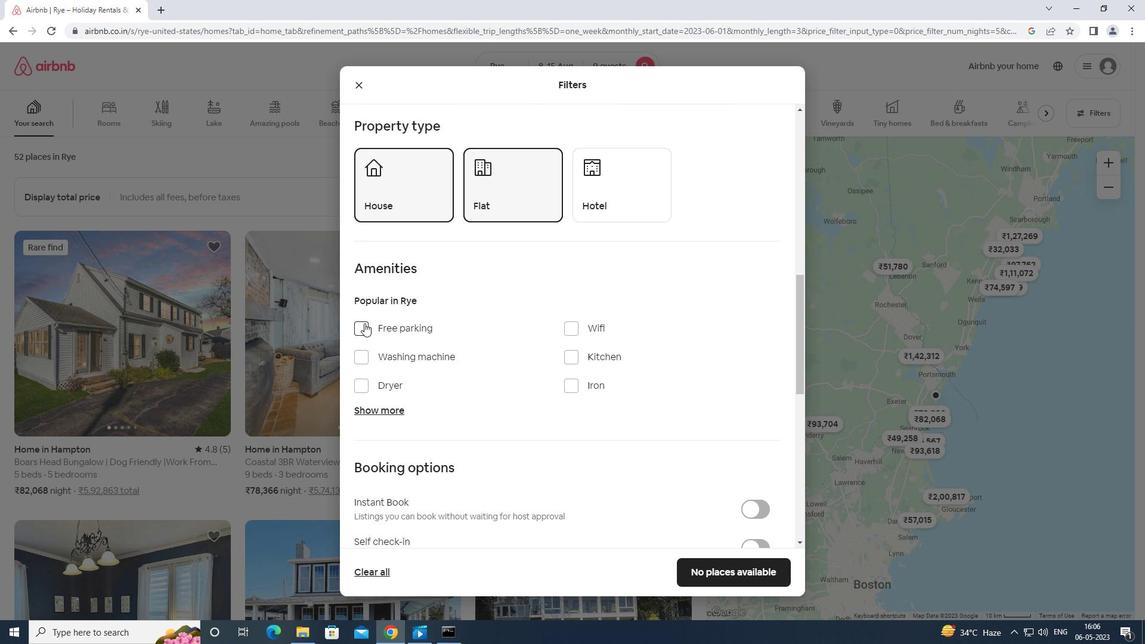
Action: Mouse moved to (570, 325)
Screenshot: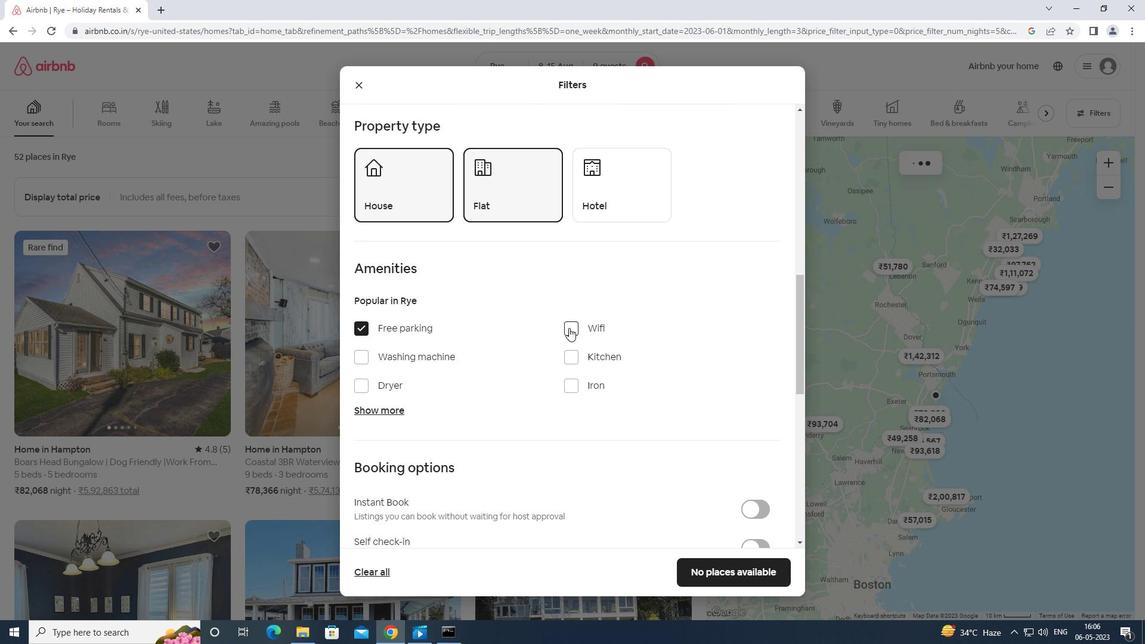 
Action: Mouse pressed left at (570, 325)
Screenshot: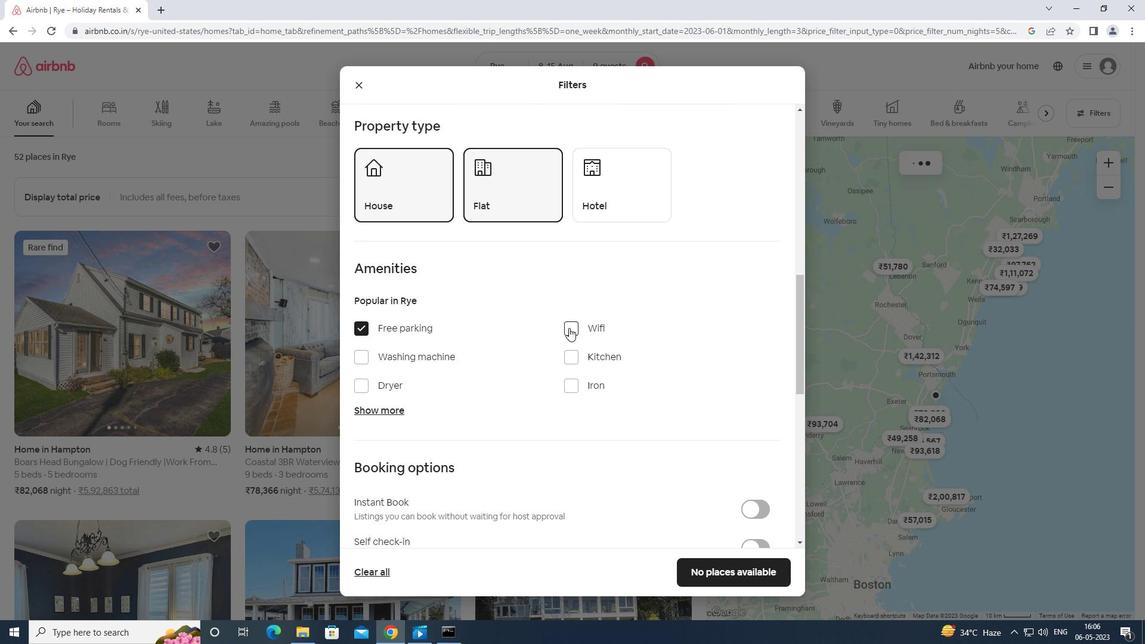 
Action: Mouse moved to (377, 409)
Screenshot: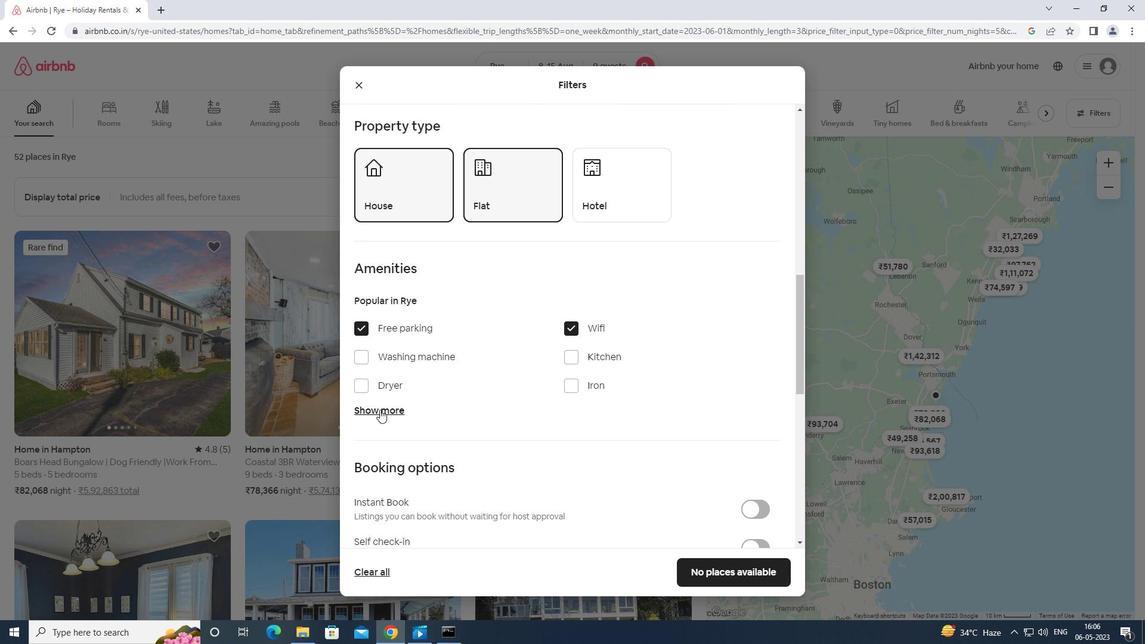 
Action: Mouse pressed left at (377, 409)
Screenshot: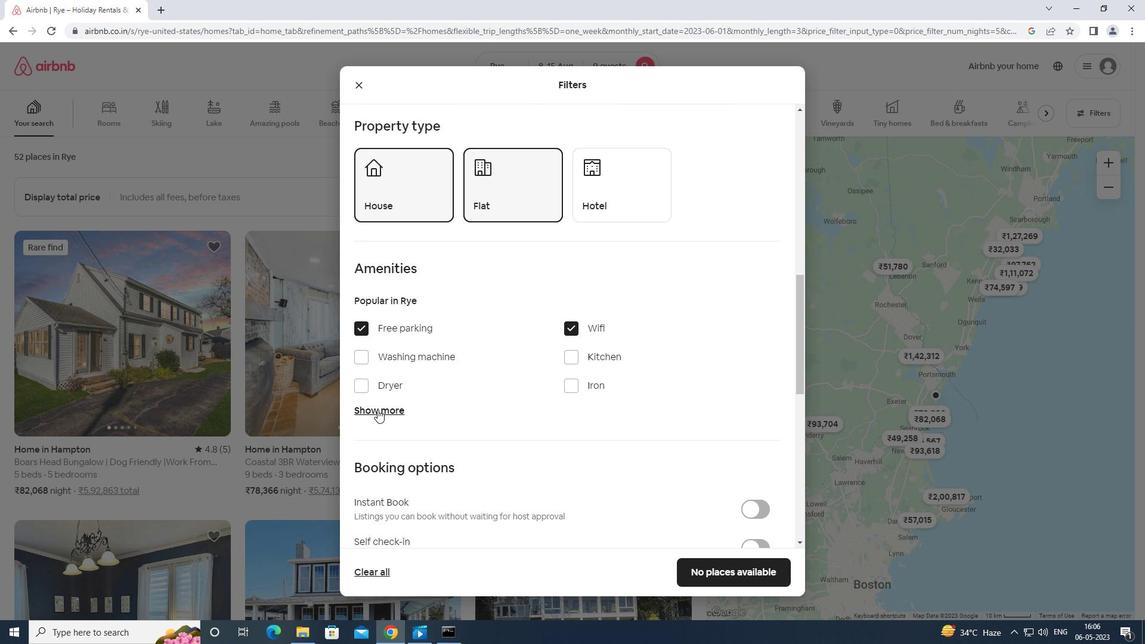 
Action: Mouse moved to (574, 479)
Screenshot: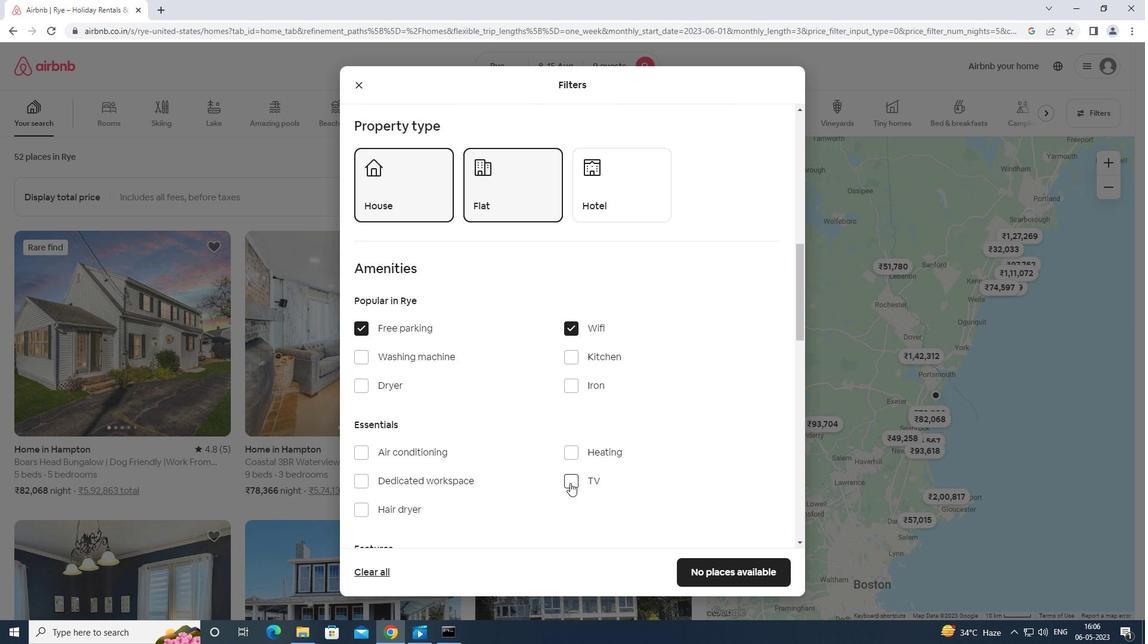 
Action: Mouse pressed left at (574, 479)
Screenshot: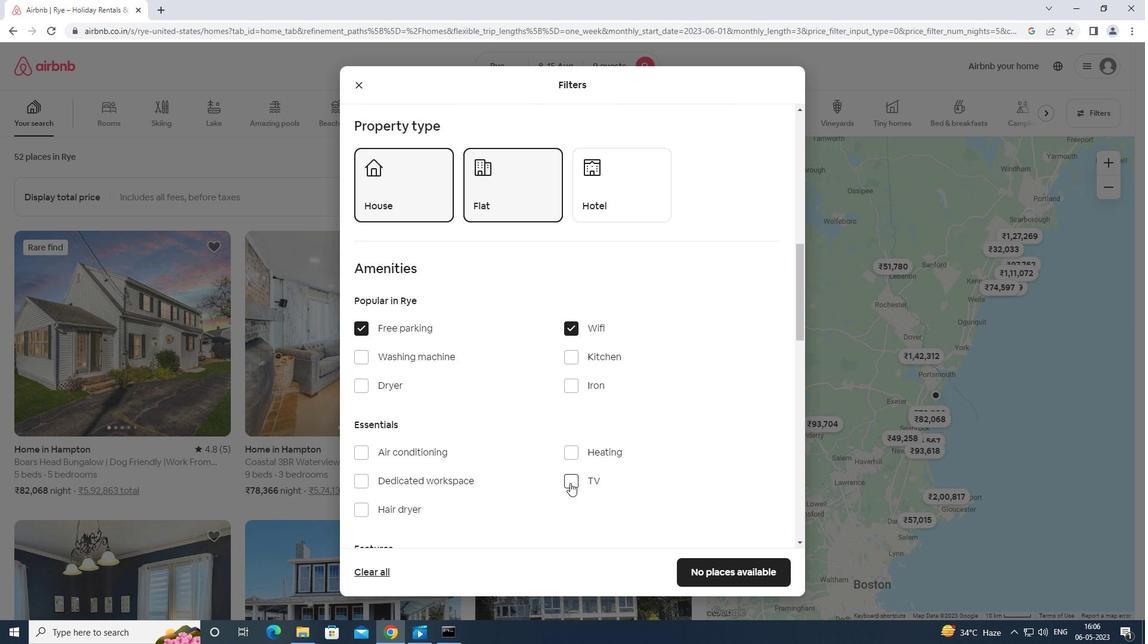 
Action: Mouse moved to (576, 478)
Screenshot: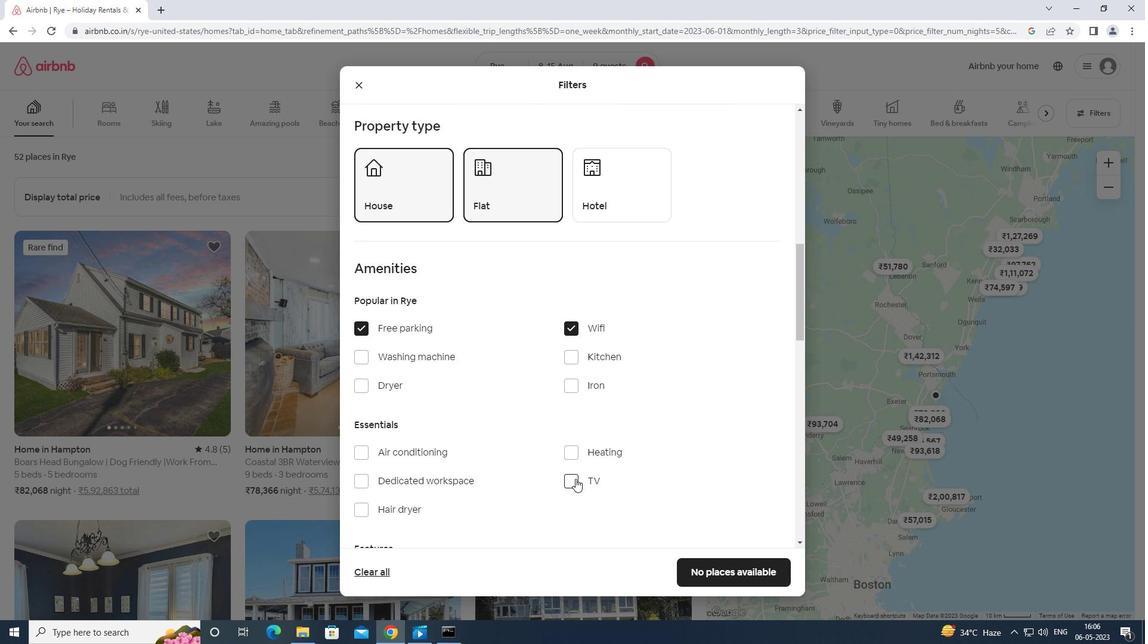 
Action: Mouse scrolled (576, 477) with delta (0, 0)
Screenshot: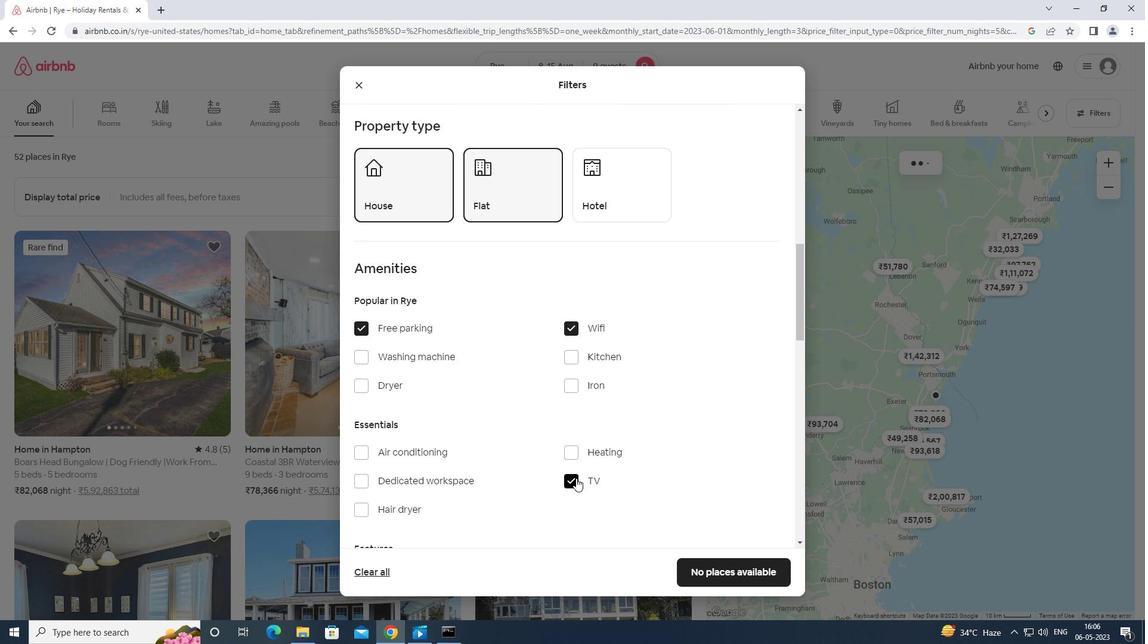 
Action: Mouse scrolled (576, 477) with delta (0, 0)
Screenshot: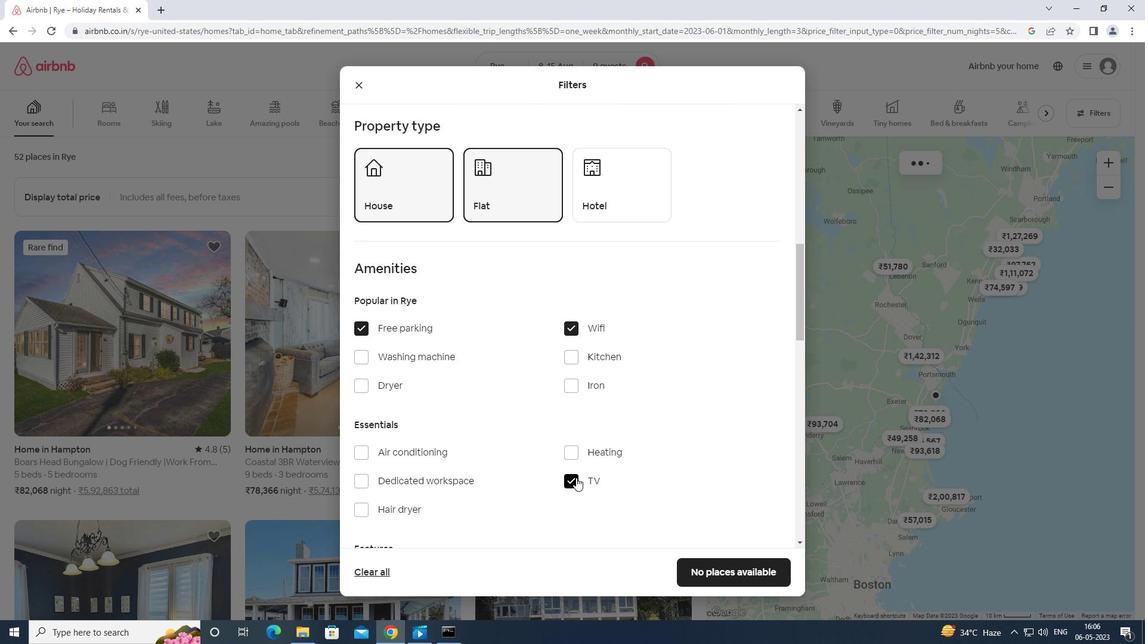 
Action: Mouse scrolled (576, 477) with delta (0, 0)
Screenshot: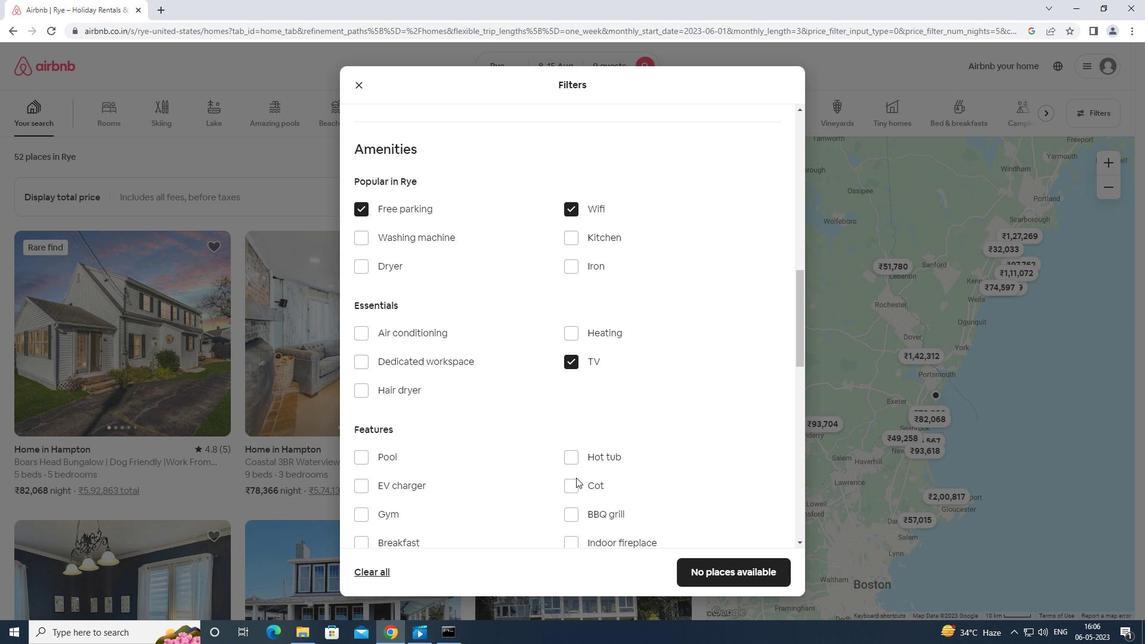 
Action: Mouse moved to (361, 454)
Screenshot: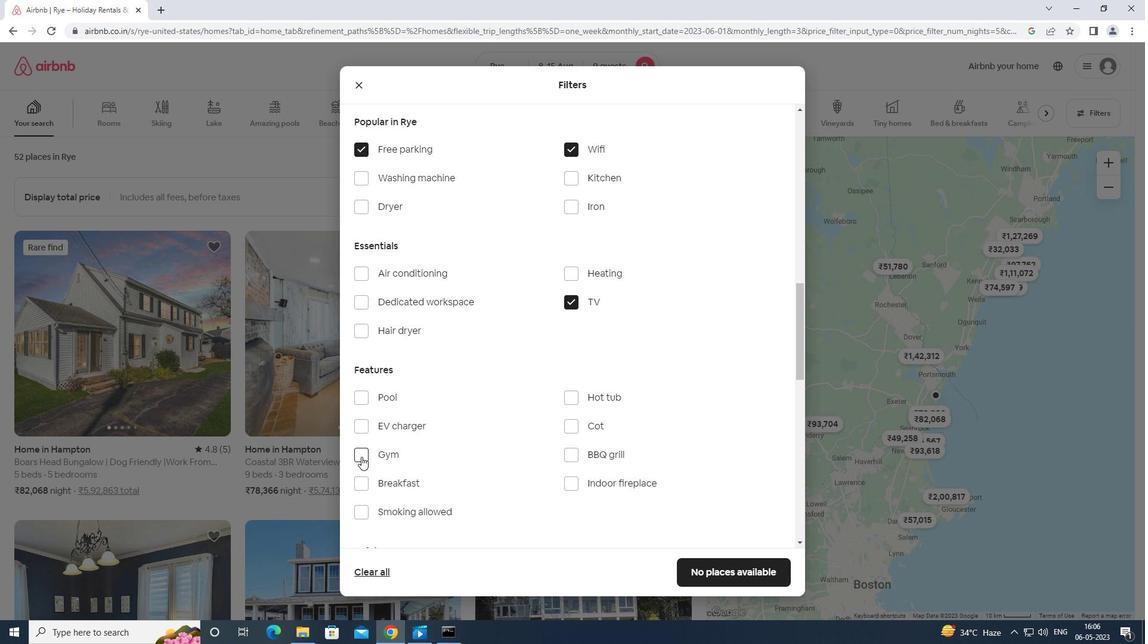 
Action: Mouse pressed left at (361, 454)
Screenshot: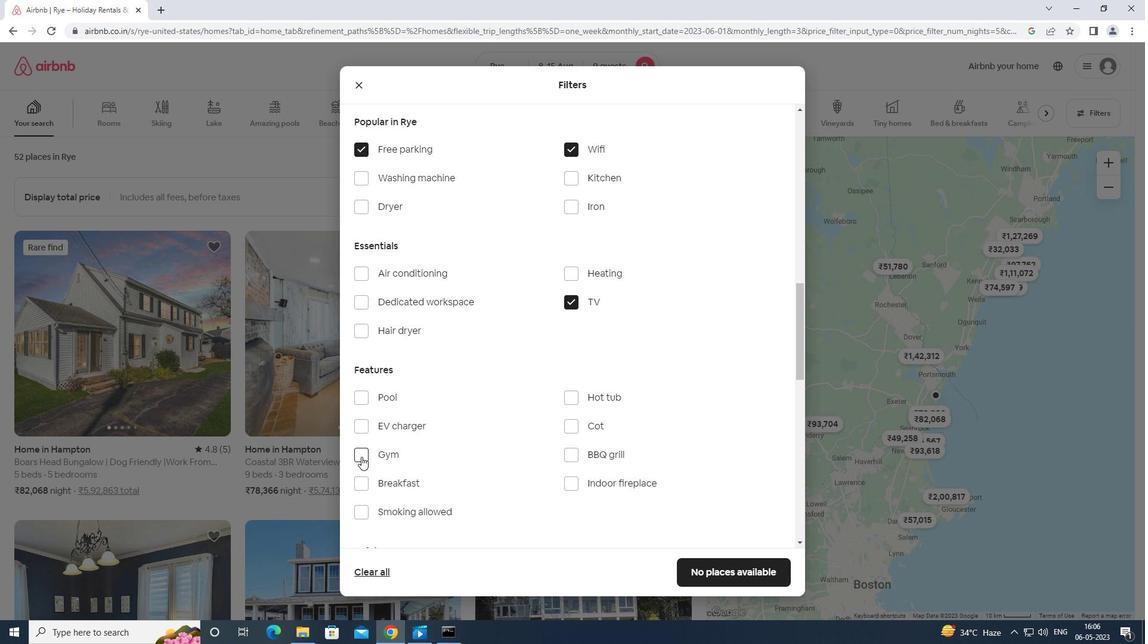 
Action: Mouse moved to (358, 478)
Screenshot: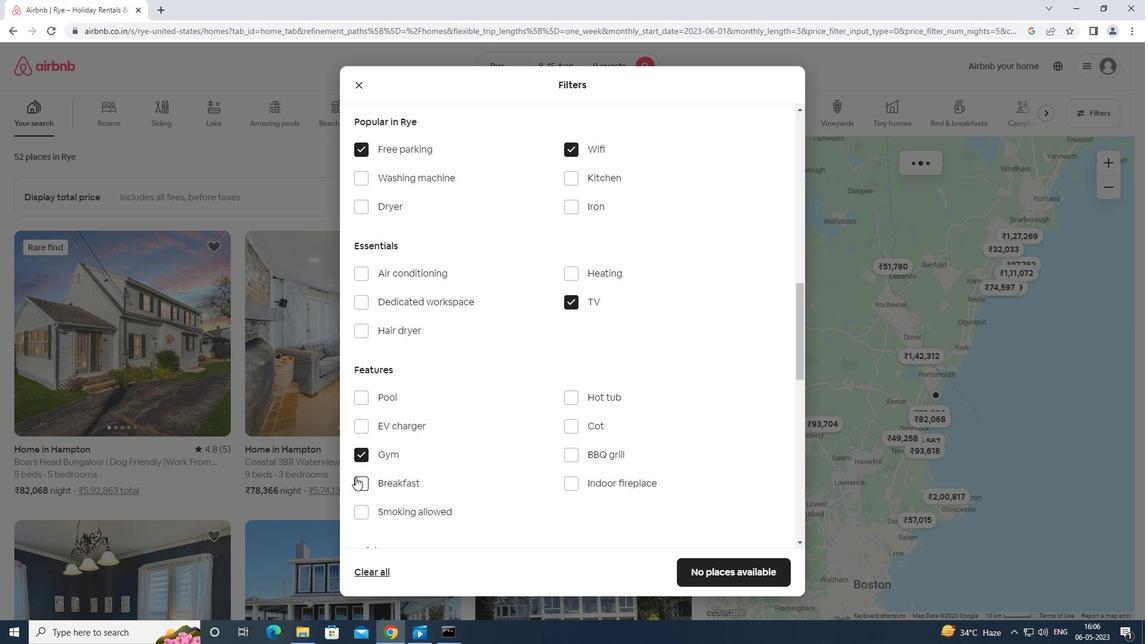 
Action: Mouse pressed left at (358, 478)
Screenshot: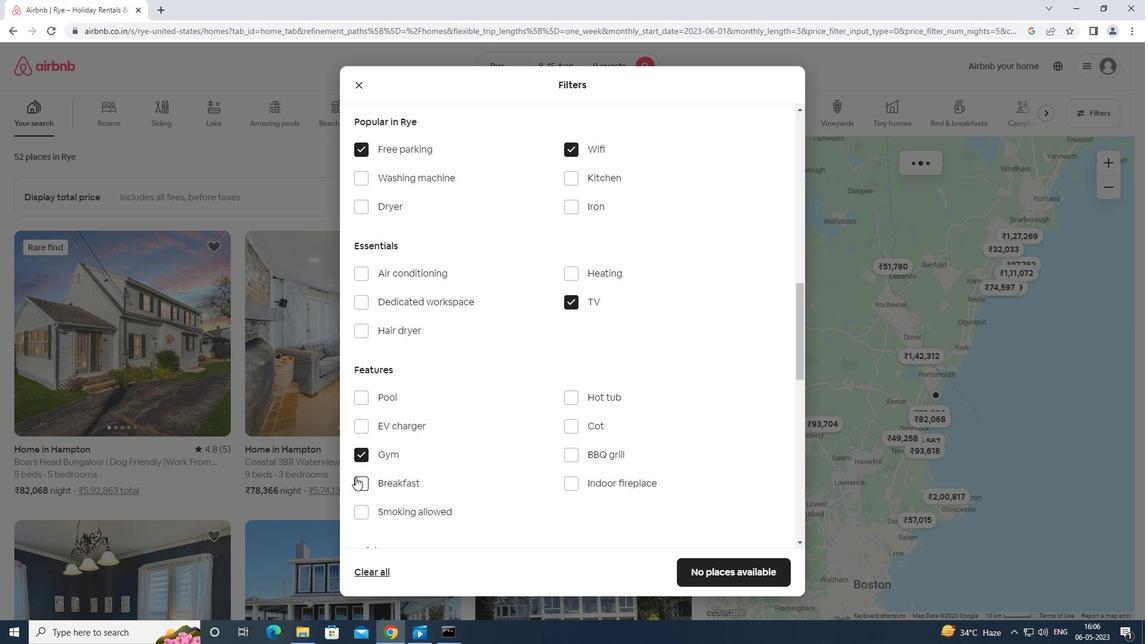 
Action: Mouse moved to (368, 473)
Screenshot: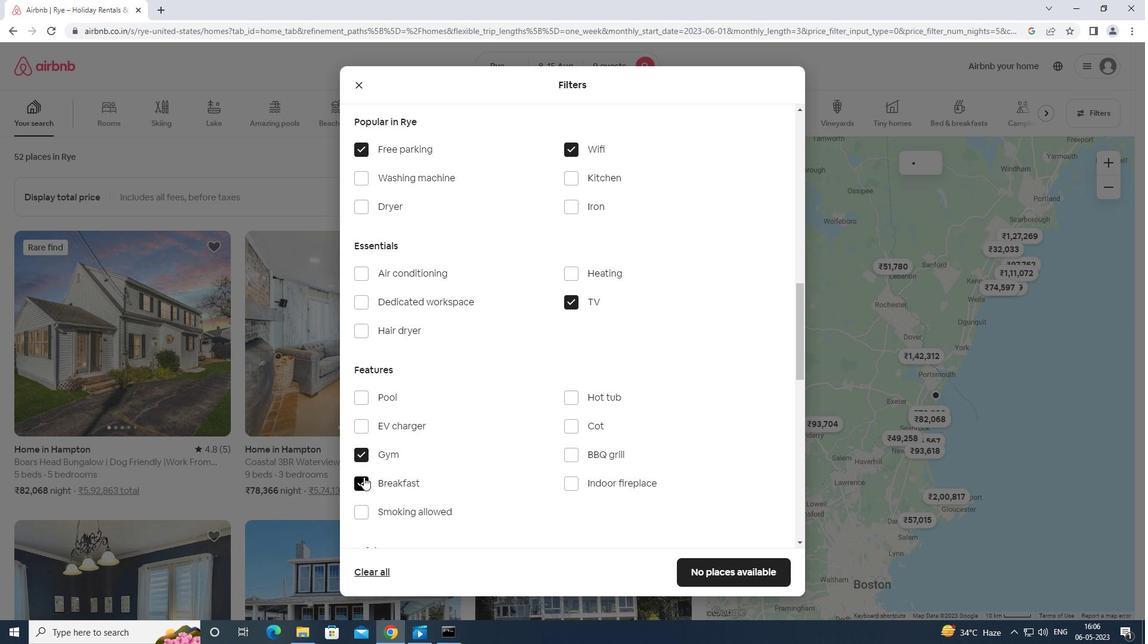 
Action: Mouse scrolled (368, 473) with delta (0, 0)
Screenshot: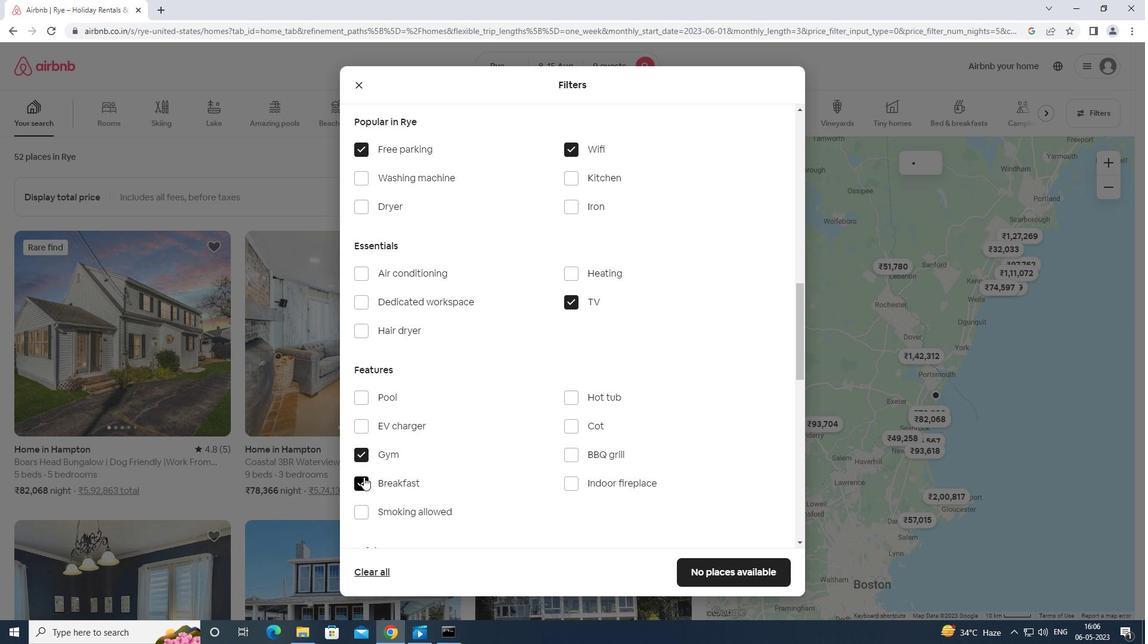 
Action: Mouse moved to (369, 473)
Screenshot: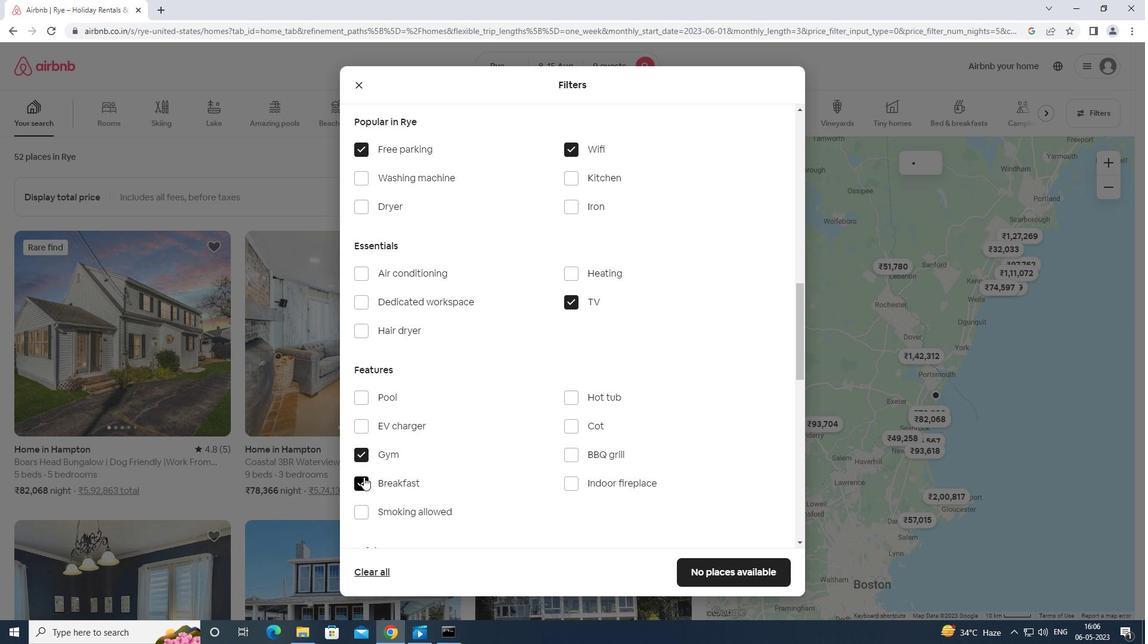 
Action: Mouse scrolled (369, 472) with delta (0, 0)
Screenshot: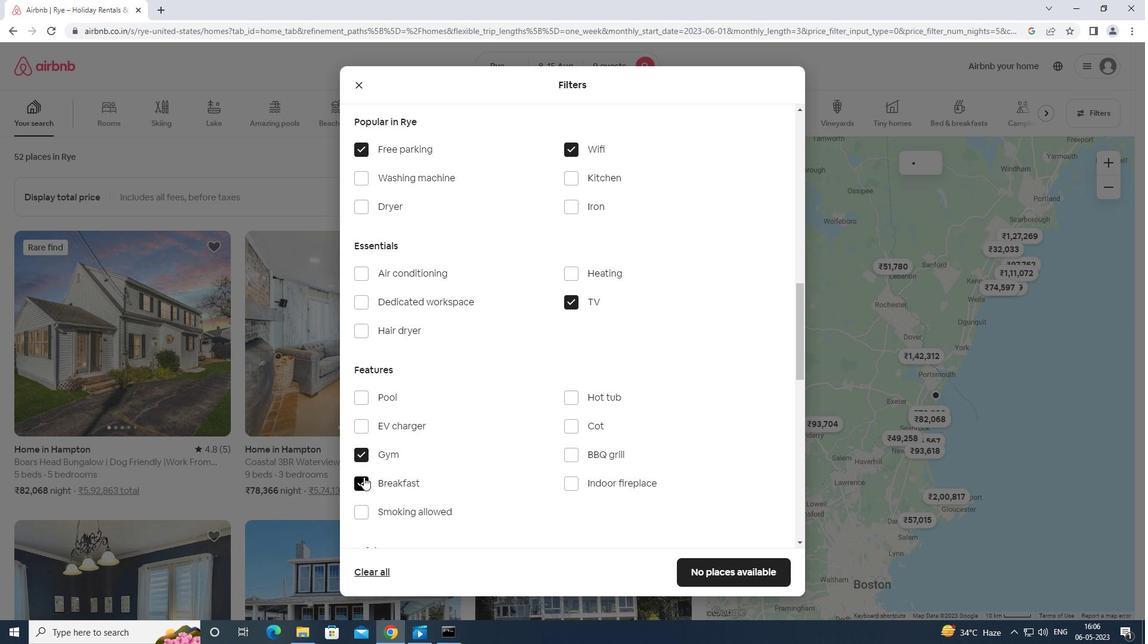 
Action: Mouse scrolled (369, 472) with delta (0, 0)
Screenshot: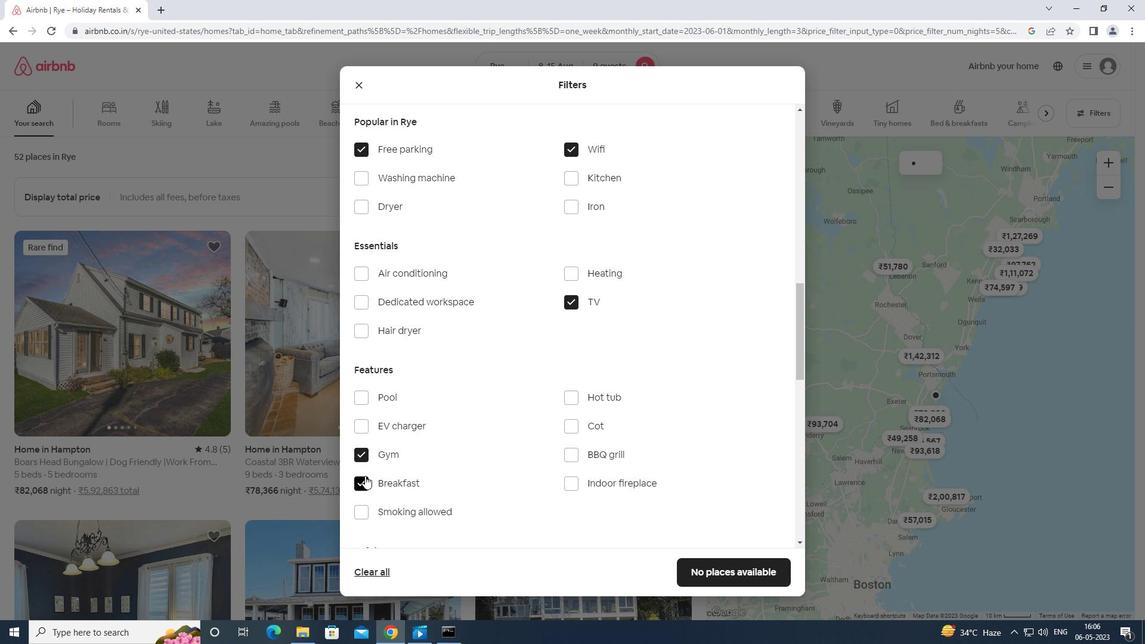 
Action: Mouse scrolled (369, 472) with delta (0, 0)
Screenshot: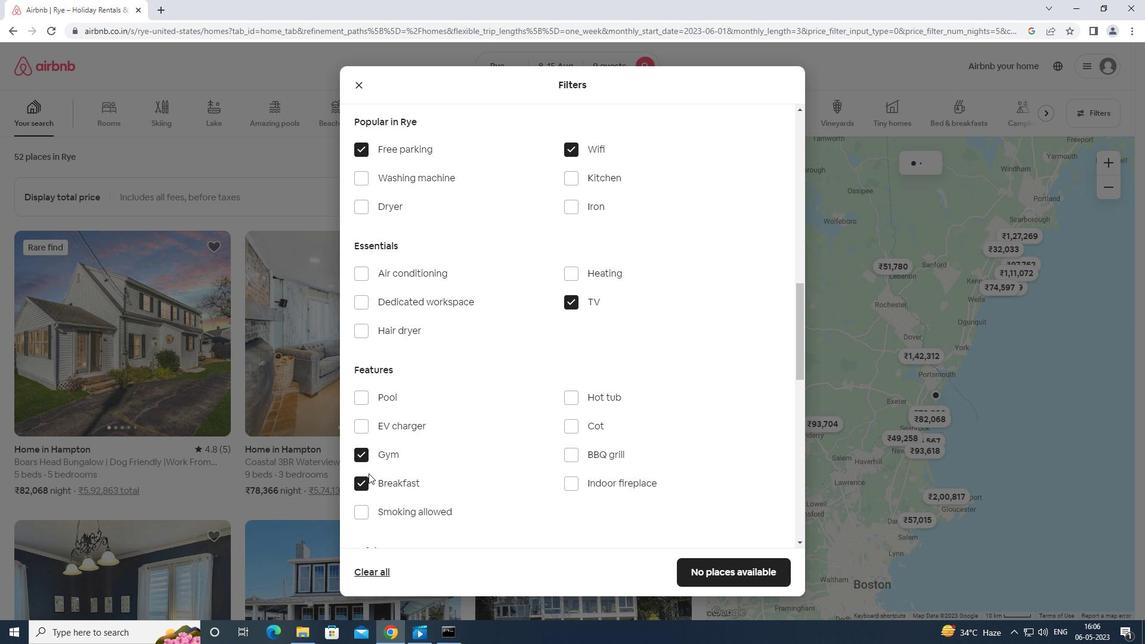
Action: Mouse moved to (761, 500)
Screenshot: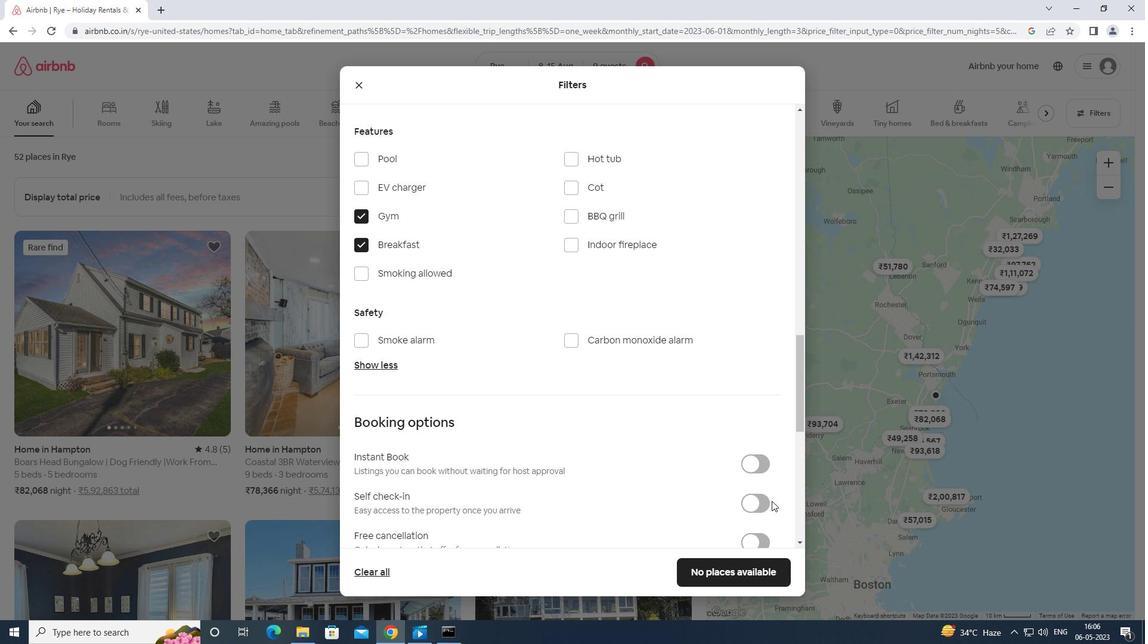 
Action: Mouse pressed left at (761, 500)
Screenshot: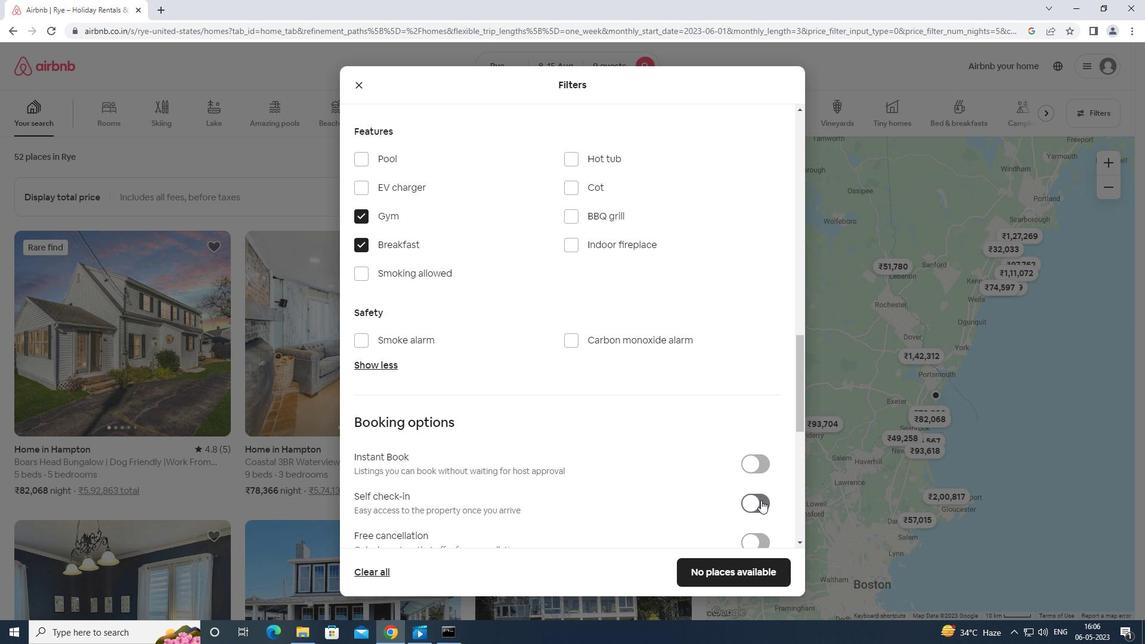 
Action: Mouse moved to (760, 491)
Screenshot: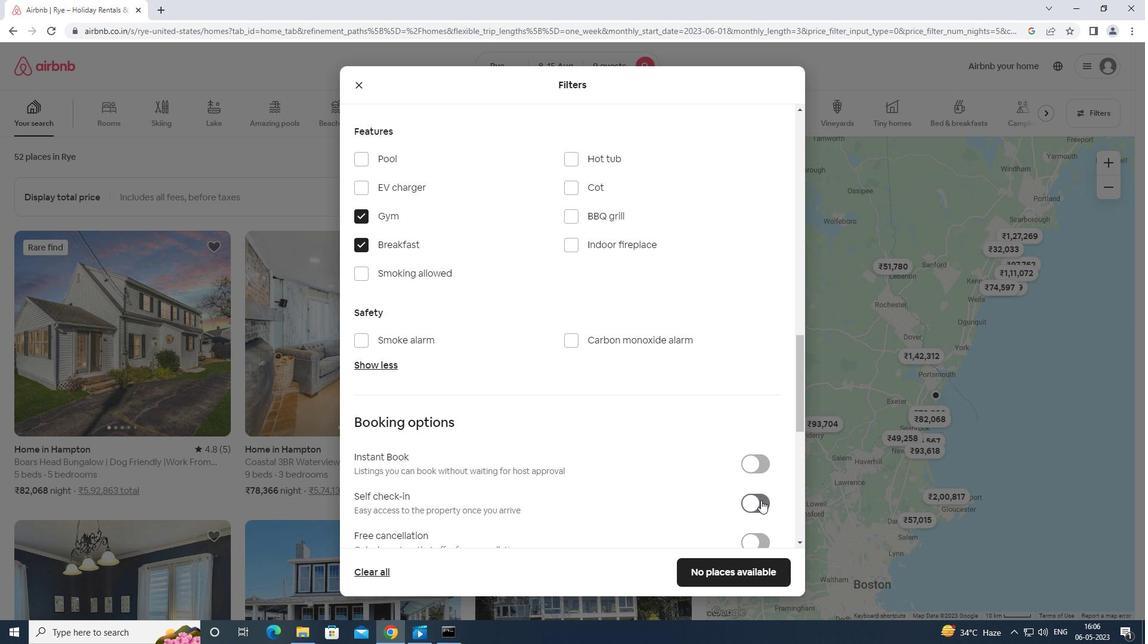 
Action: Mouse scrolled (760, 491) with delta (0, 0)
Screenshot: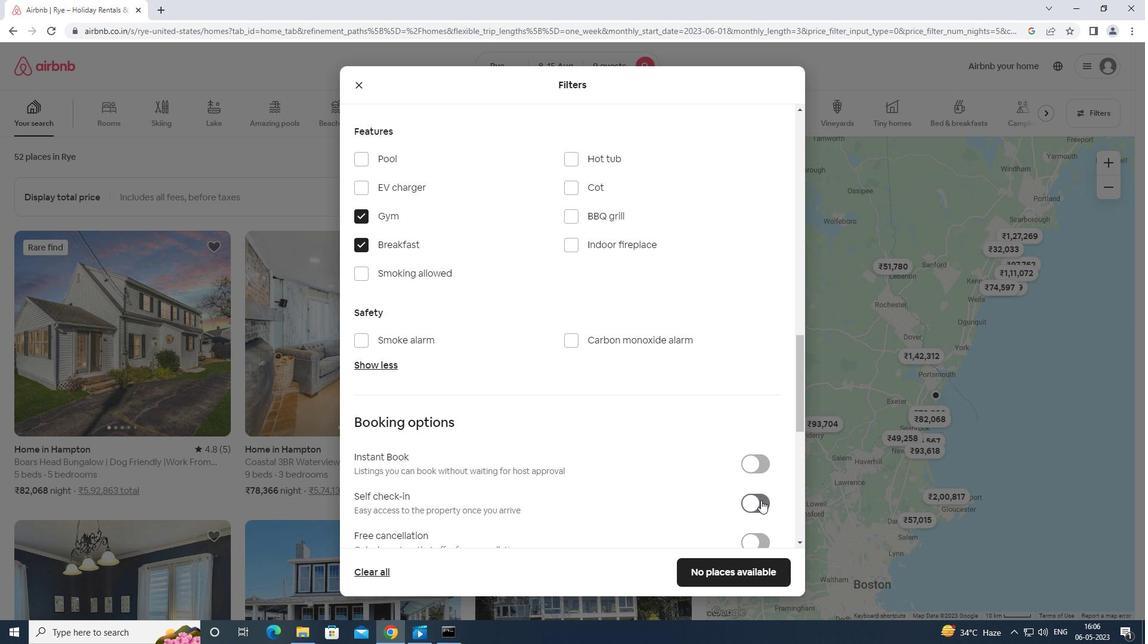 
Action: Mouse scrolled (760, 491) with delta (0, 0)
Screenshot: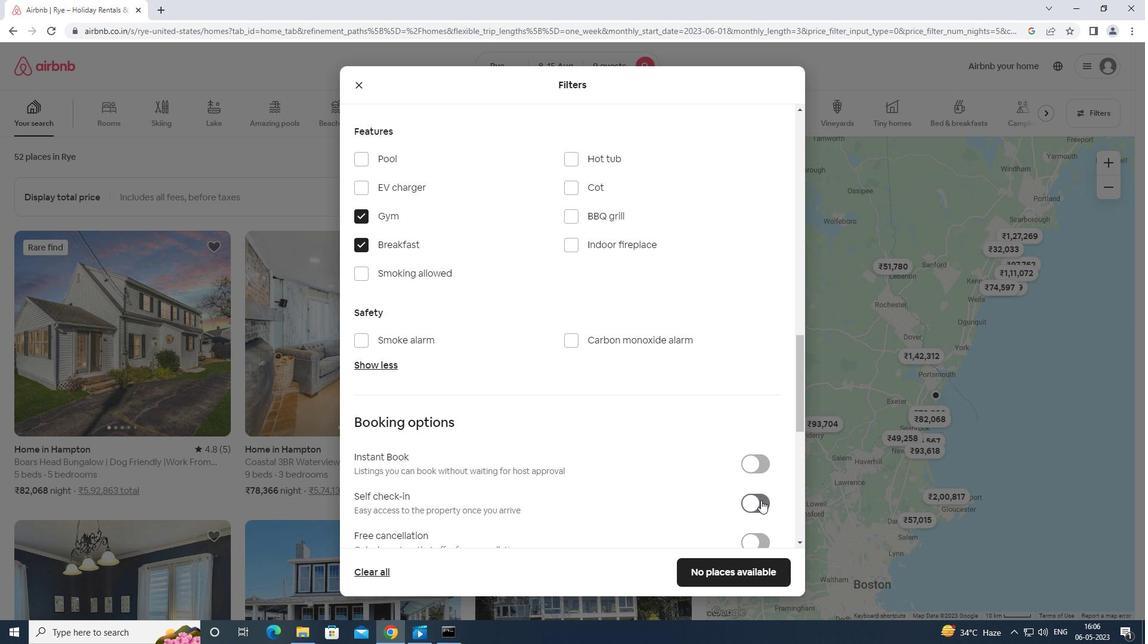 
Action: Mouse scrolled (760, 491) with delta (0, 0)
Screenshot: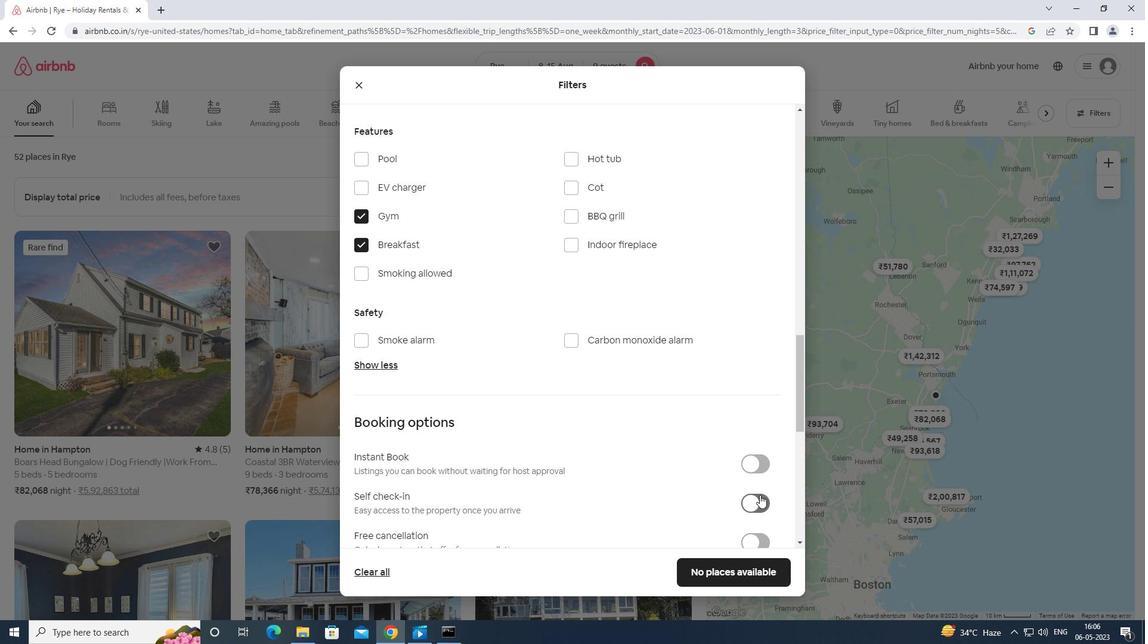 
Action: Mouse moved to (760, 482)
Screenshot: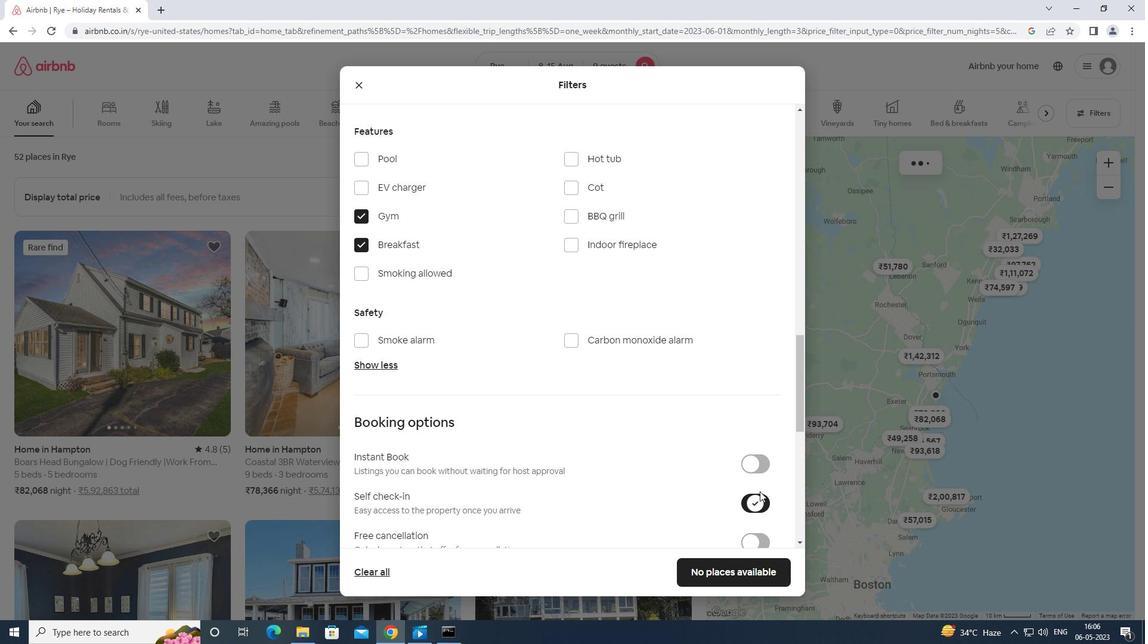 
Action: Mouse scrolled (760, 481) with delta (0, 0)
Screenshot: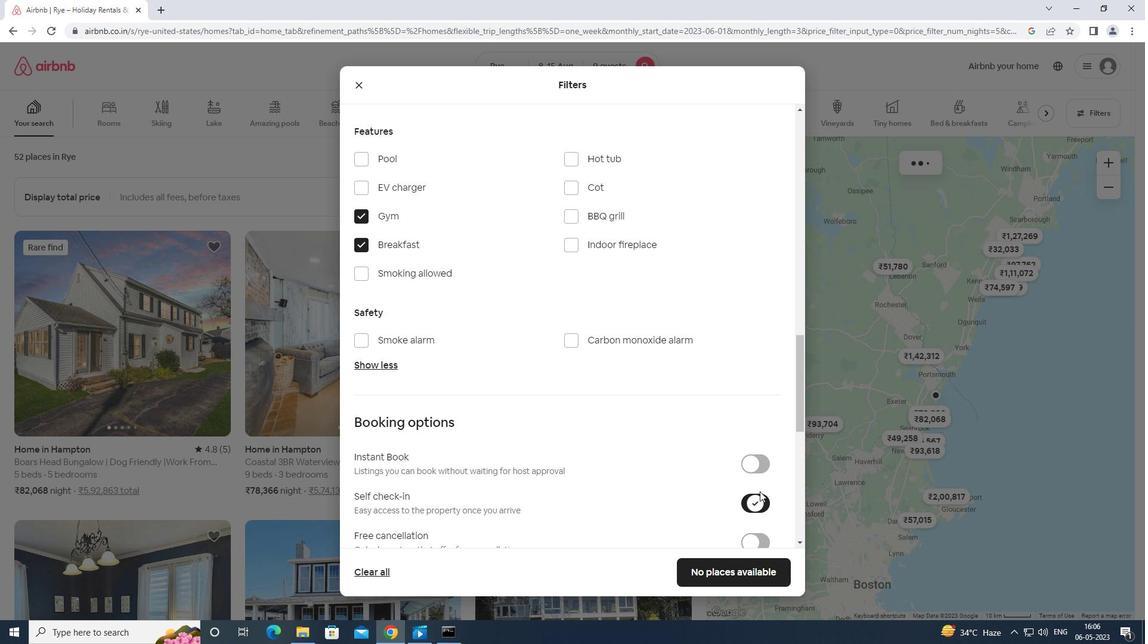 
Action: Mouse moved to (761, 482)
Screenshot: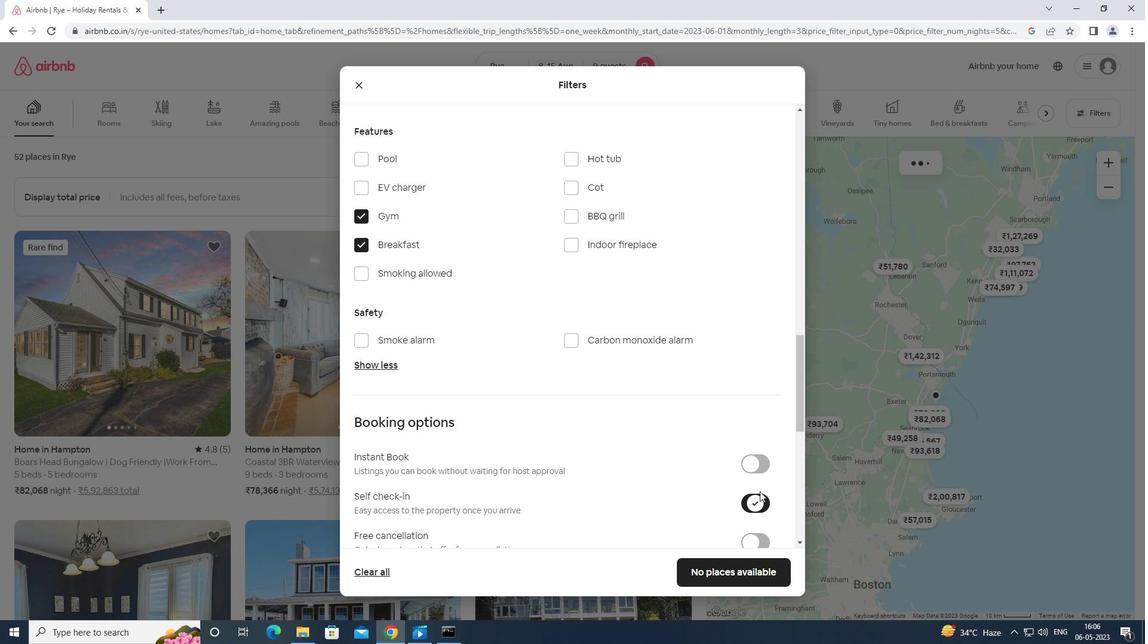 
Action: Mouse scrolled (761, 481) with delta (0, 0)
Screenshot: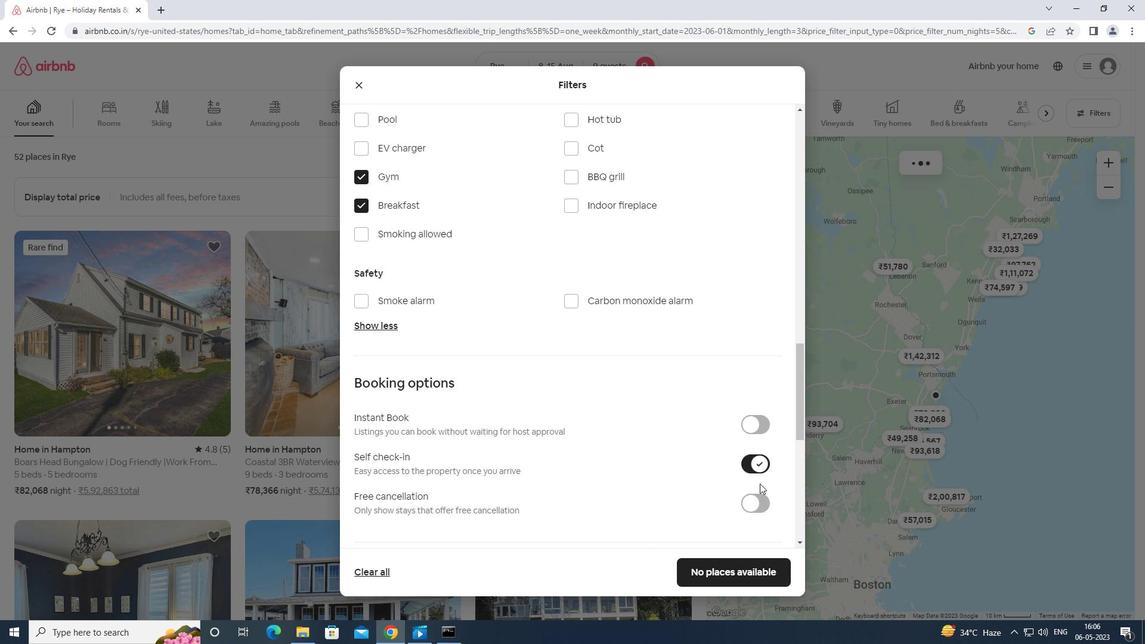 
Action: Mouse scrolled (761, 481) with delta (0, 0)
Screenshot: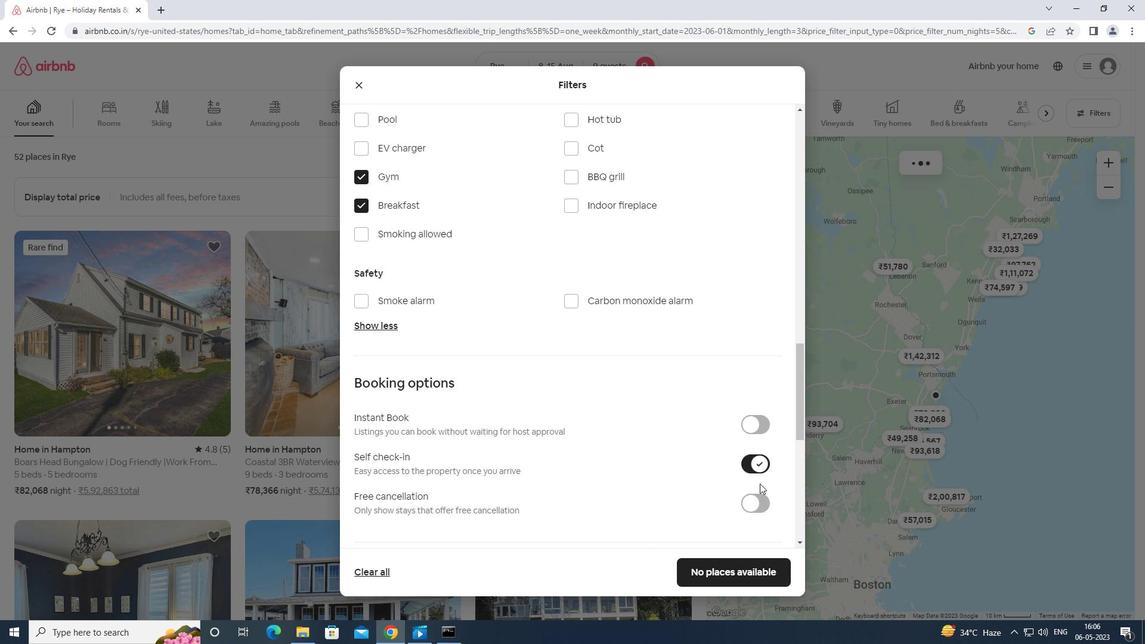 
Action: Mouse moved to (762, 471)
Screenshot: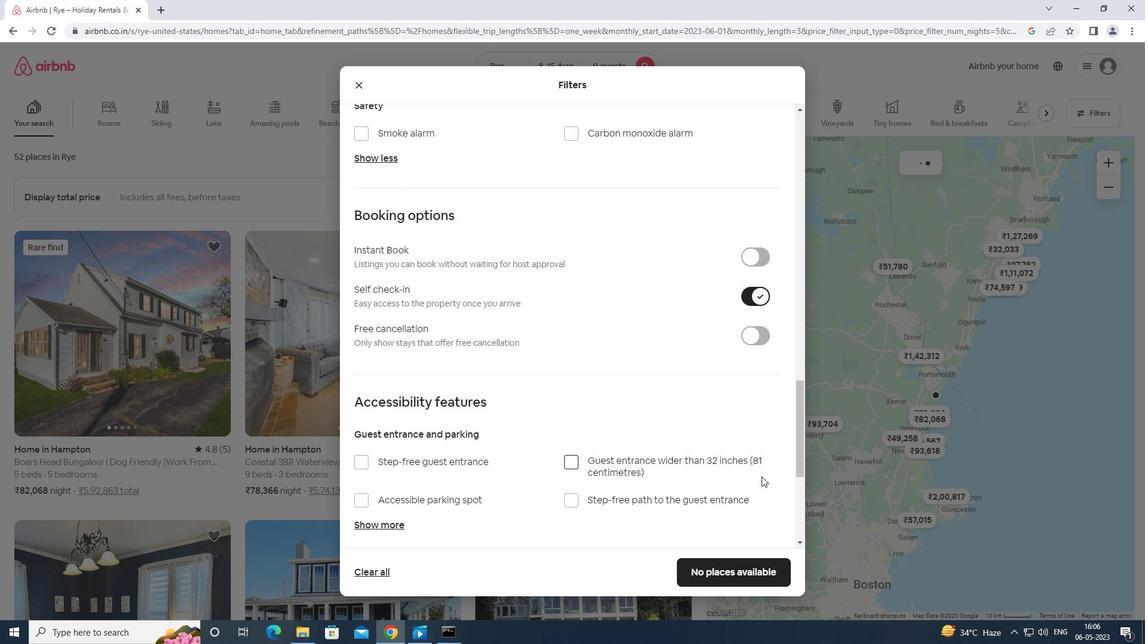 
Action: Mouse scrolled (762, 470) with delta (0, 0)
Screenshot: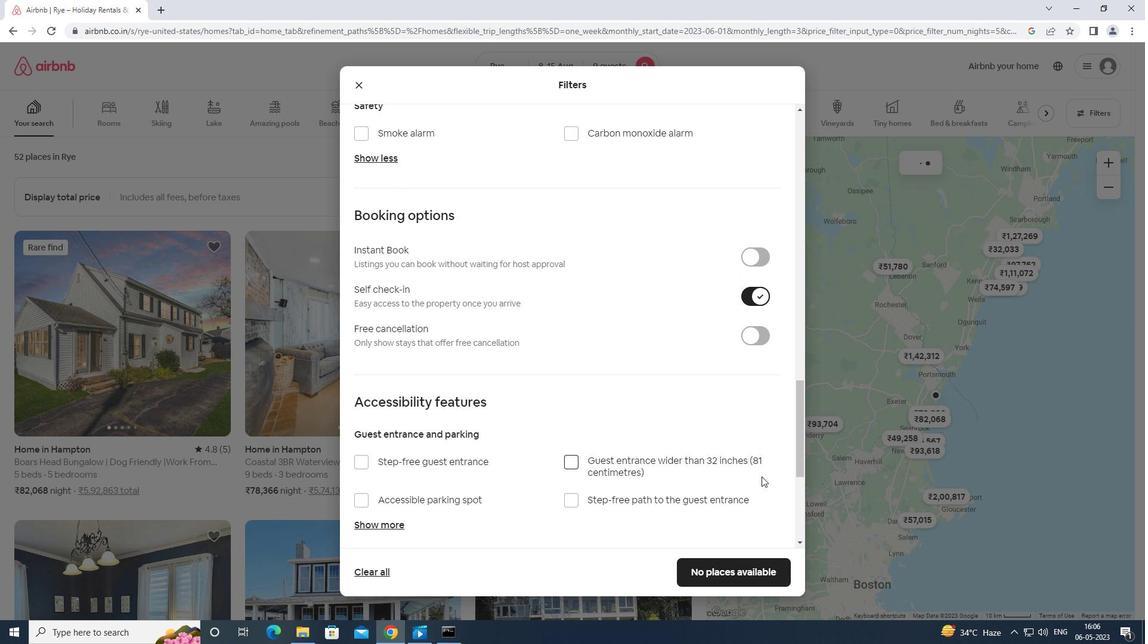 
Action: Mouse scrolled (762, 470) with delta (0, 0)
Screenshot: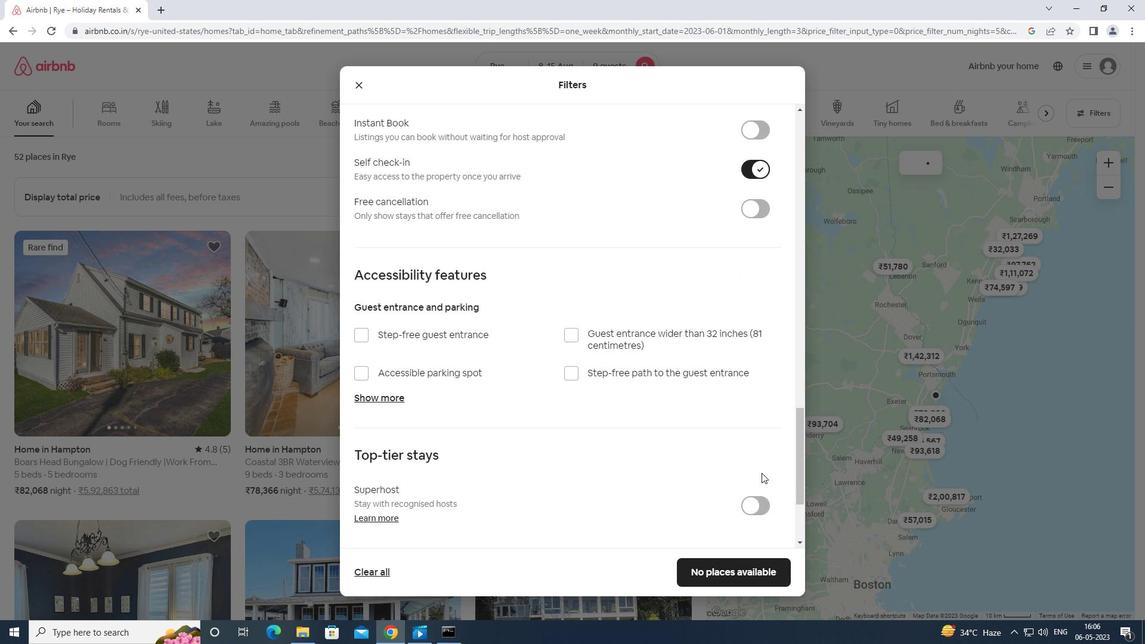 
Action: Mouse scrolled (762, 470) with delta (0, 0)
Screenshot: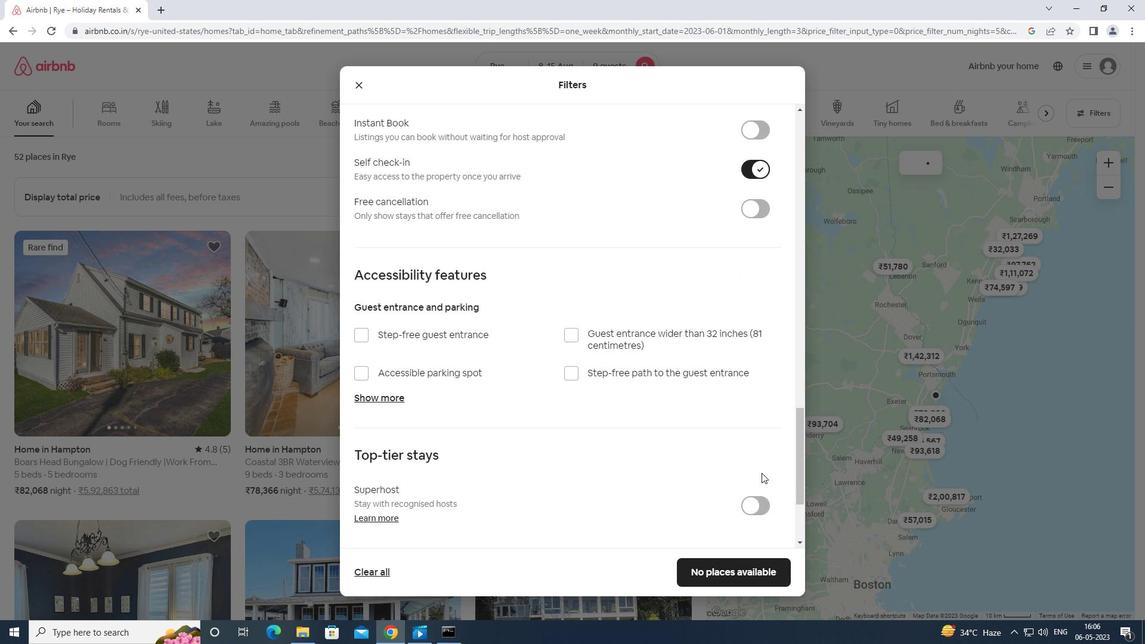 
Action: Mouse moved to (362, 462)
Screenshot: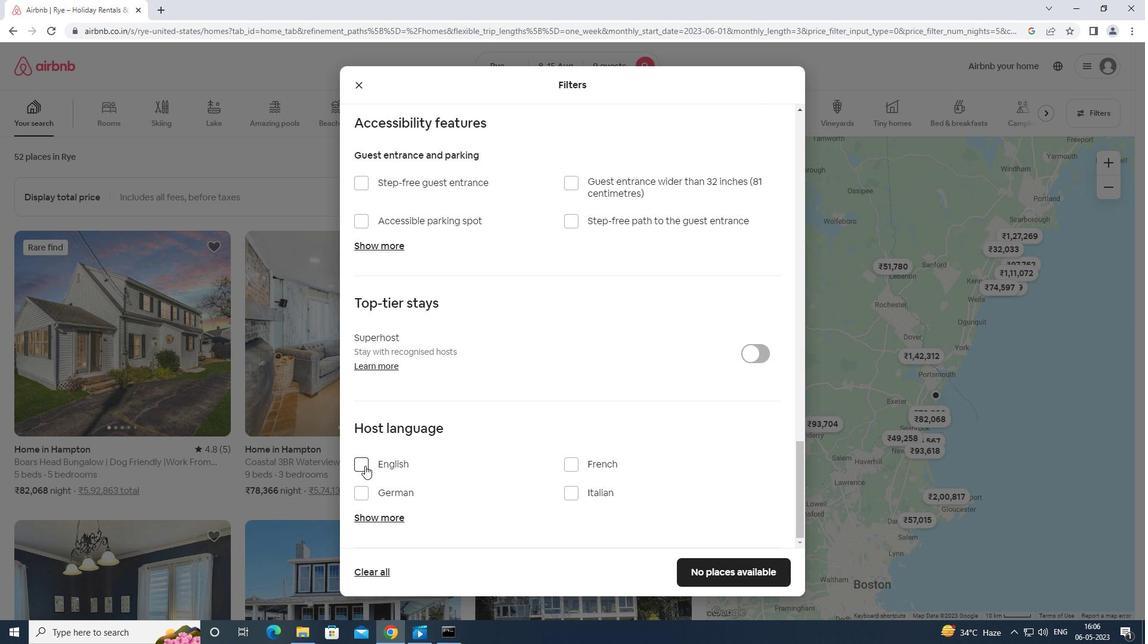 
Action: Mouse pressed left at (362, 462)
Screenshot: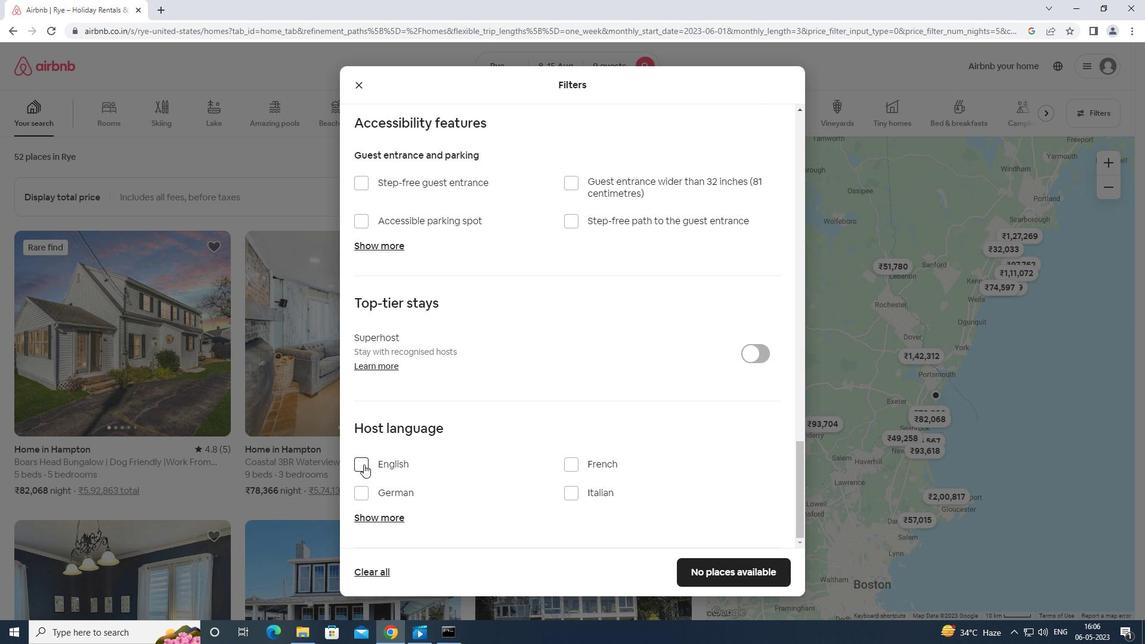 
Action: Mouse moved to (720, 568)
Screenshot: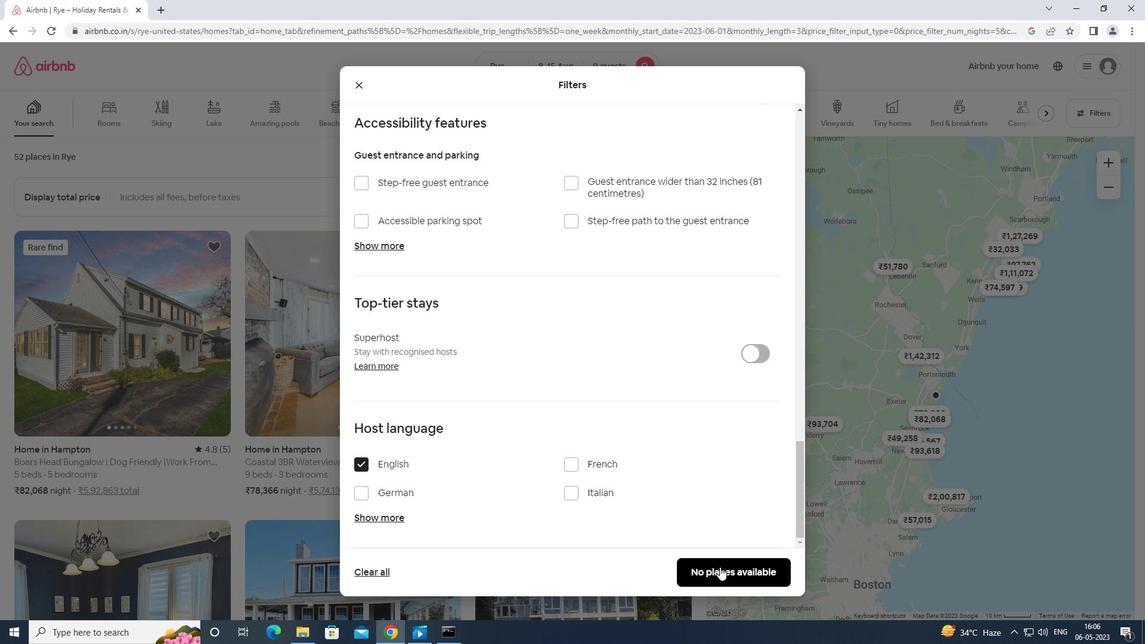 
Action: Mouse pressed left at (720, 568)
Screenshot: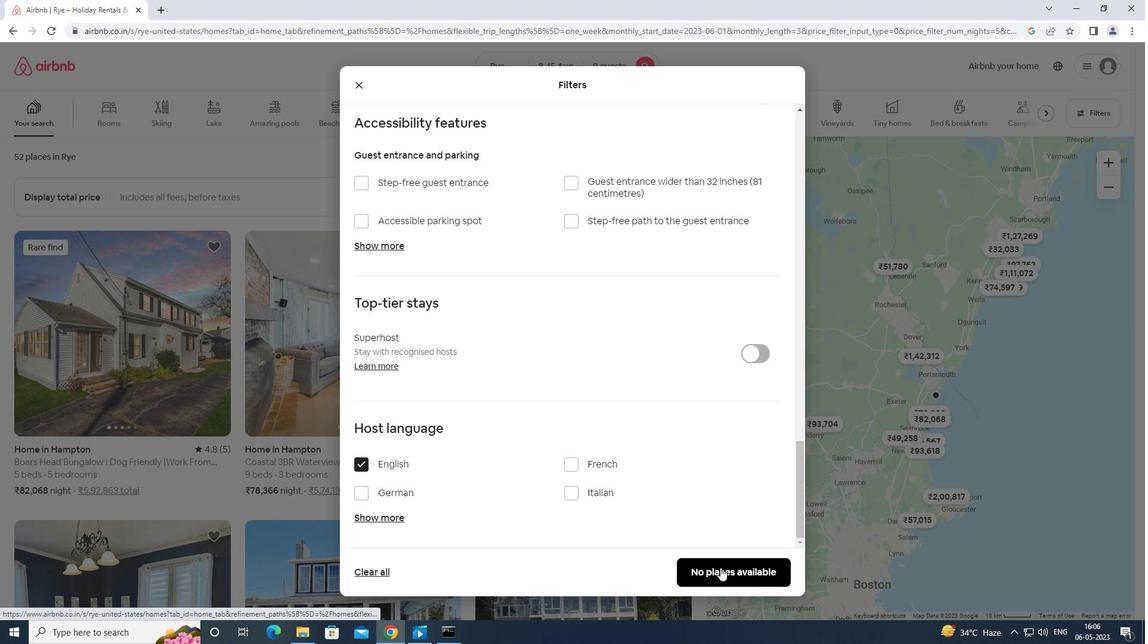 
Action: Mouse moved to (722, 568)
Screenshot: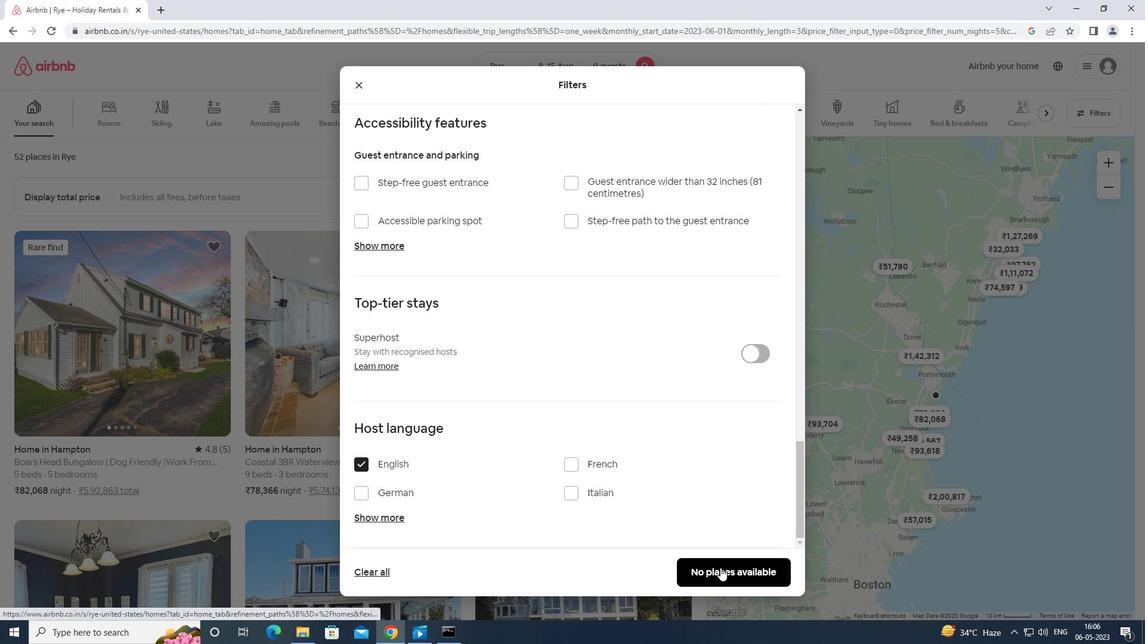 
